 Task: Create a due date automation trigger when advanced on, on the tuesday after a card is due add fields with custom field "Resume" set to a number greater than 1 and lower or equal to 10 at 11:00 AM.
Action: Mouse moved to (1189, 374)
Screenshot: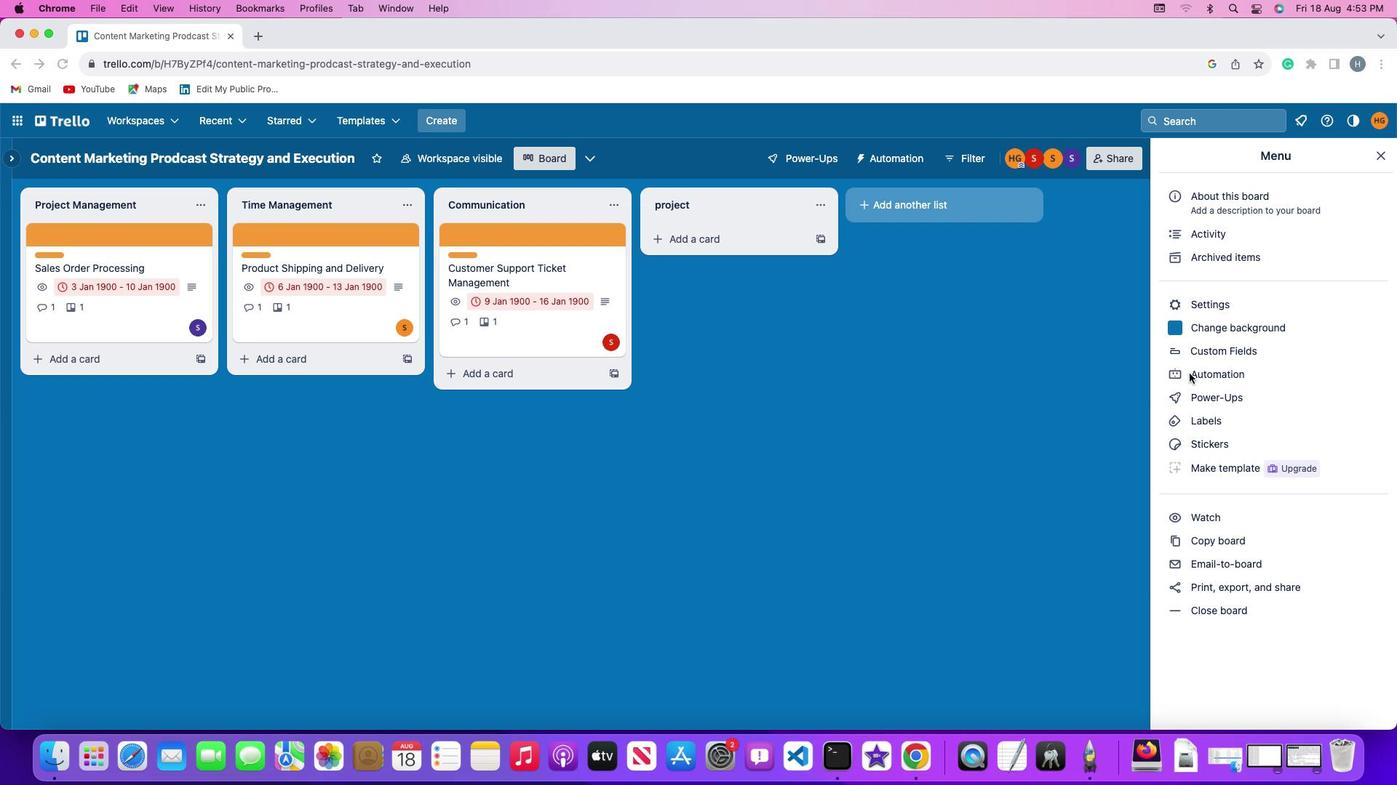 
Action: Mouse pressed left at (1189, 374)
Screenshot: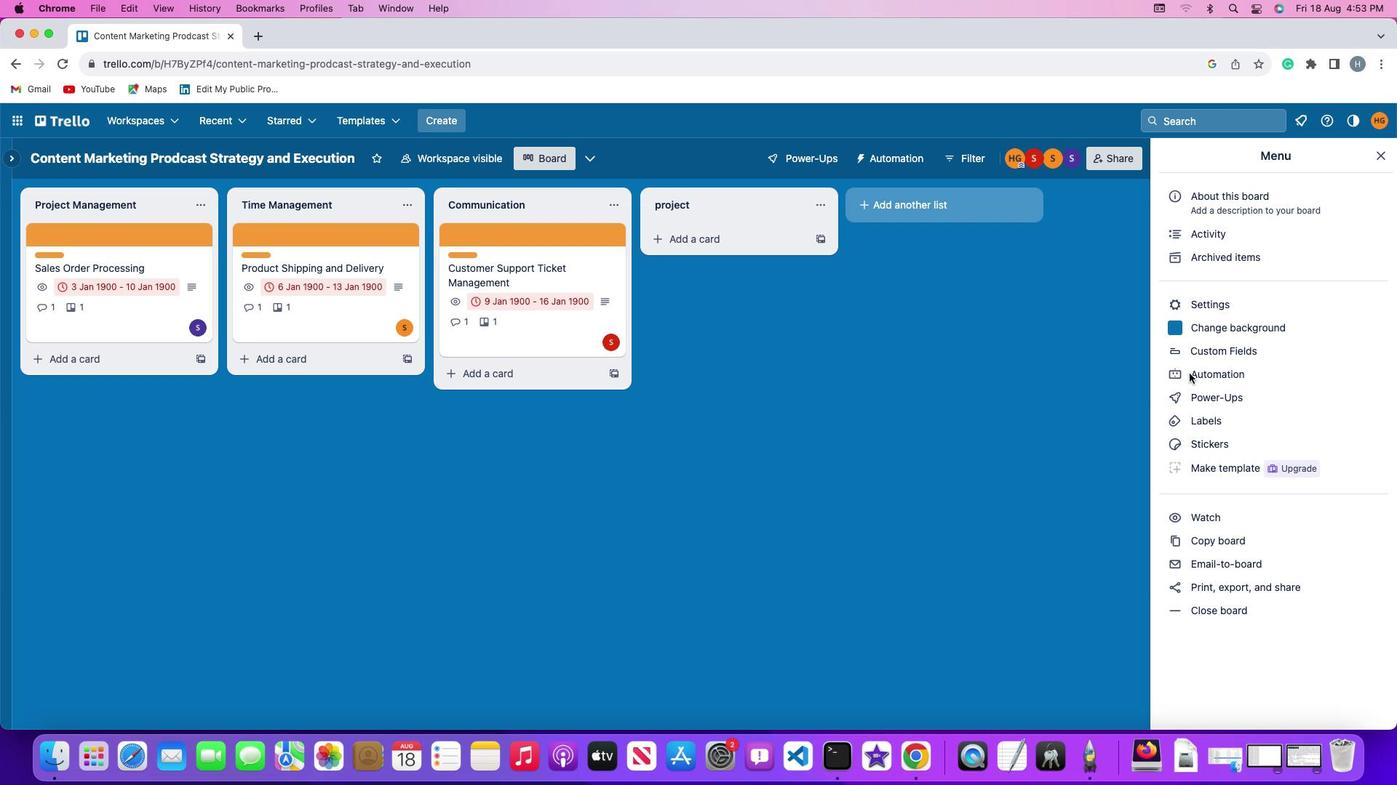 
Action: Mouse pressed left at (1189, 374)
Screenshot: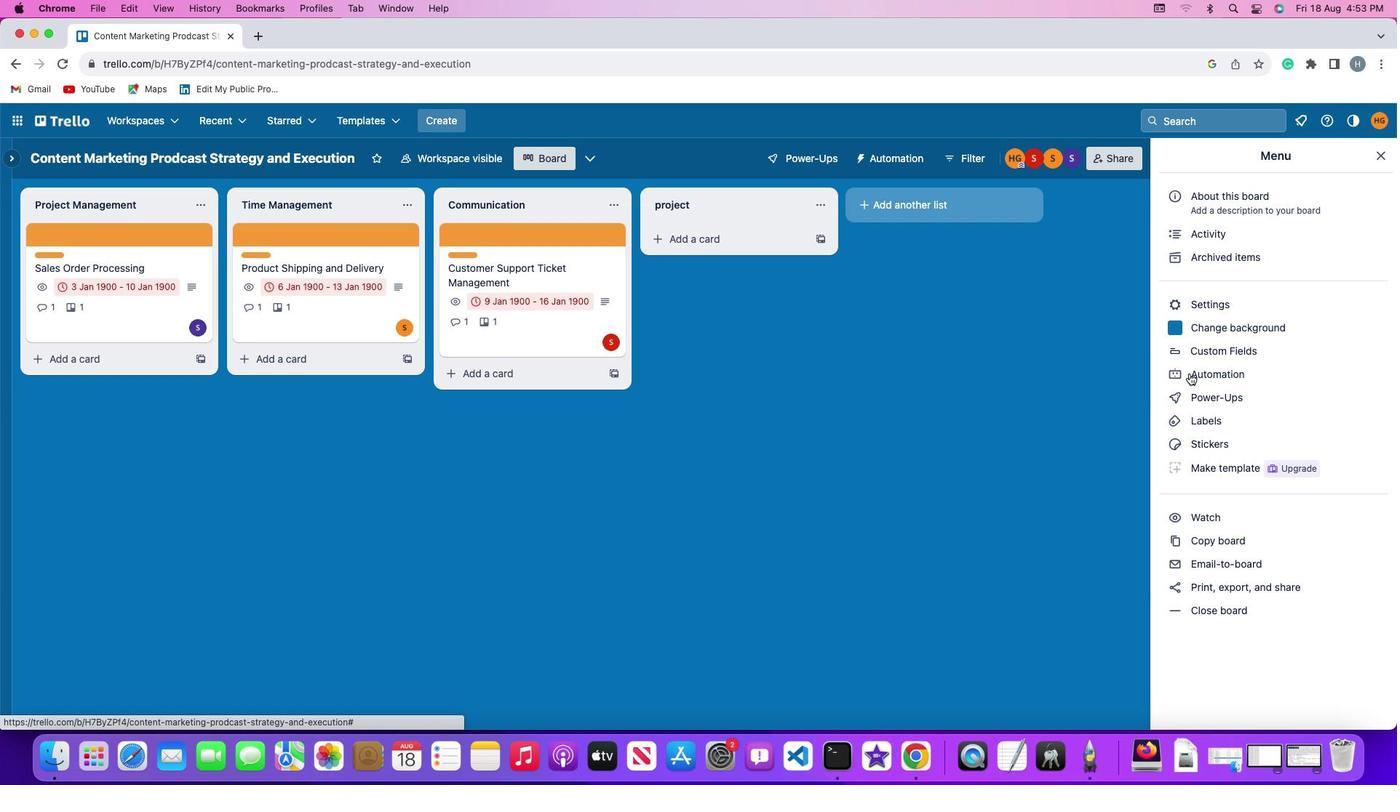 
Action: Mouse moved to (64, 337)
Screenshot: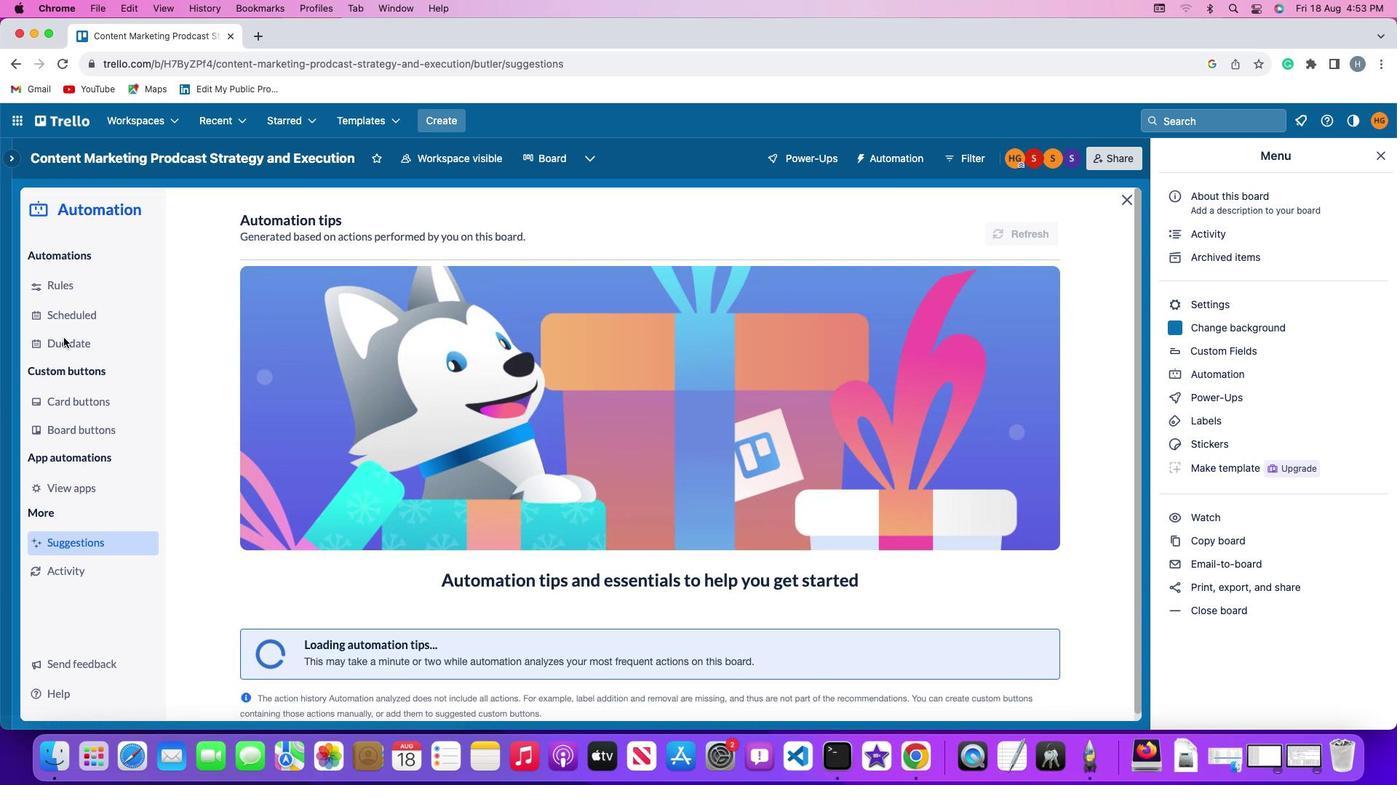 
Action: Mouse pressed left at (64, 337)
Screenshot: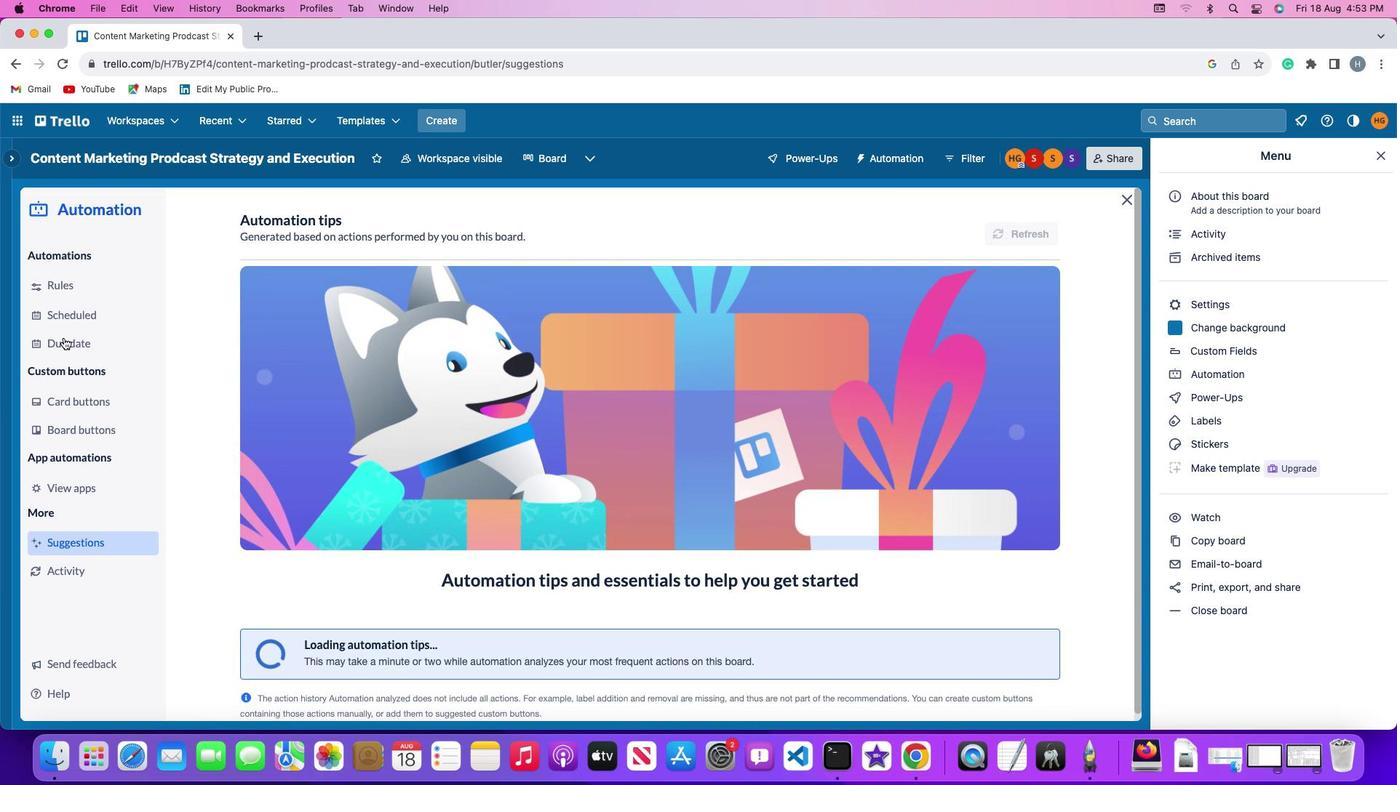 
Action: Mouse moved to (956, 224)
Screenshot: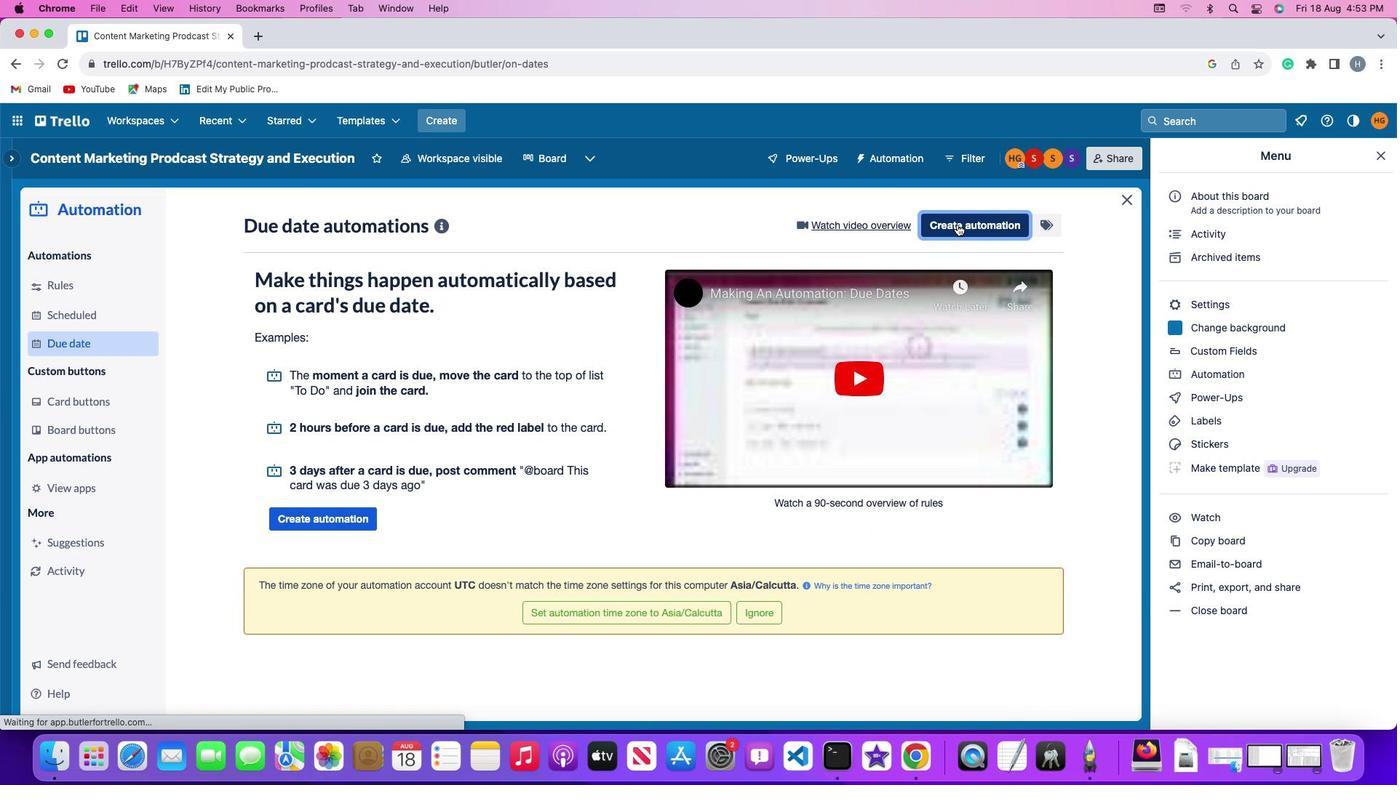 
Action: Mouse pressed left at (956, 224)
Screenshot: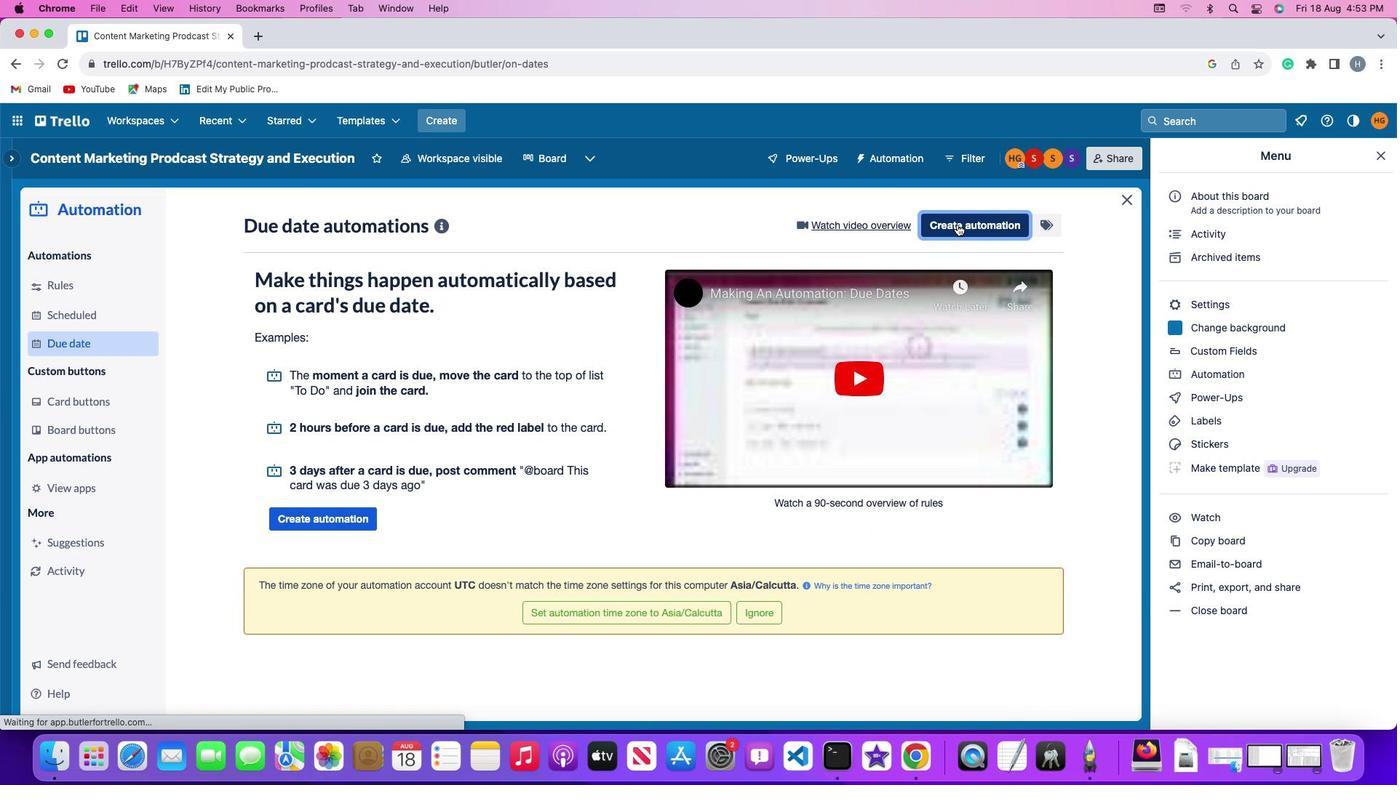 
Action: Mouse moved to (339, 359)
Screenshot: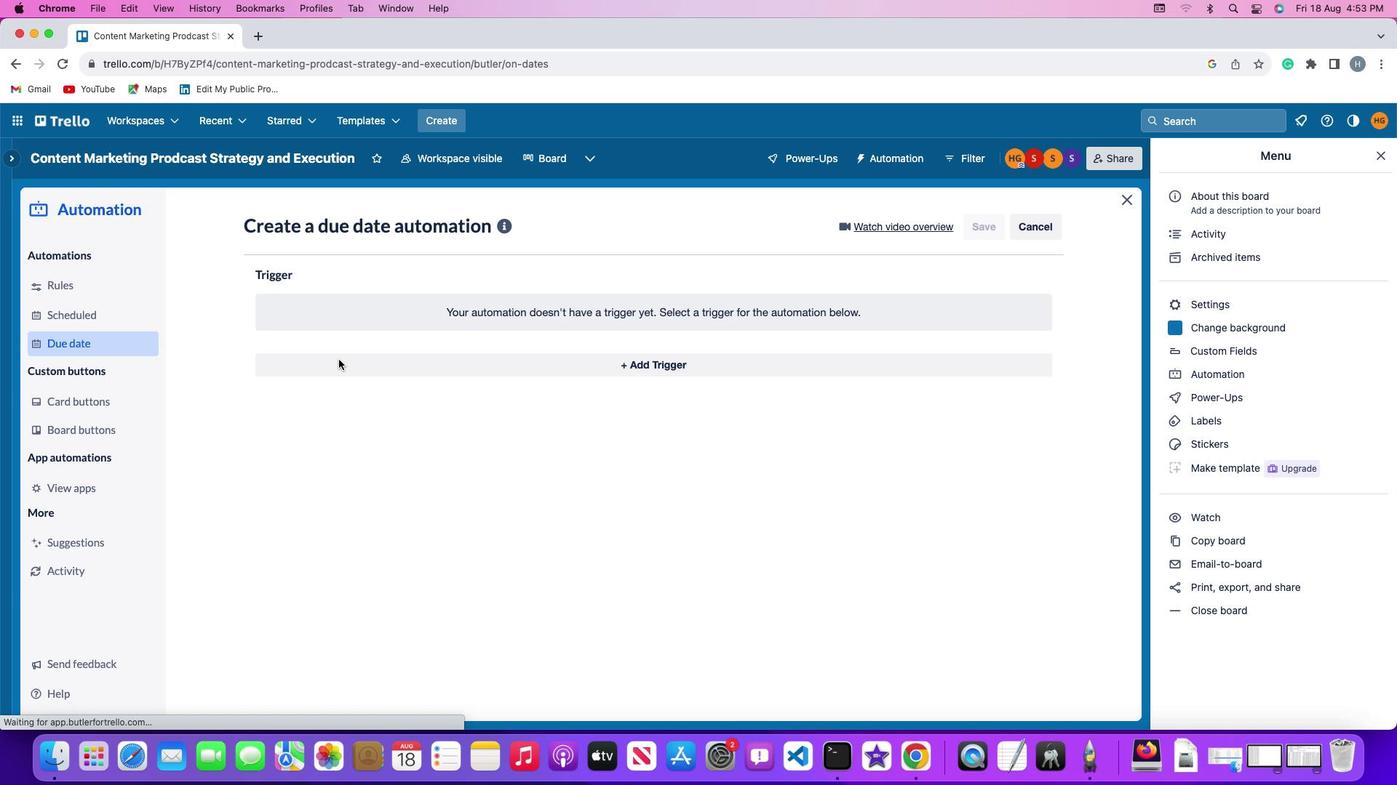 
Action: Mouse pressed left at (339, 359)
Screenshot: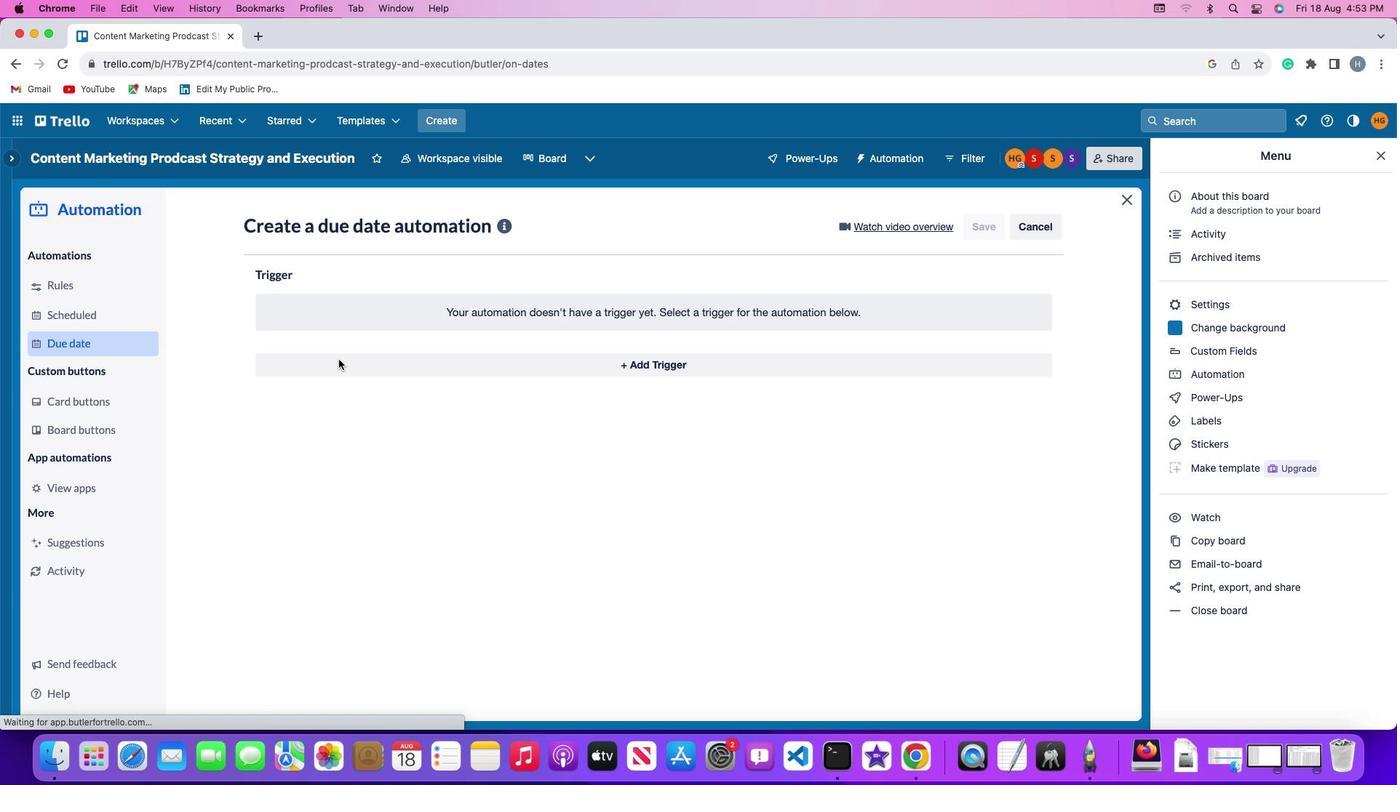 
Action: Mouse moved to (322, 627)
Screenshot: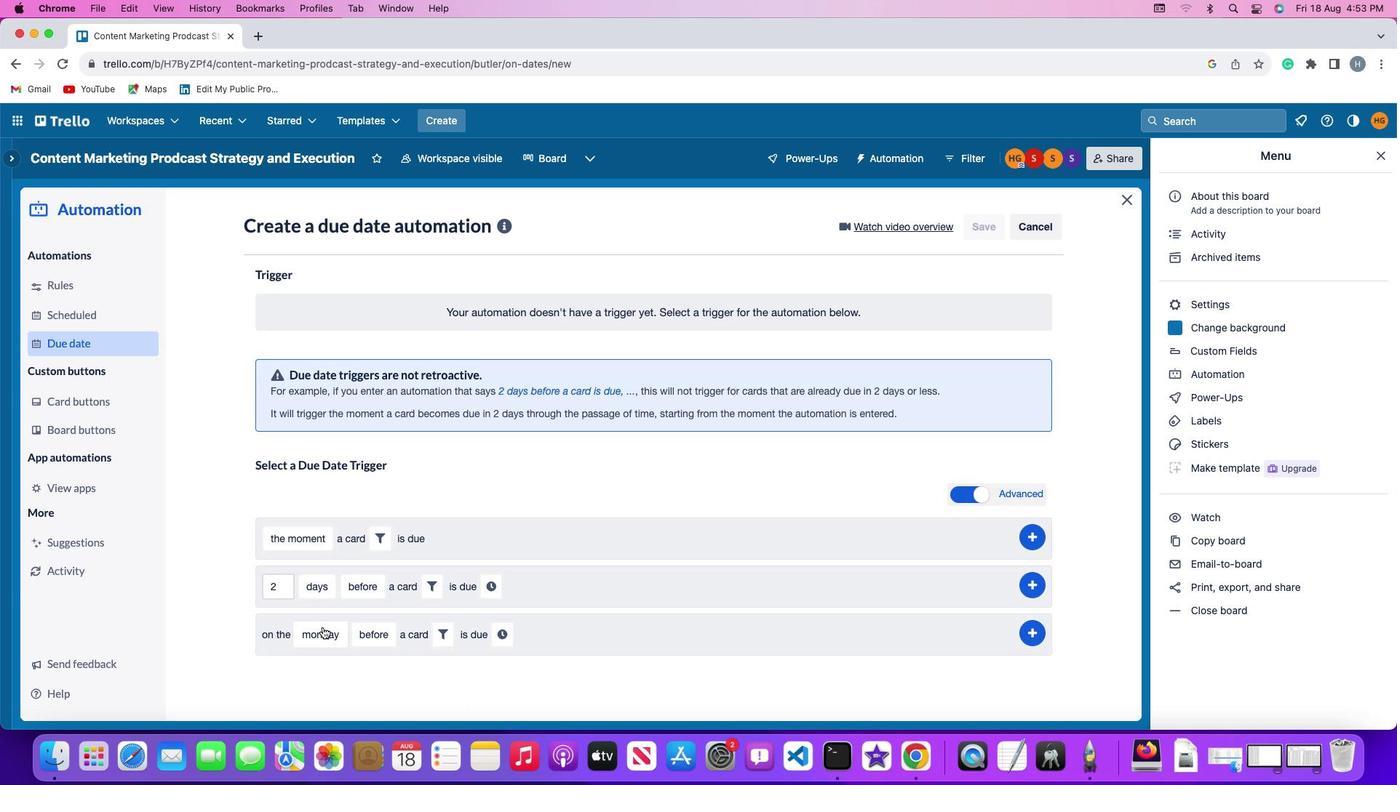 
Action: Mouse pressed left at (322, 627)
Screenshot: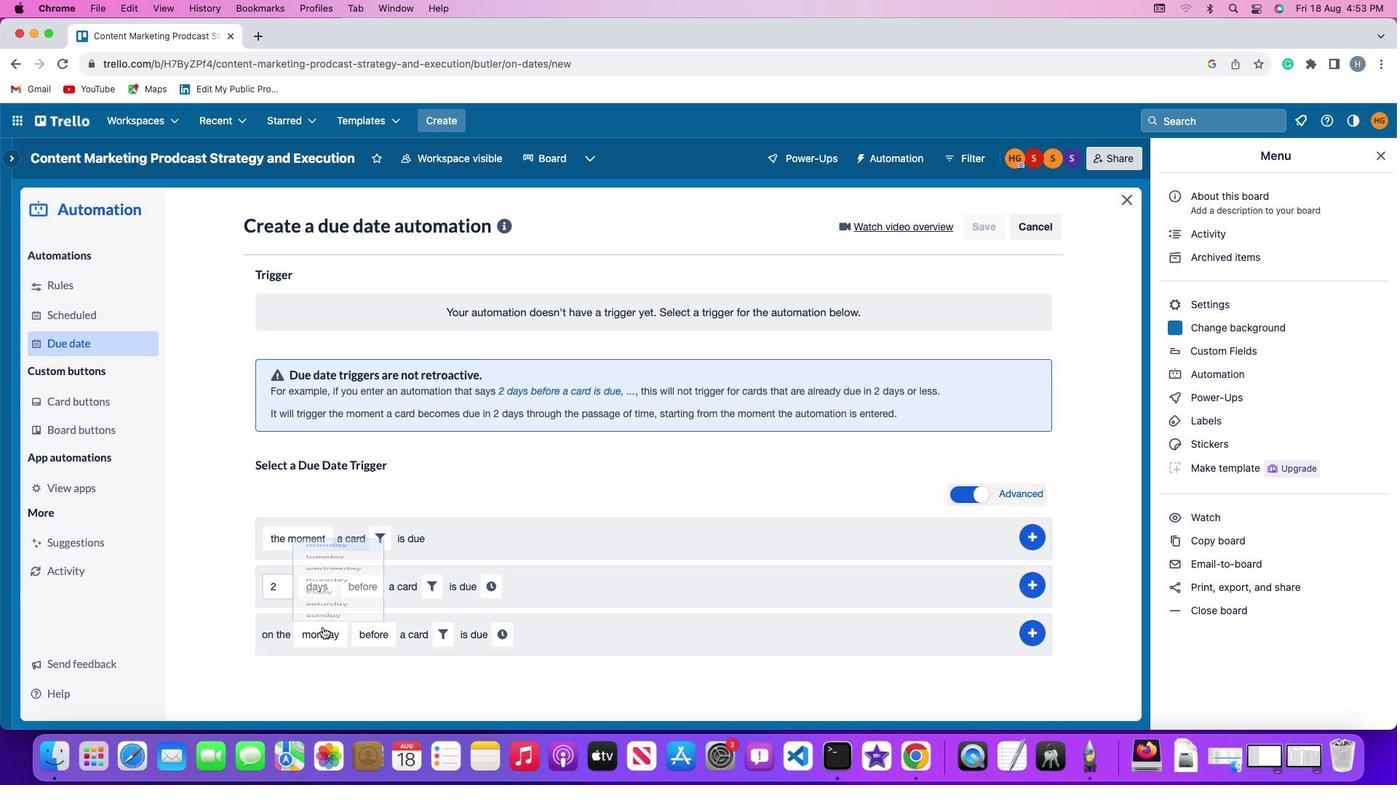 
Action: Mouse moved to (334, 464)
Screenshot: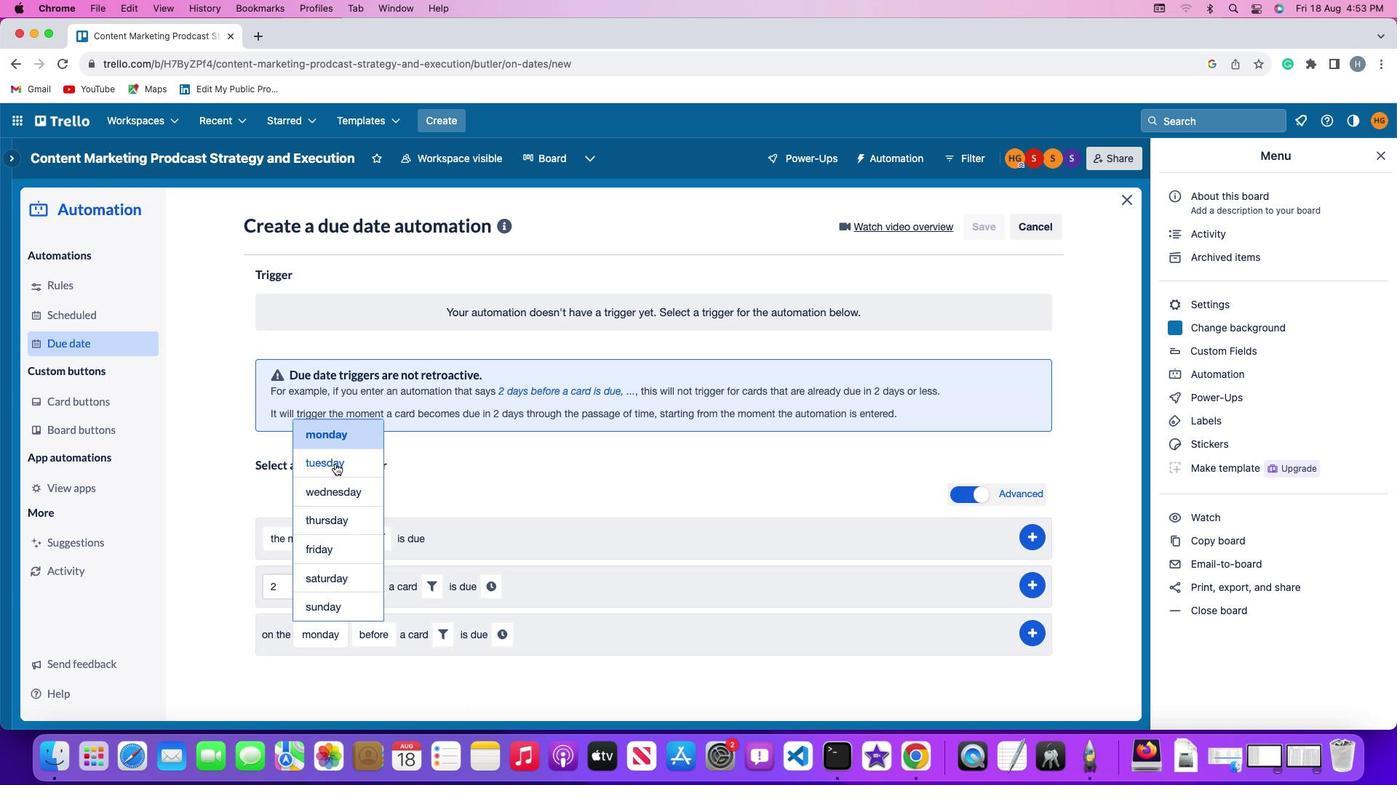 
Action: Mouse pressed left at (334, 464)
Screenshot: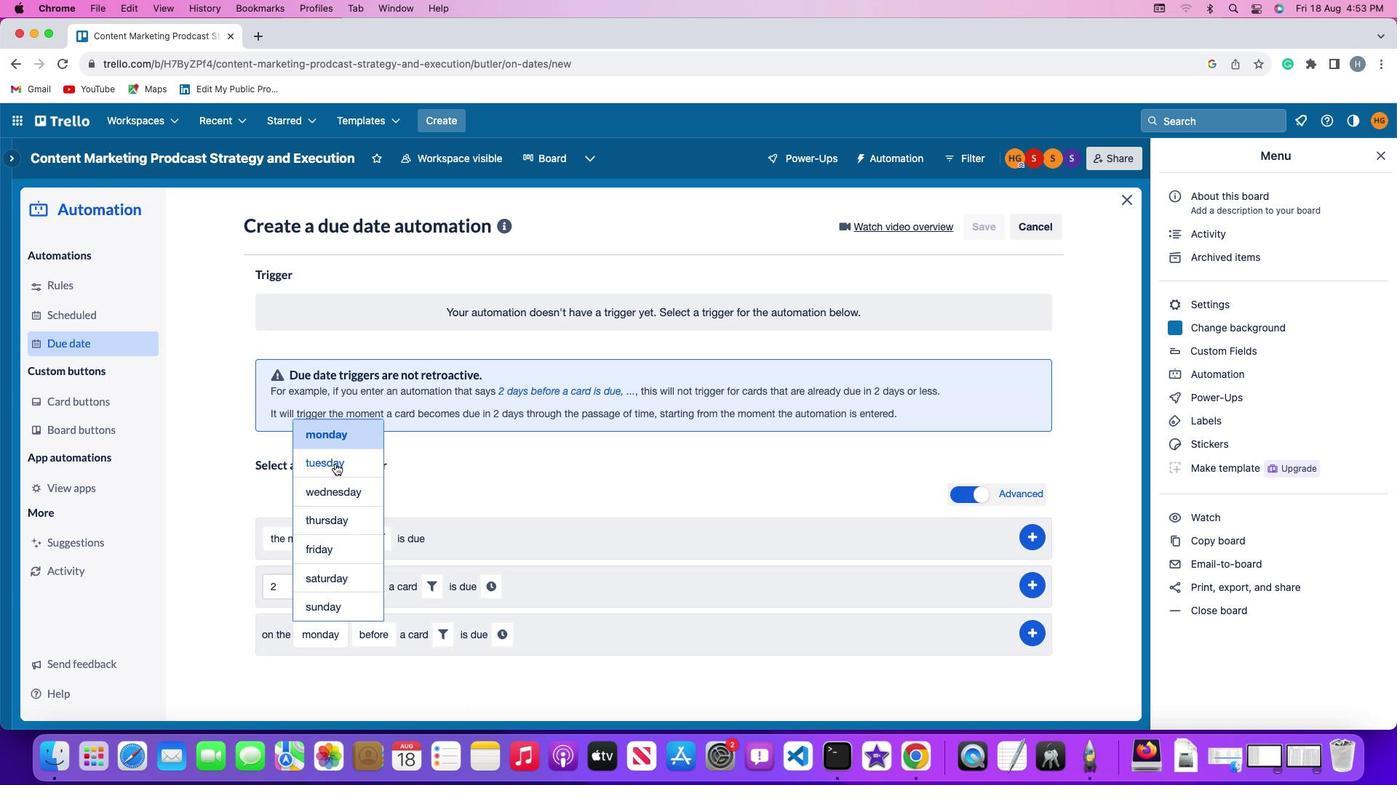 
Action: Mouse moved to (375, 625)
Screenshot: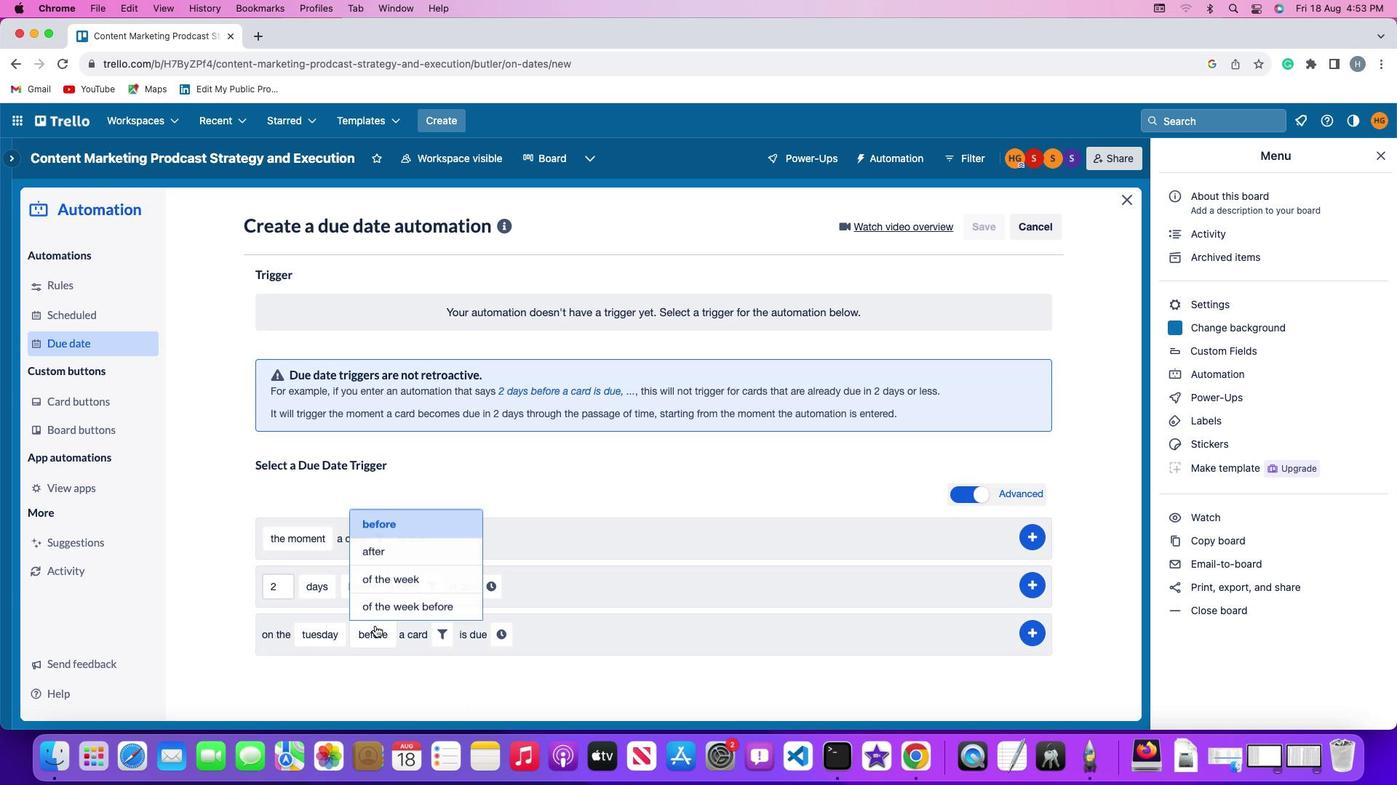 
Action: Mouse pressed left at (375, 625)
Screenshot: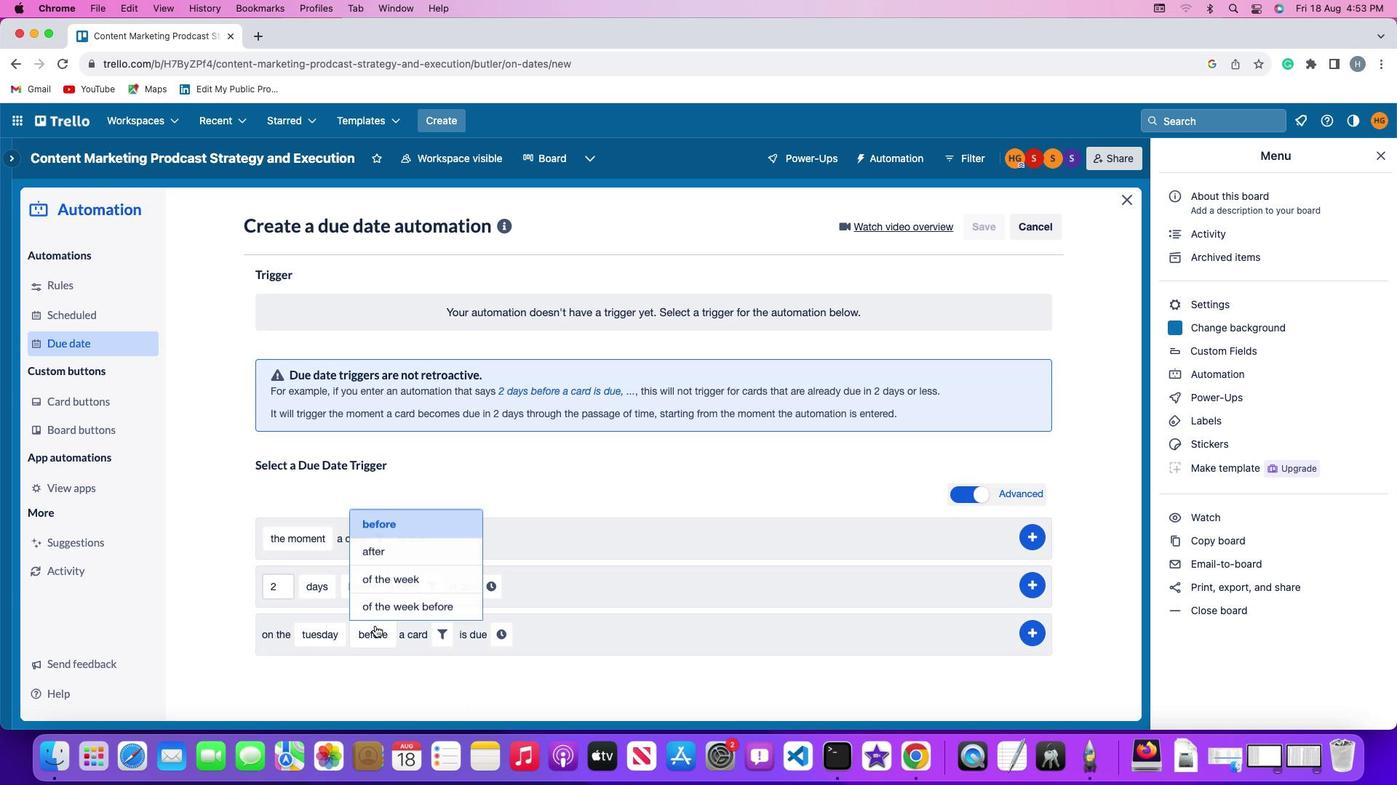 
Action: Mouse moved to (387, 547)
Screenshot: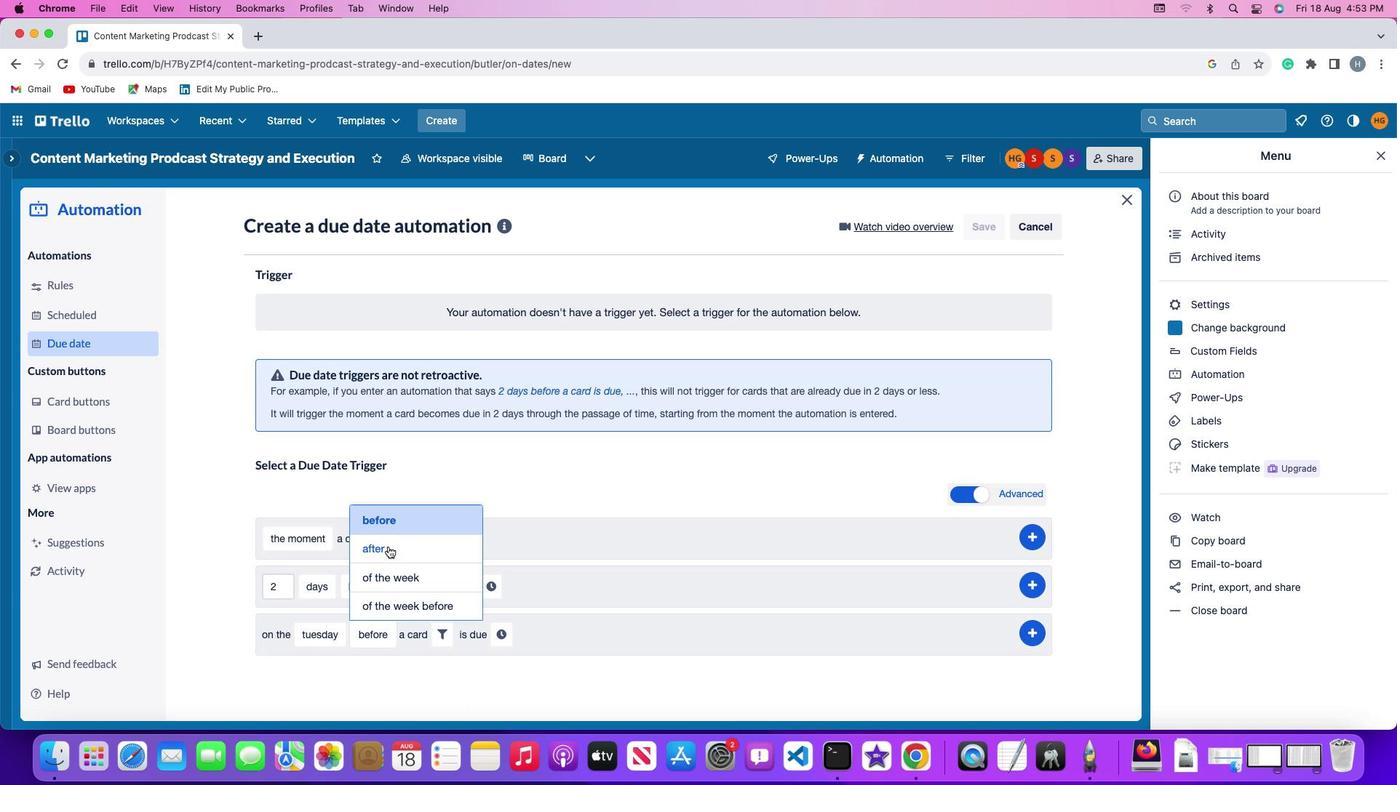 
Action: Mouse pressed left at (387, 547)
Screenshot: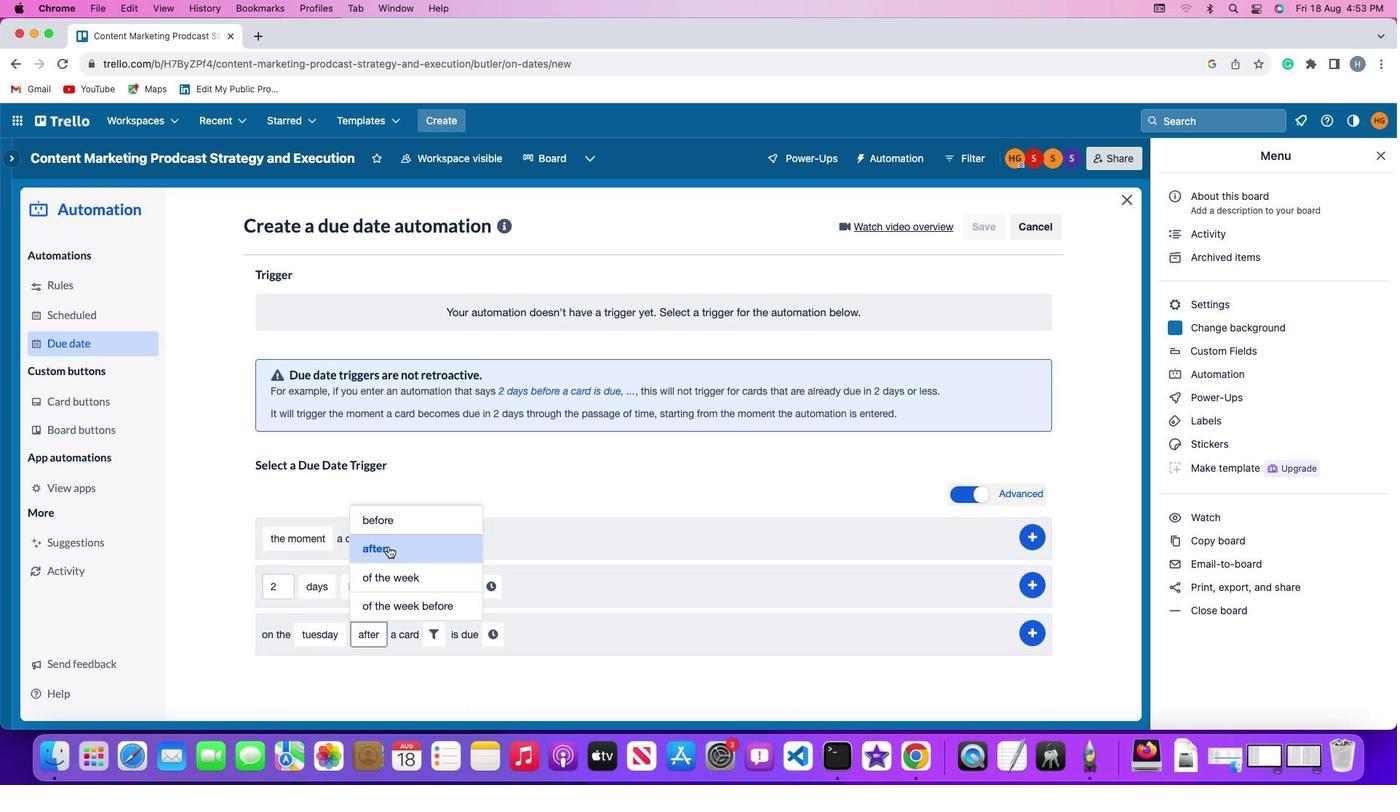 
Action: Mouse moved to (430, 628)
Screenshot: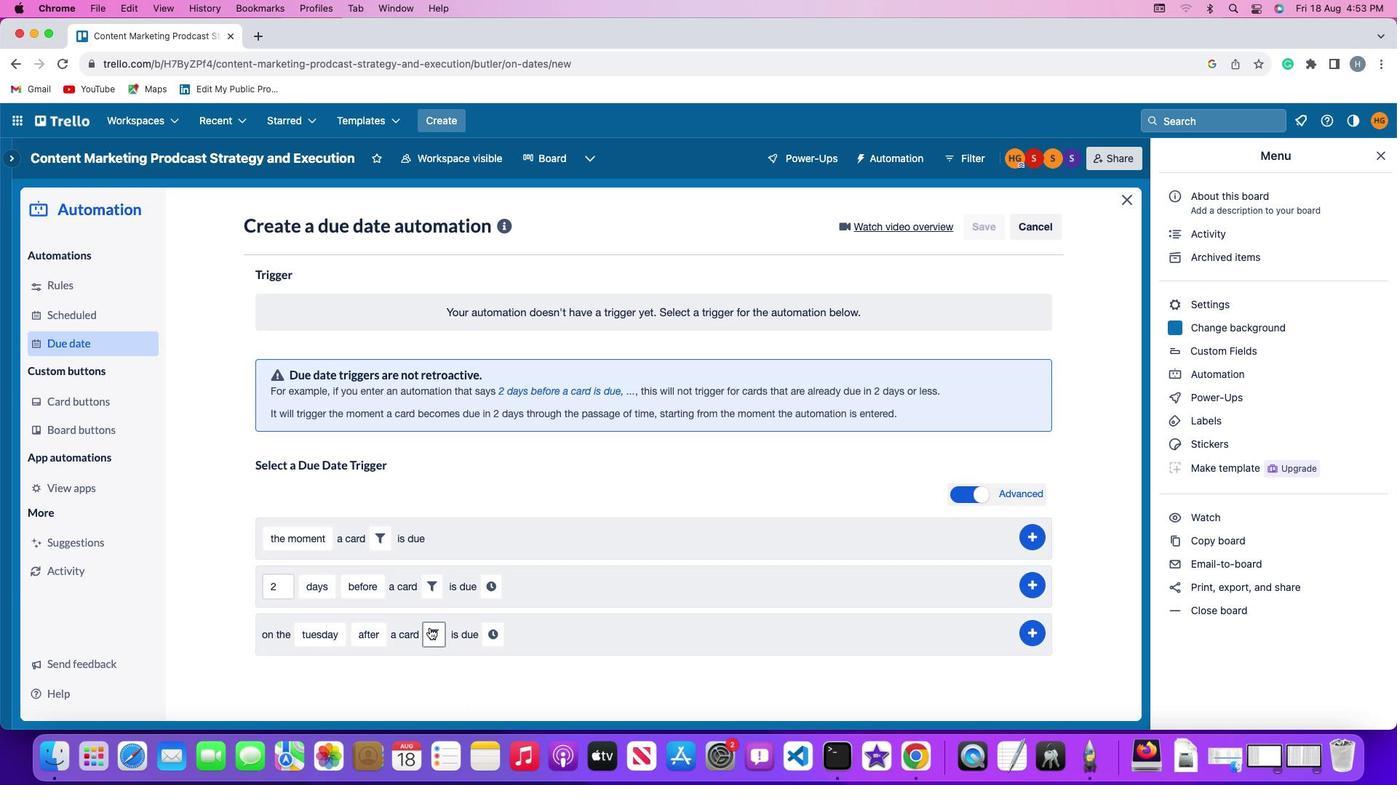
Action: Mouse pressed left at (430, 628)
Screenshot: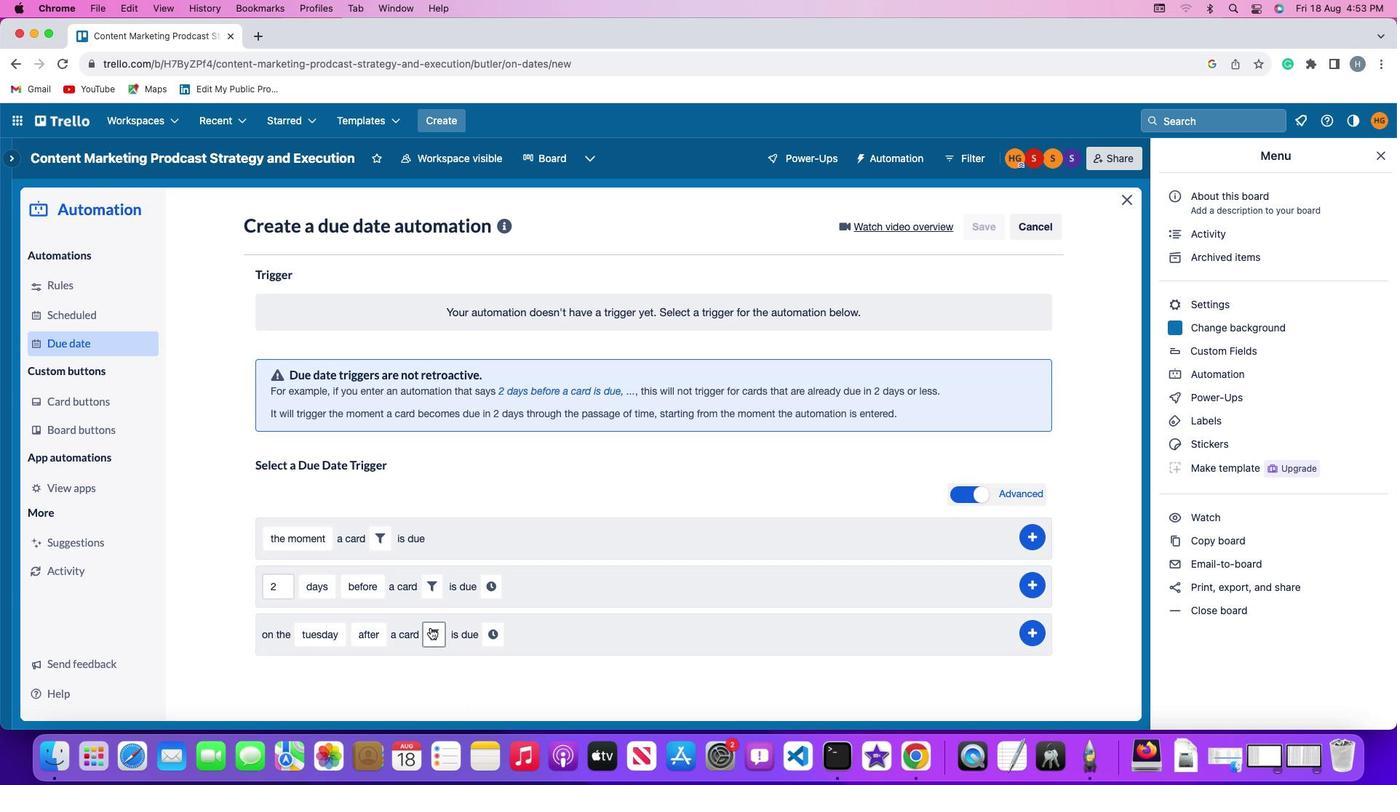 
Action: Mouse moved to (670, 684)
Screenshot: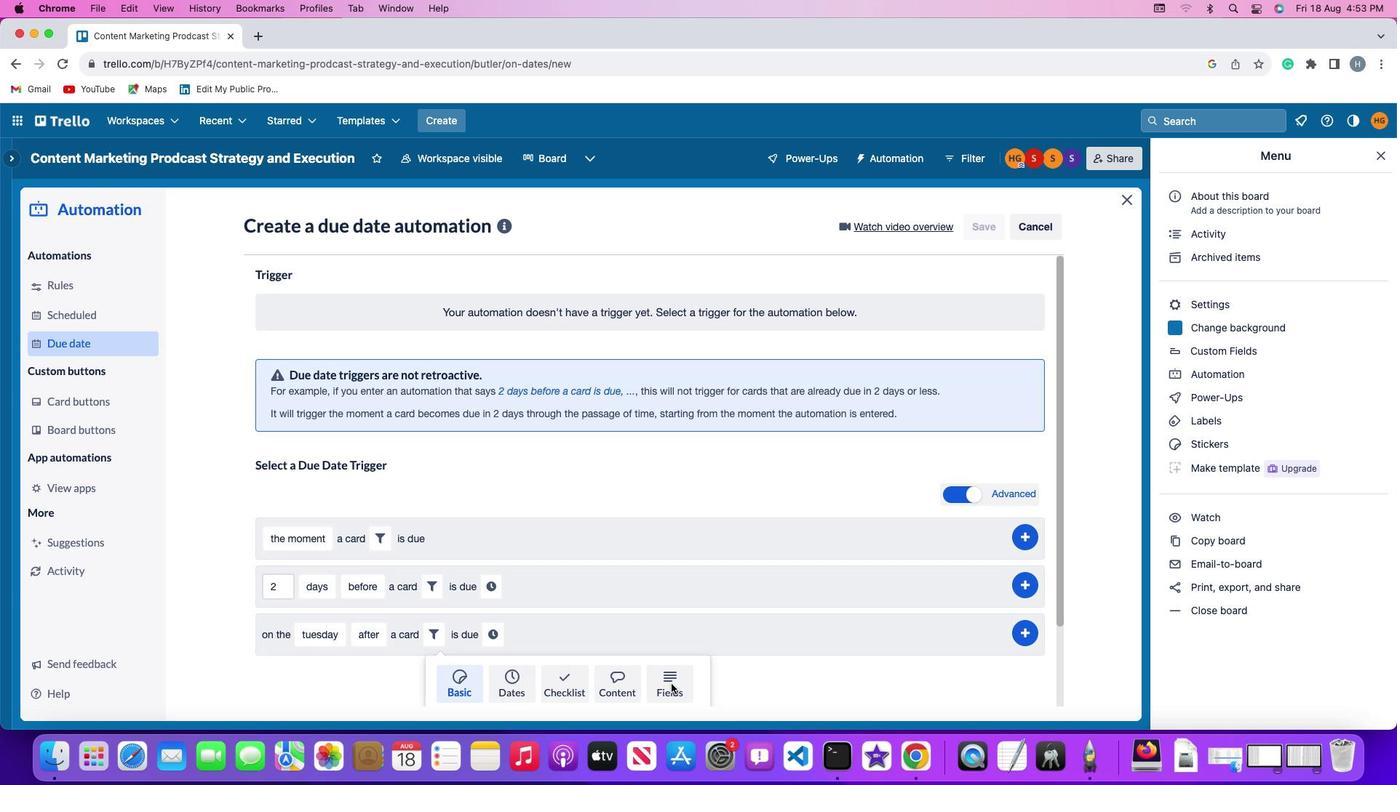 
Action: Mouse pressed left at (670, 684)
Screenshot: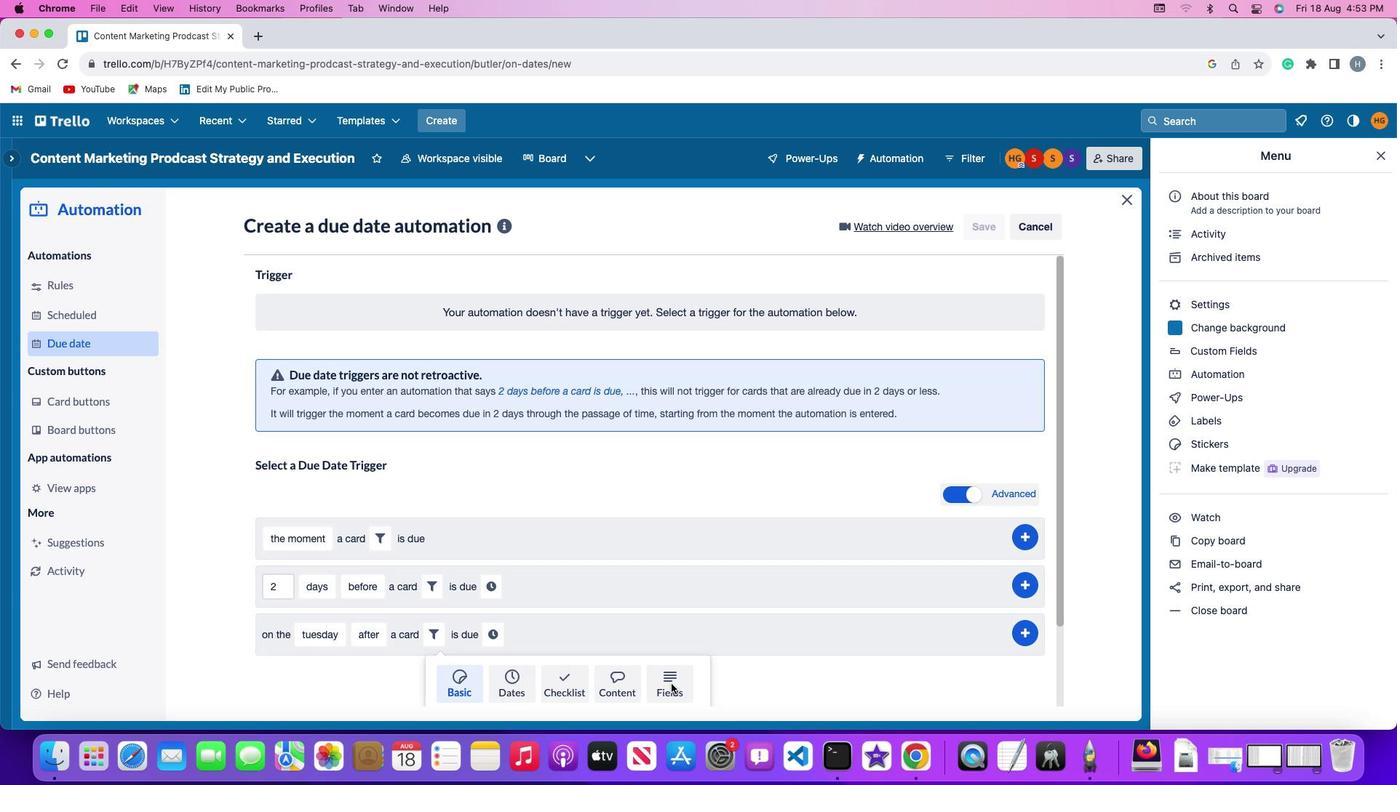 
Action: Mouse moved to (395, 671)
Screenshot: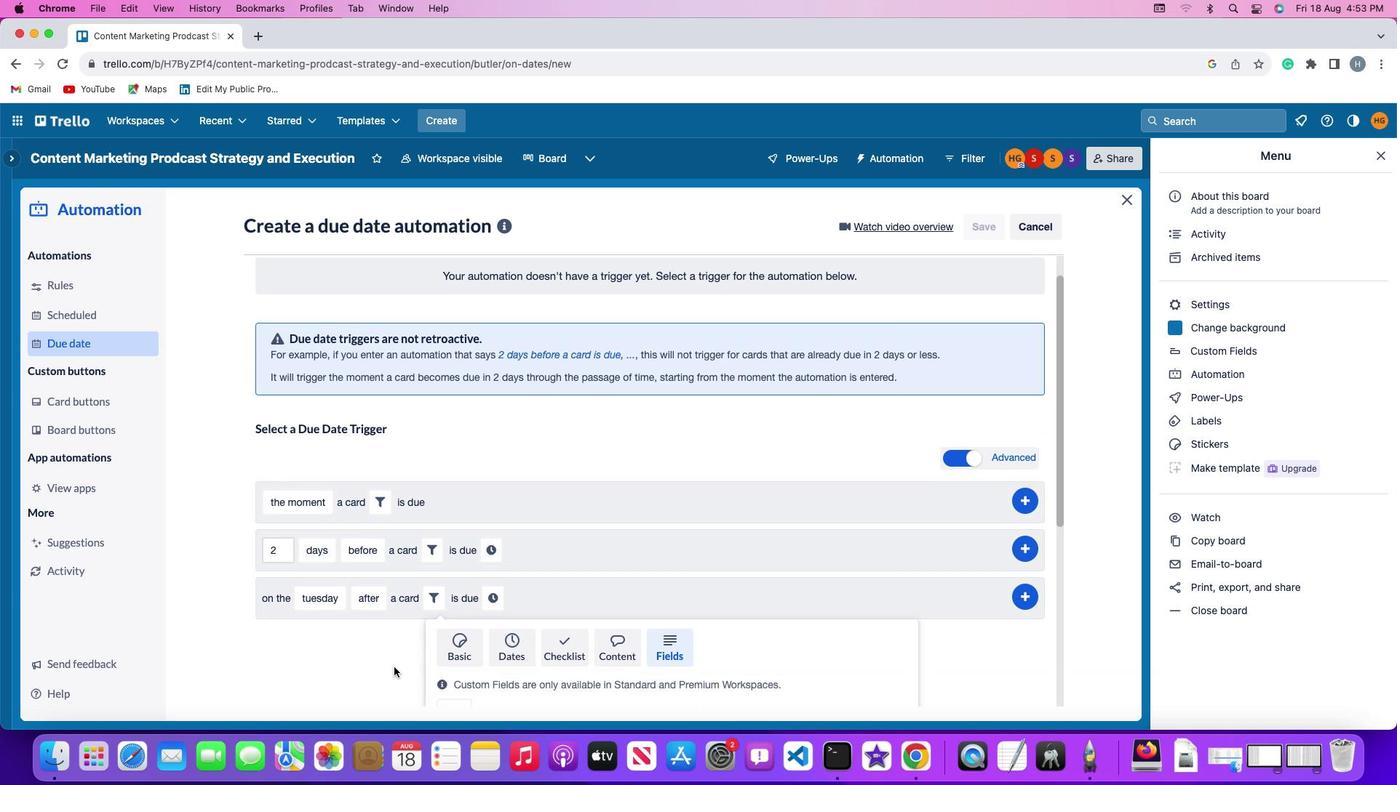 
Action: Mouse scrolled (395, 671) with delta (0, 0)
Screenshot: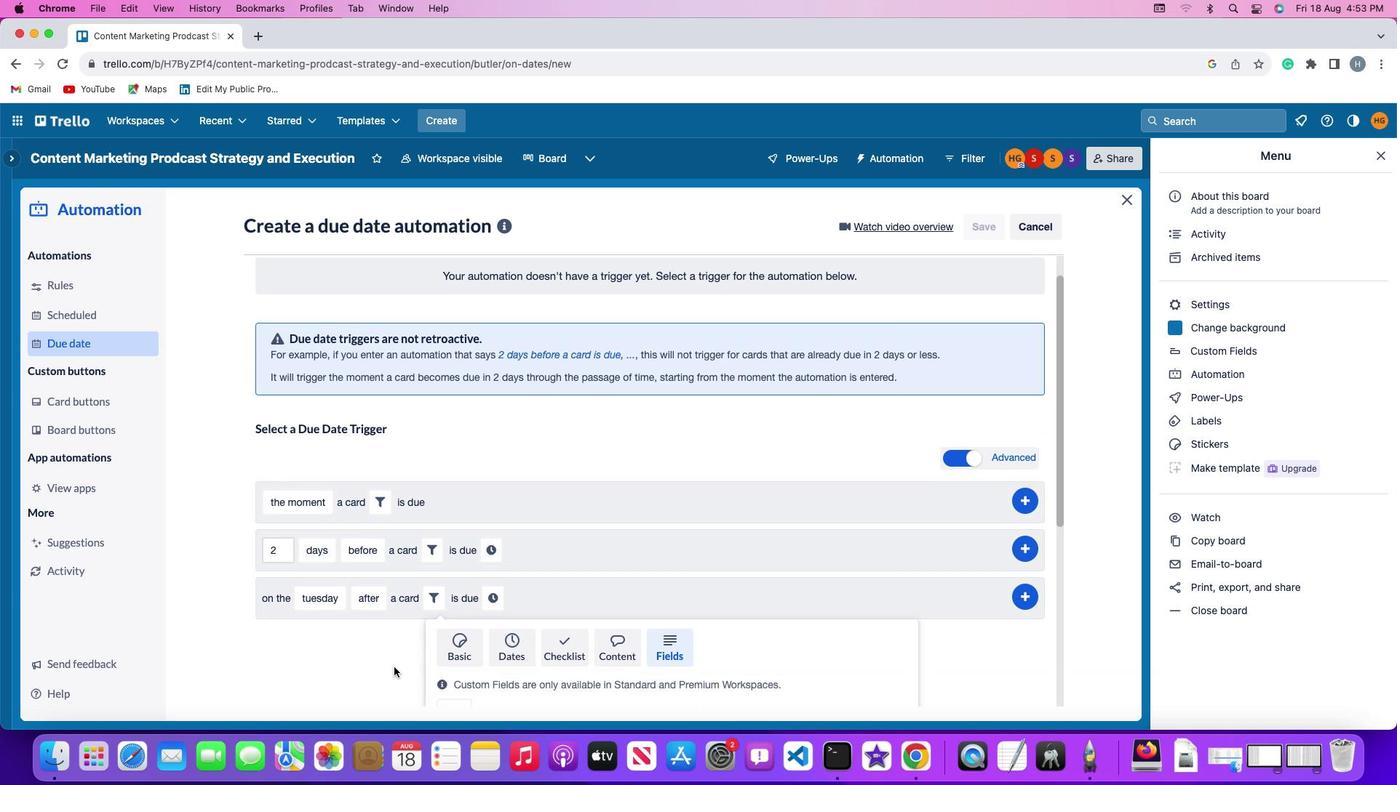 
Action: Mouse moved to (393, 667)
Screenshot: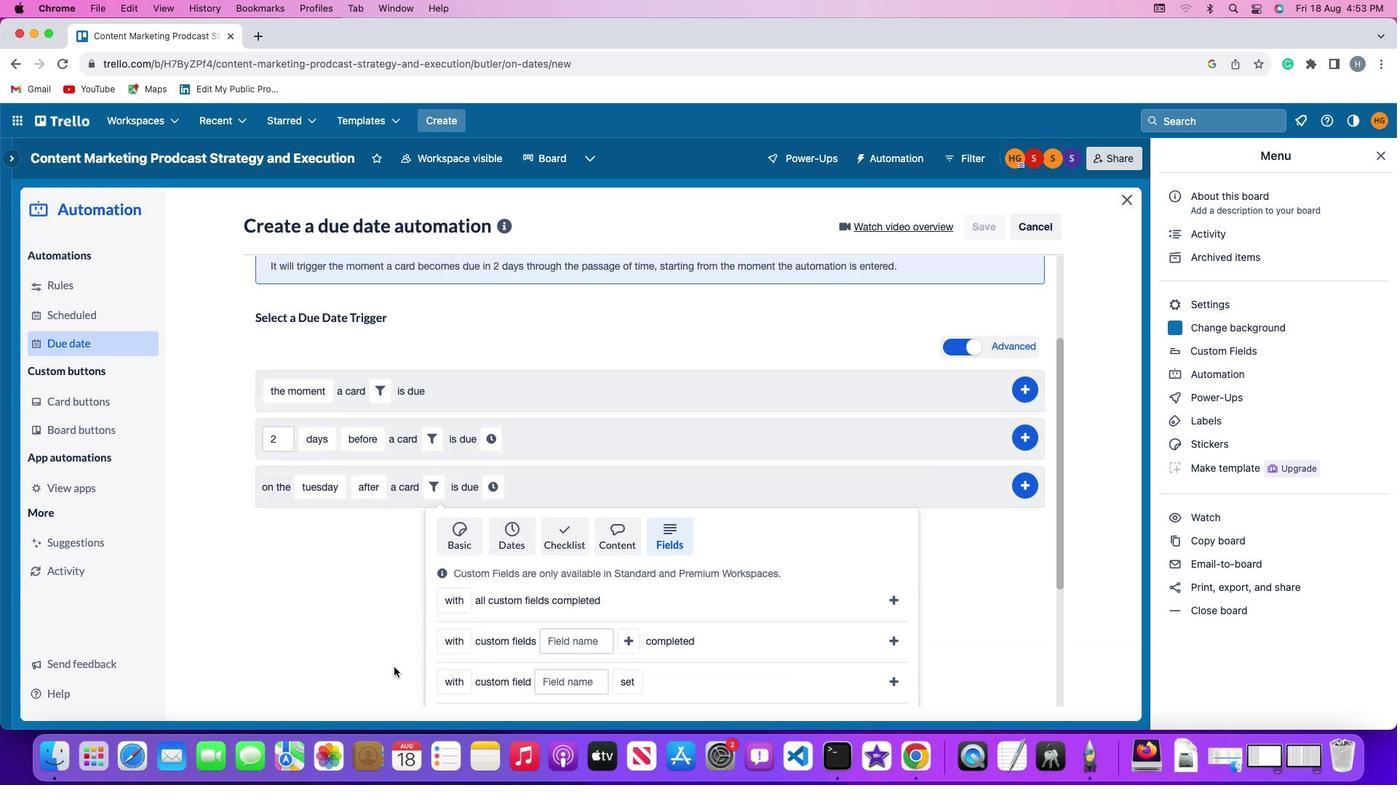 
Action: Mouse scrolled (393, 667) with delta (0, 0)
Screenshot: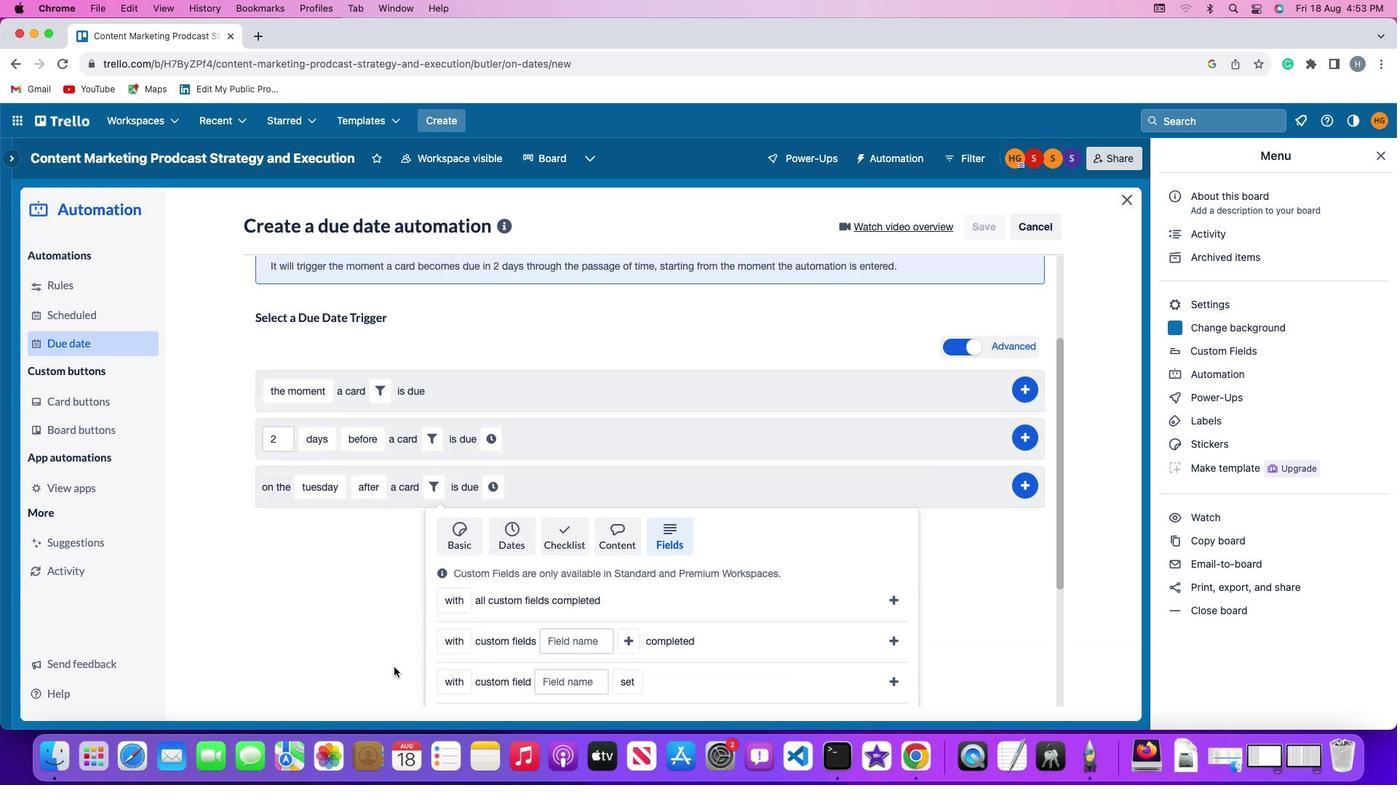 
Action: Mouse scrolled (393, 667) with delta (0, -2)
Screenshot: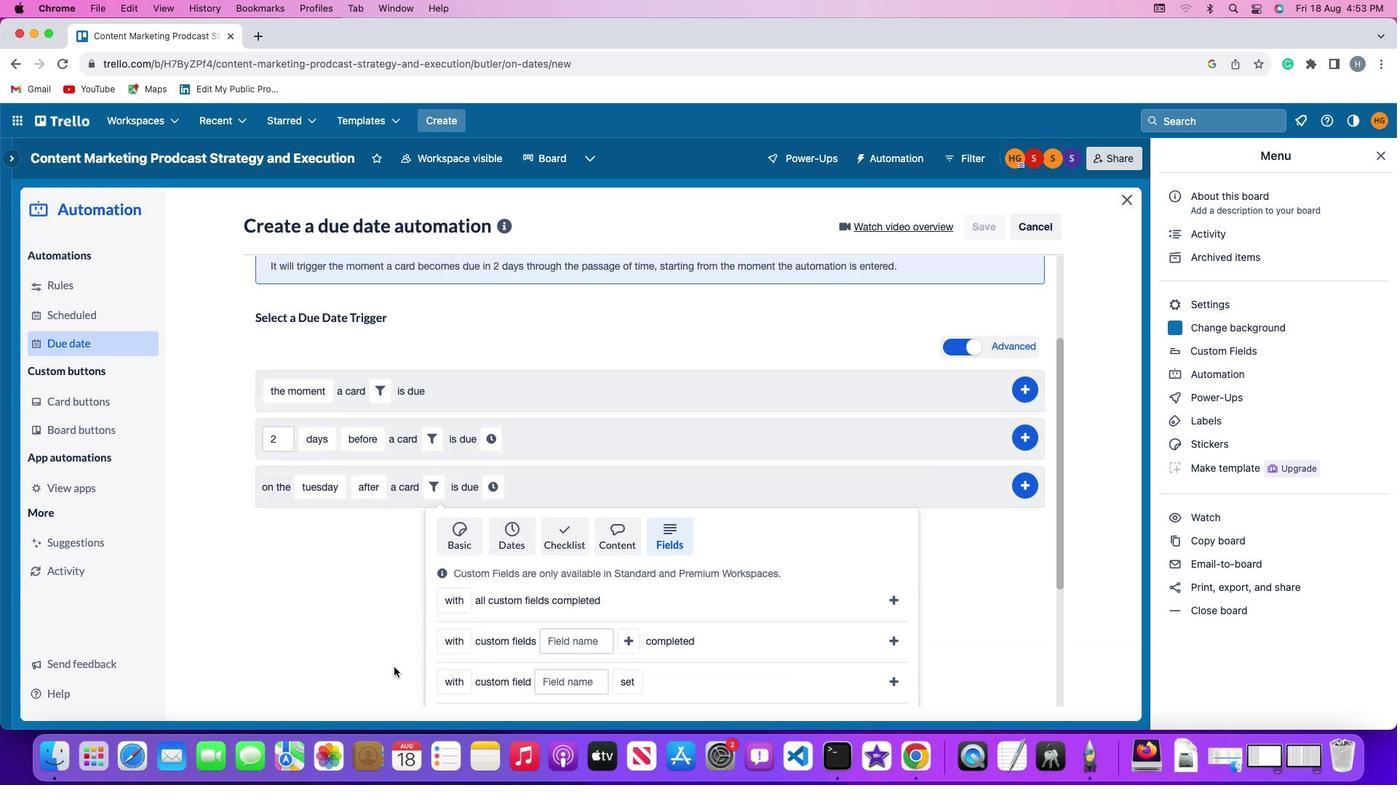 
Action: Mouse scrolled (393, 667) with delta (0, -3)
Screenshot: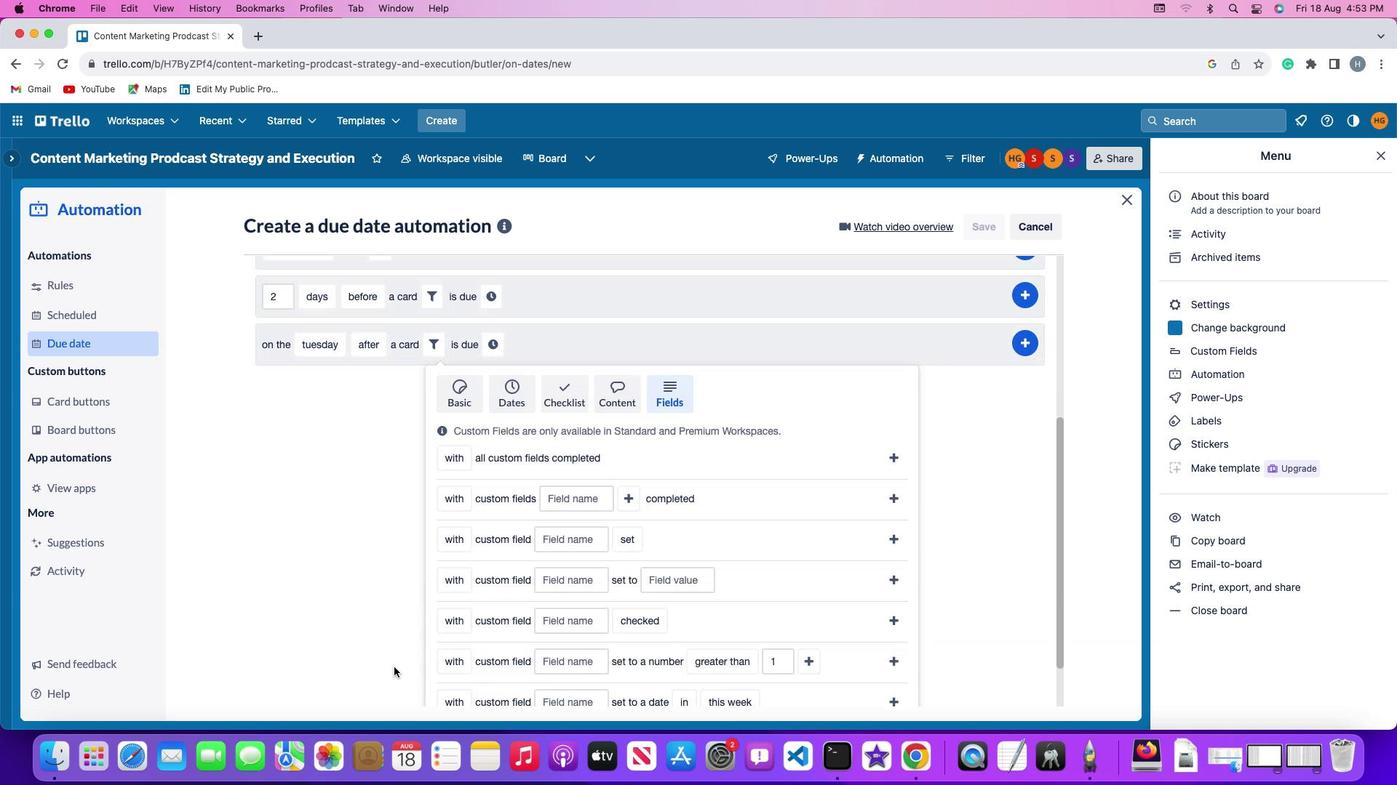 
Action: Mouse scrolled (393, 667) with delta (0, -4)
Screenshot: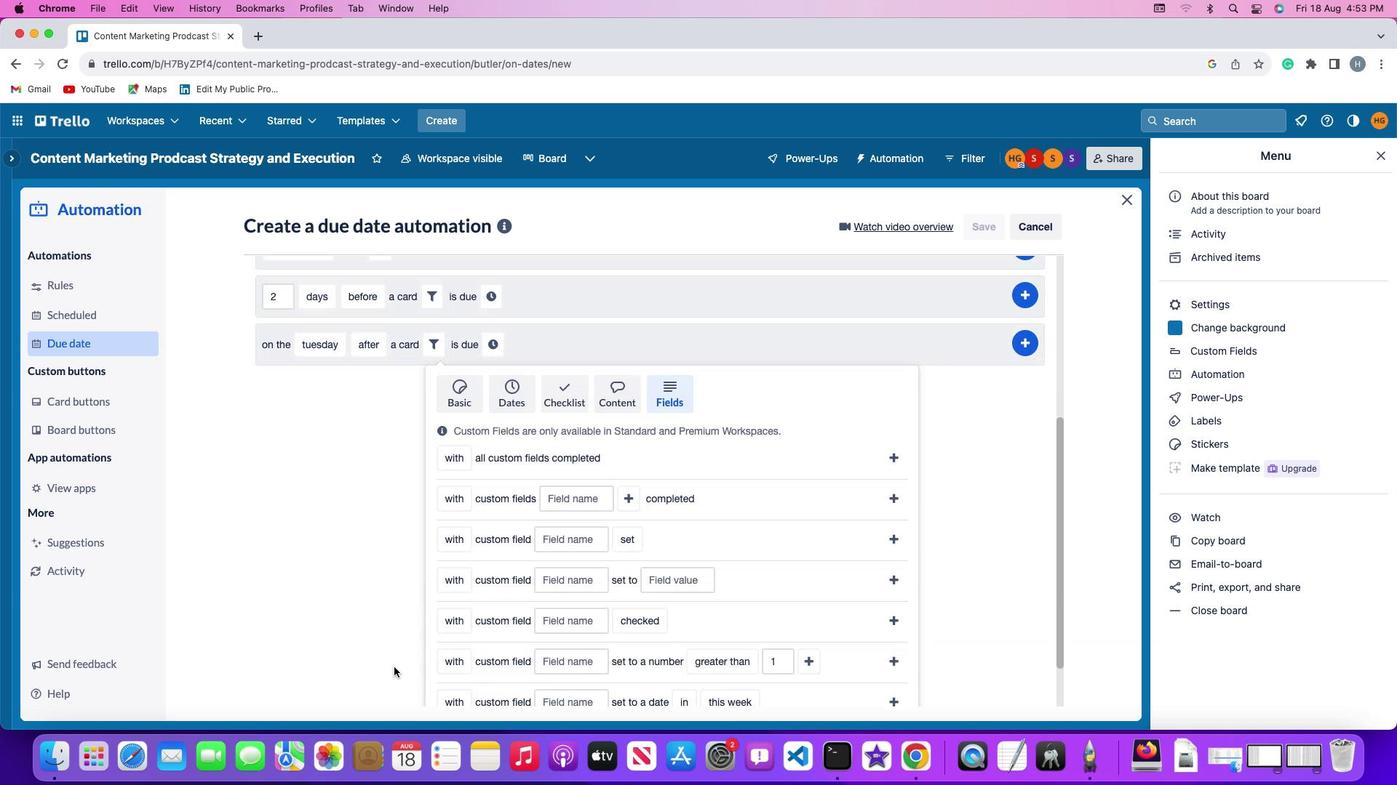 
Action: Mouse scrolled (393, 667) with delta (0, 0)
Screenshot: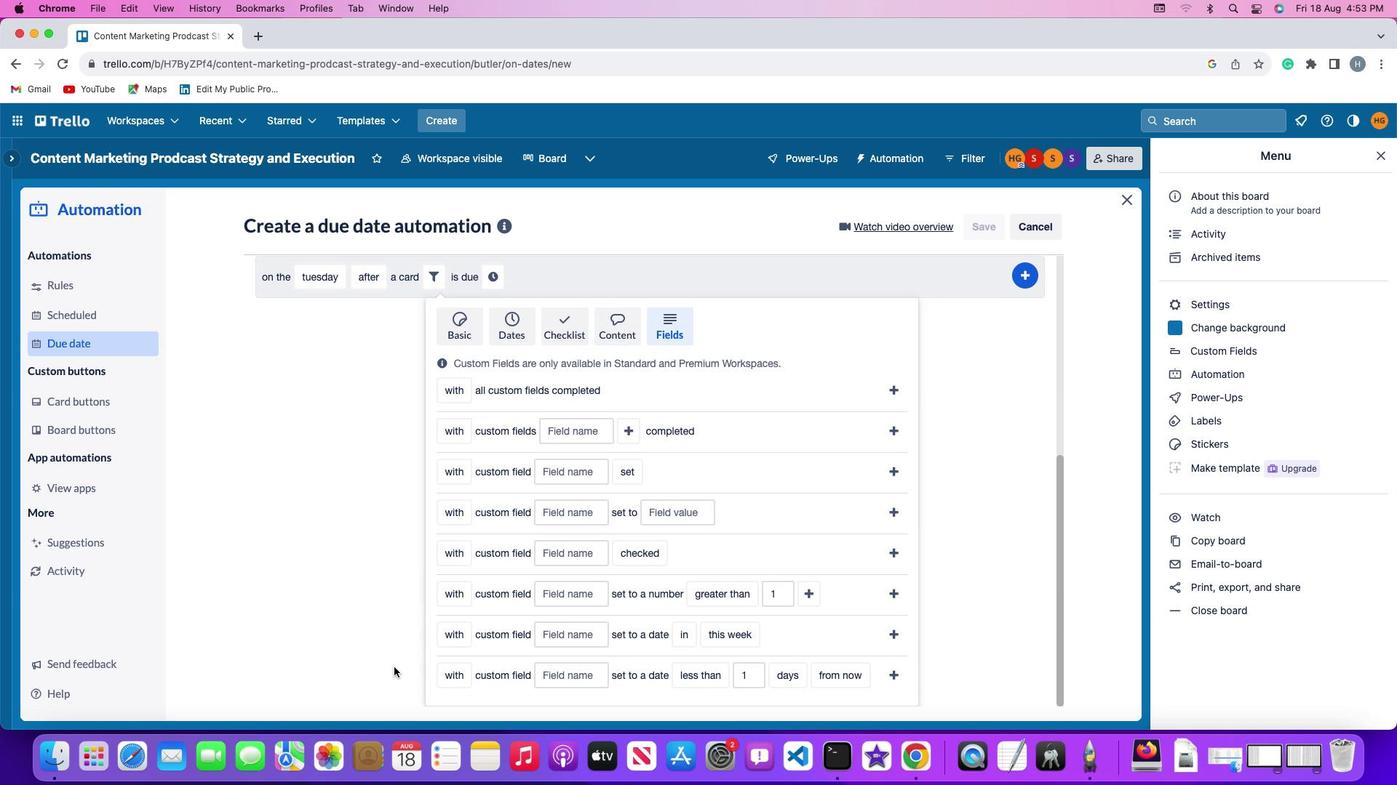 
Action: Mouse scrolled (393, 667) with delta (0, 0)
Screenshot: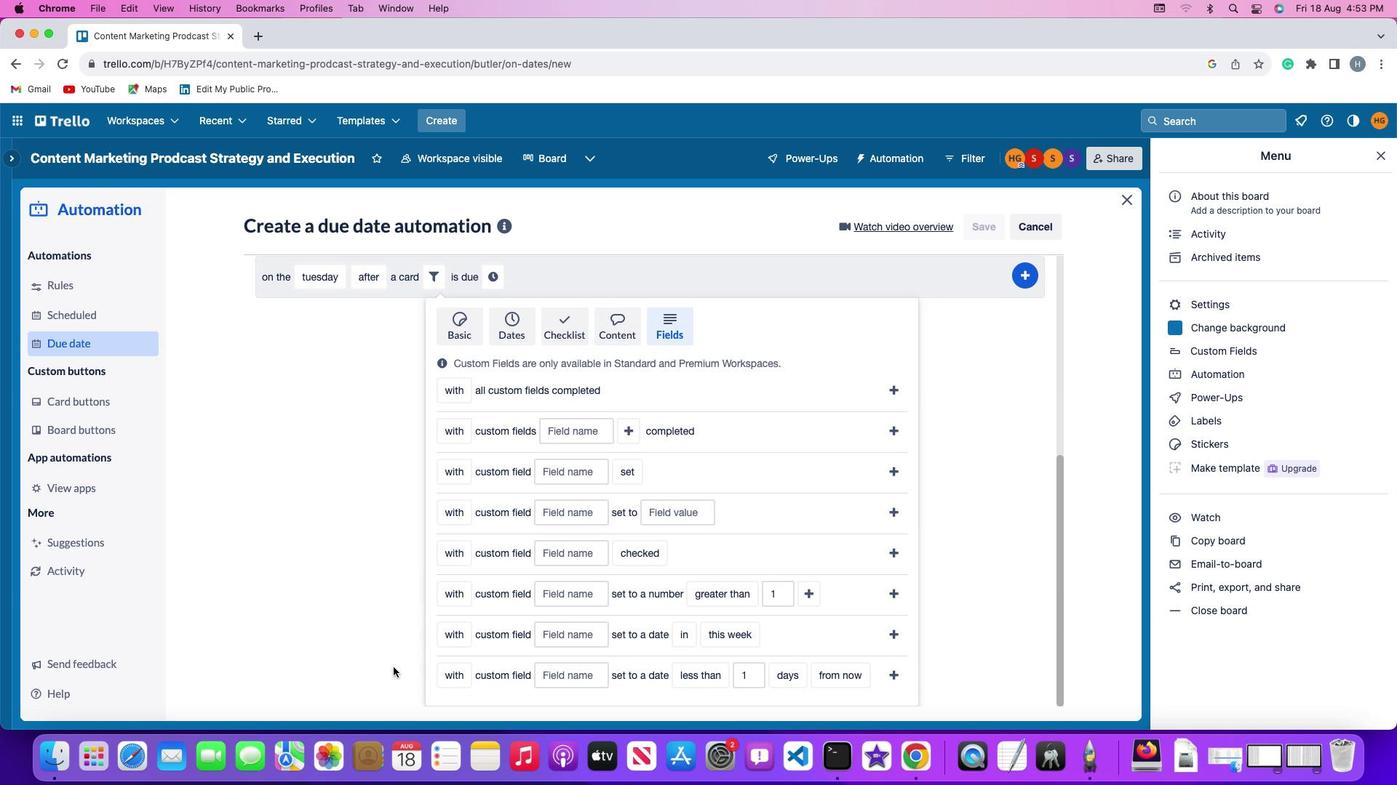 
Action: Mouse scrolled (393, 667) with delta (0, -2)
Screenshot: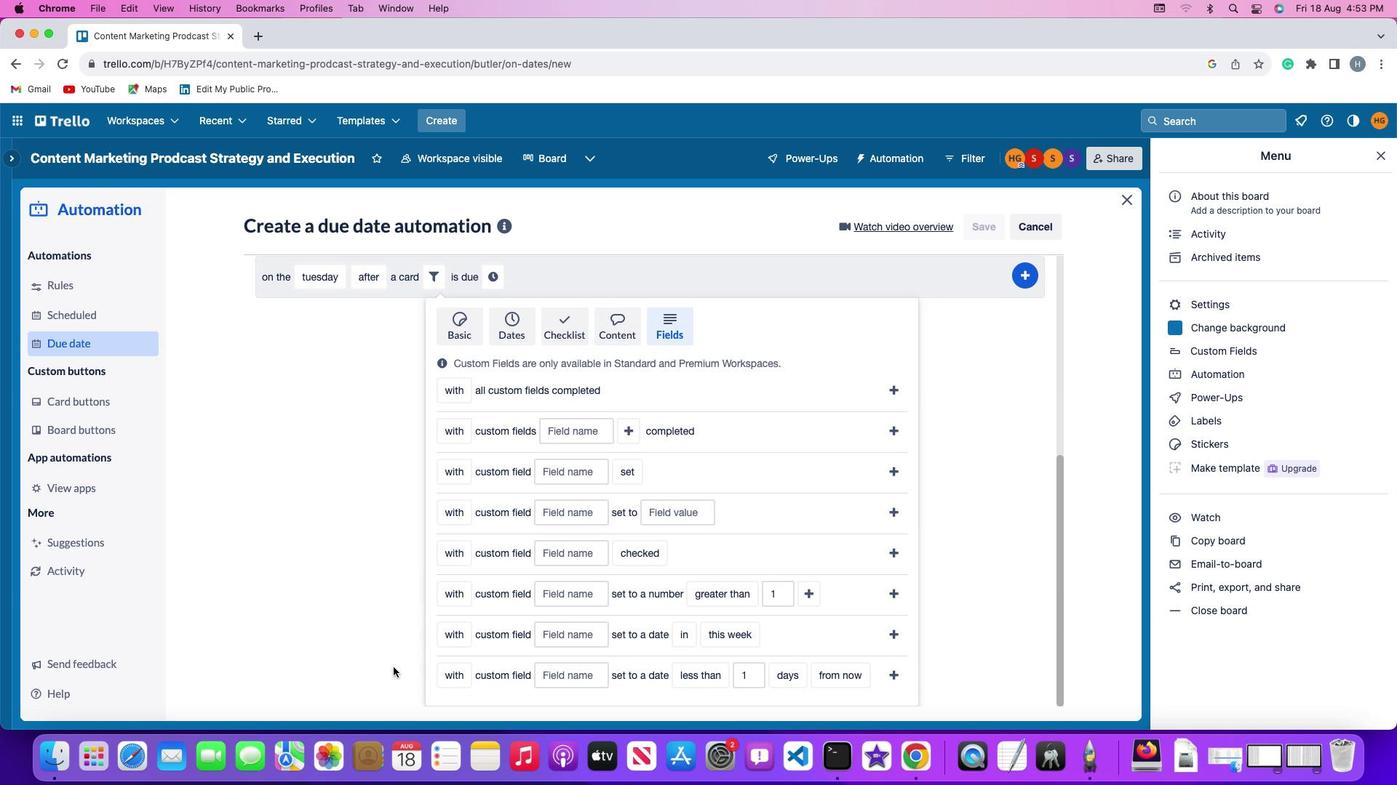 
Action: Mouse moved to (448, 593)
Screenshot: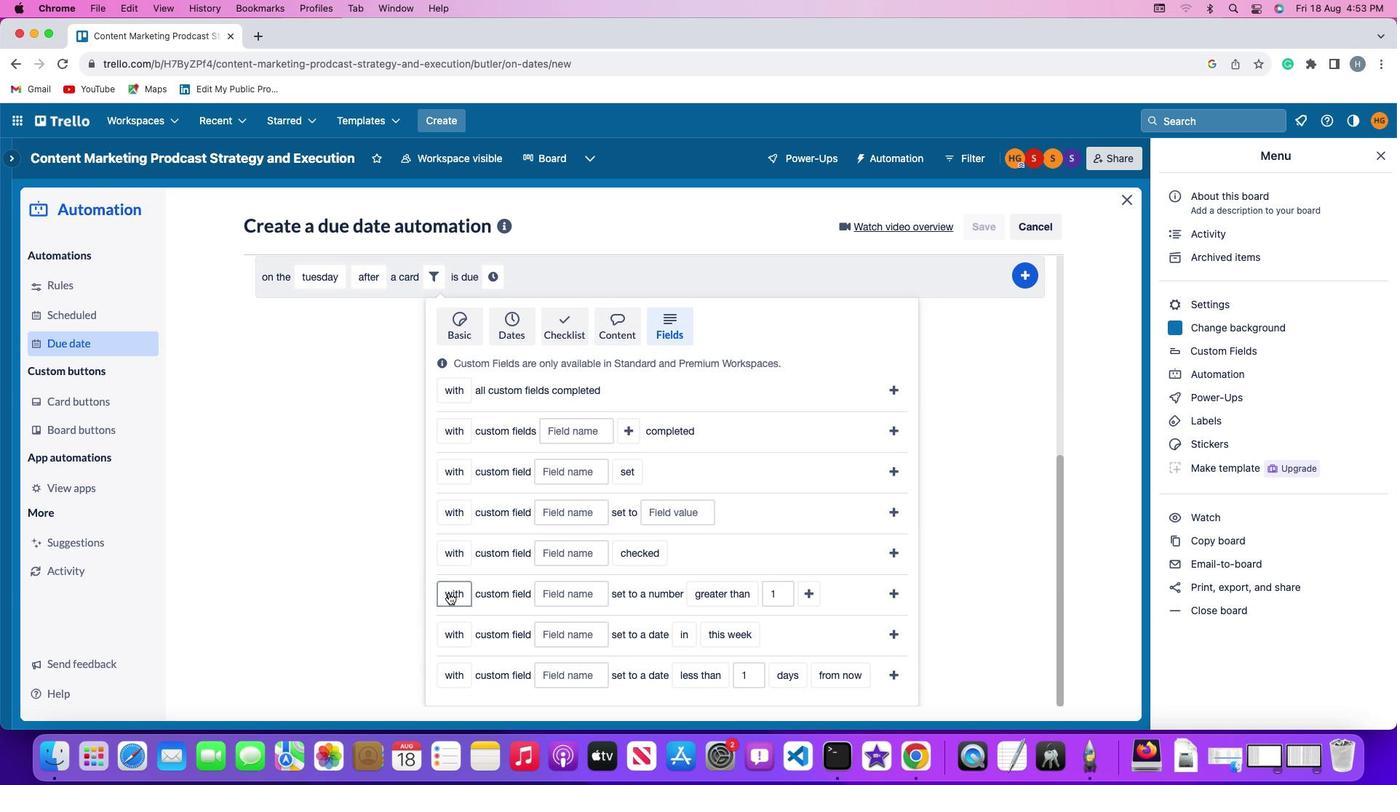 
Action: Mouse pressed left at (448, 593)
Screenshot: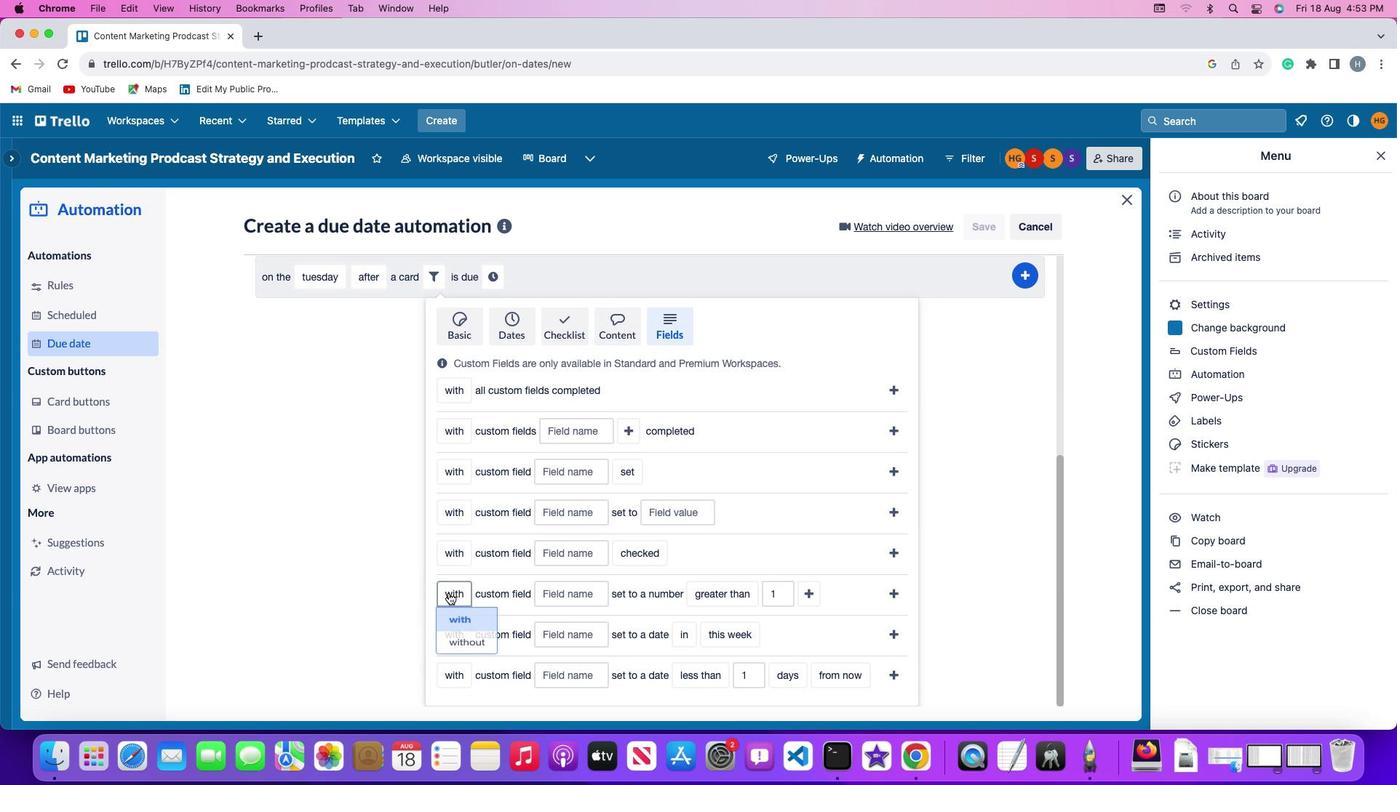 
Action: Mouse moved to (462, 632)
Screenshot: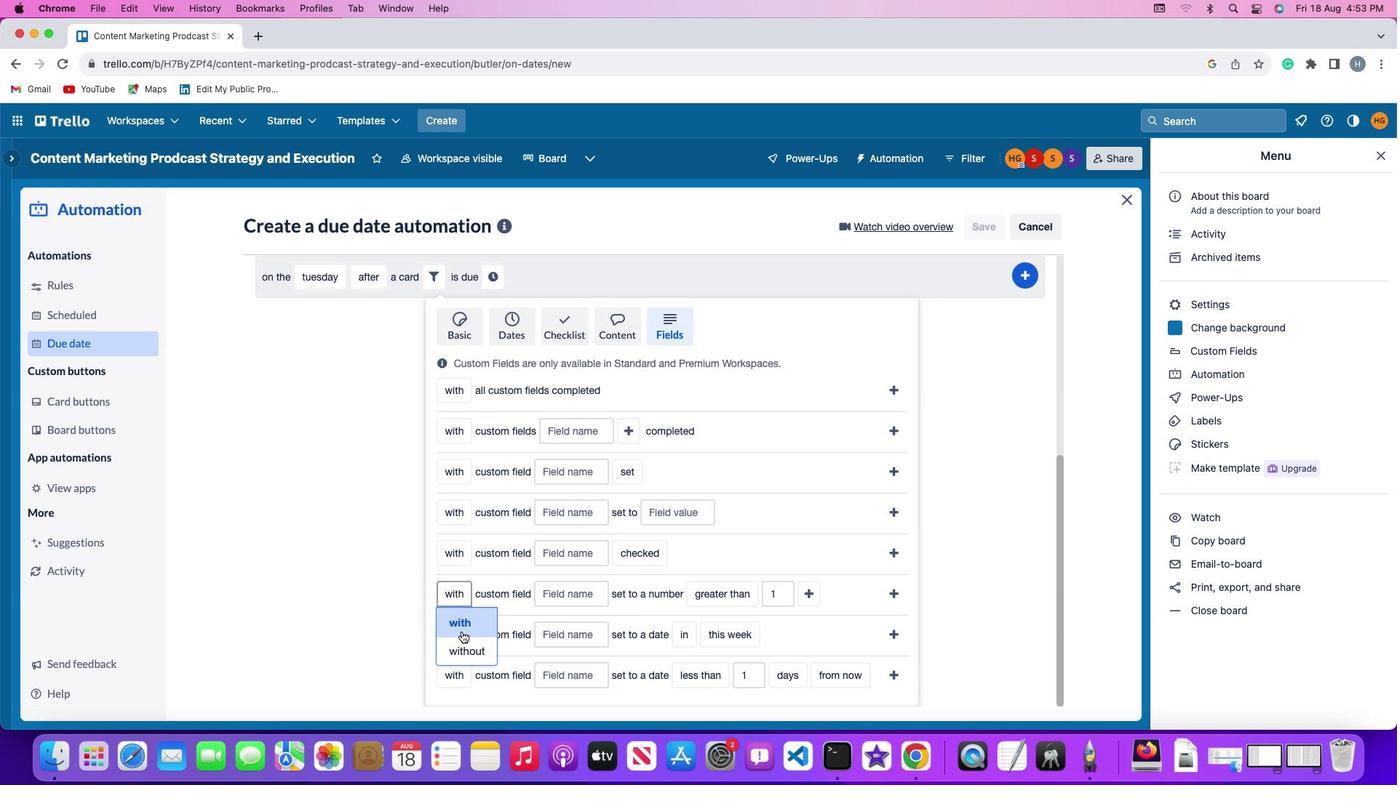 
Action: Mouse pressed left at (462, 632)
Screenshot: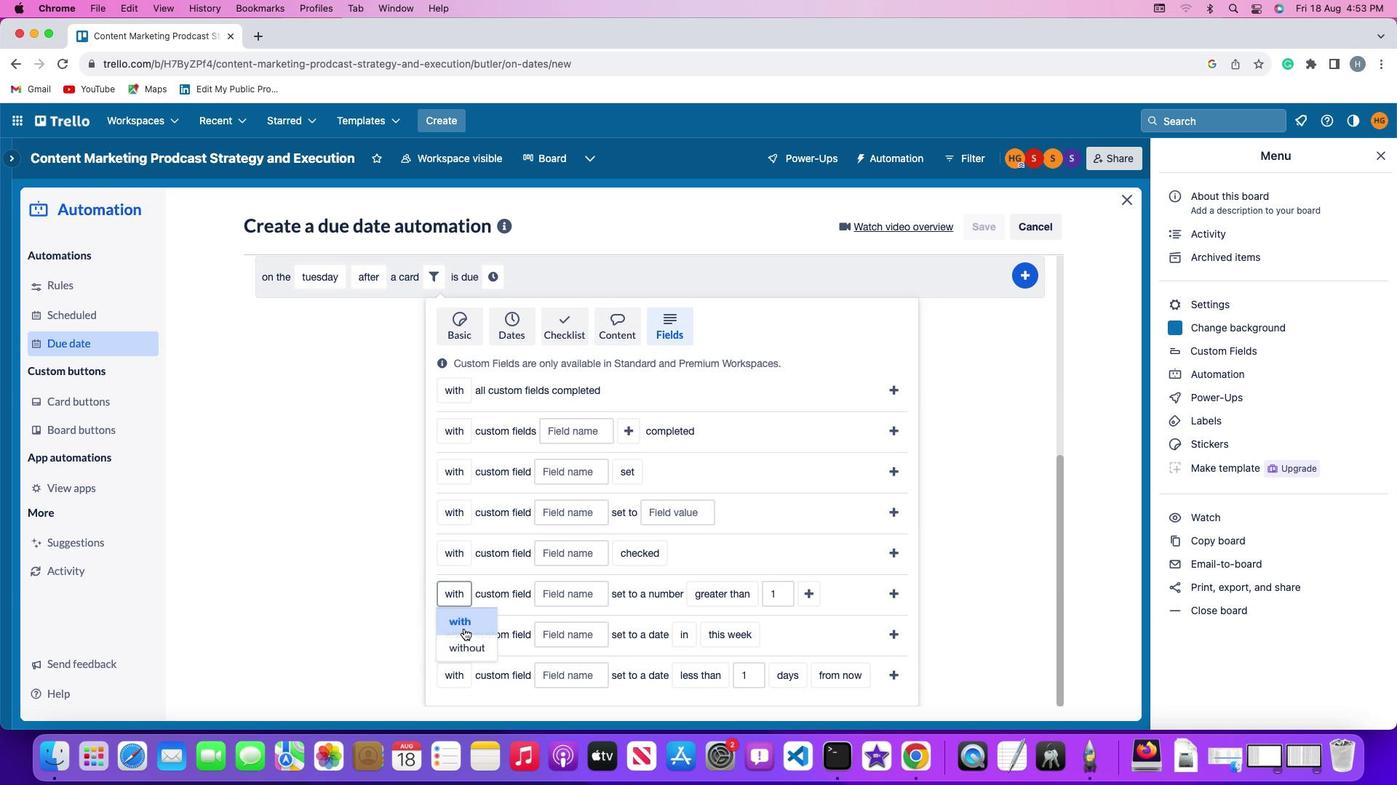 
Action: Mouse moved to (577, 595)
Screenshot: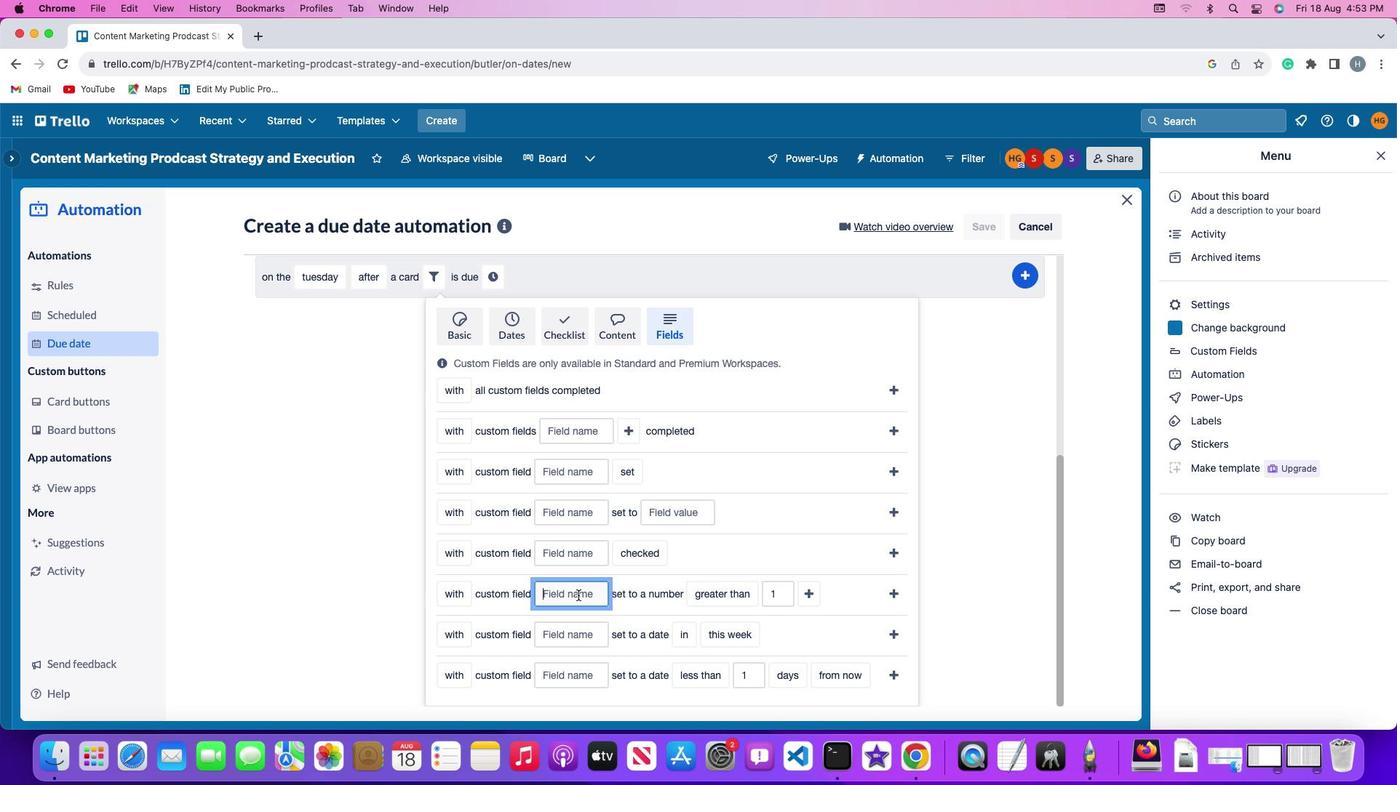 
Action: Mouse pressed left at (577, 595)
Screenshot: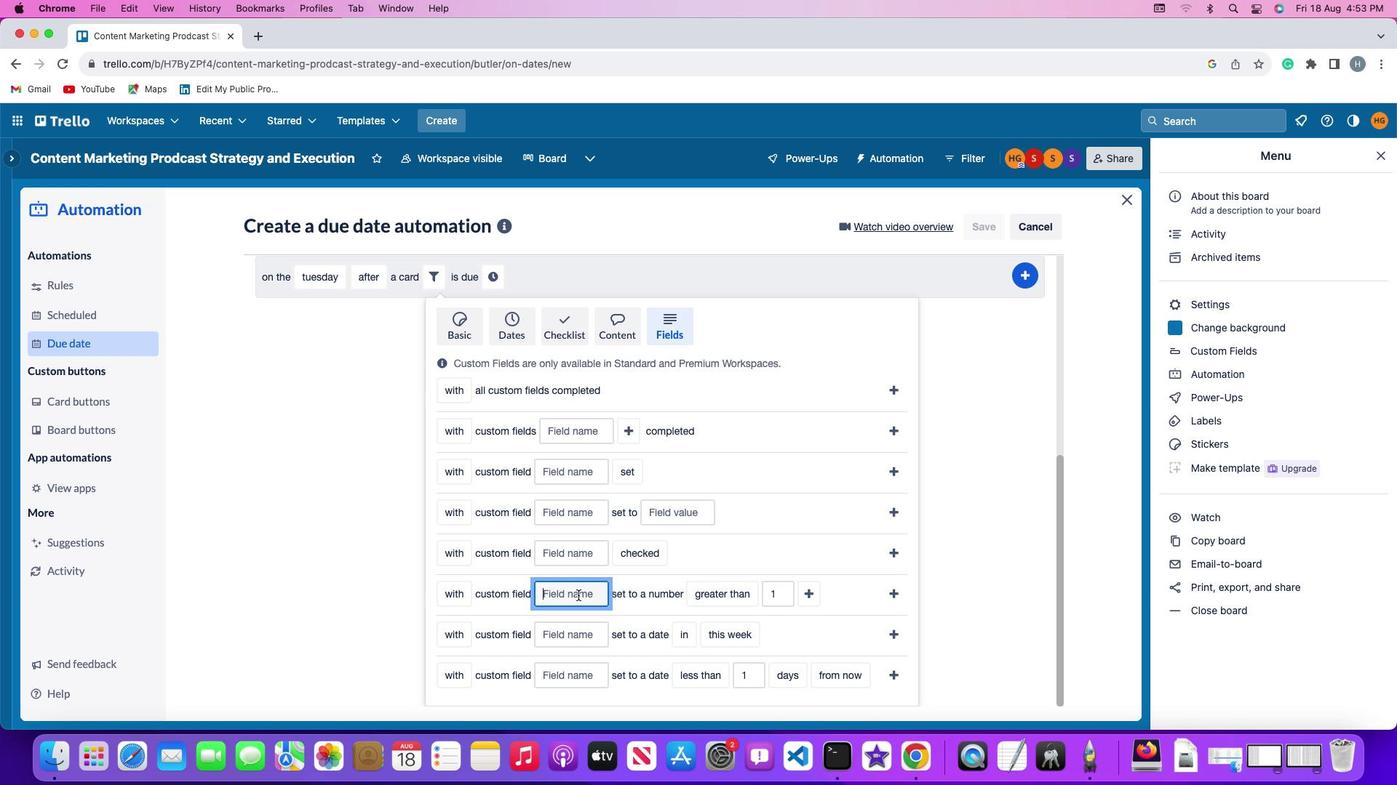 
Action: Key pressed Key.shift'R''e''s''u''m'
Screenshot: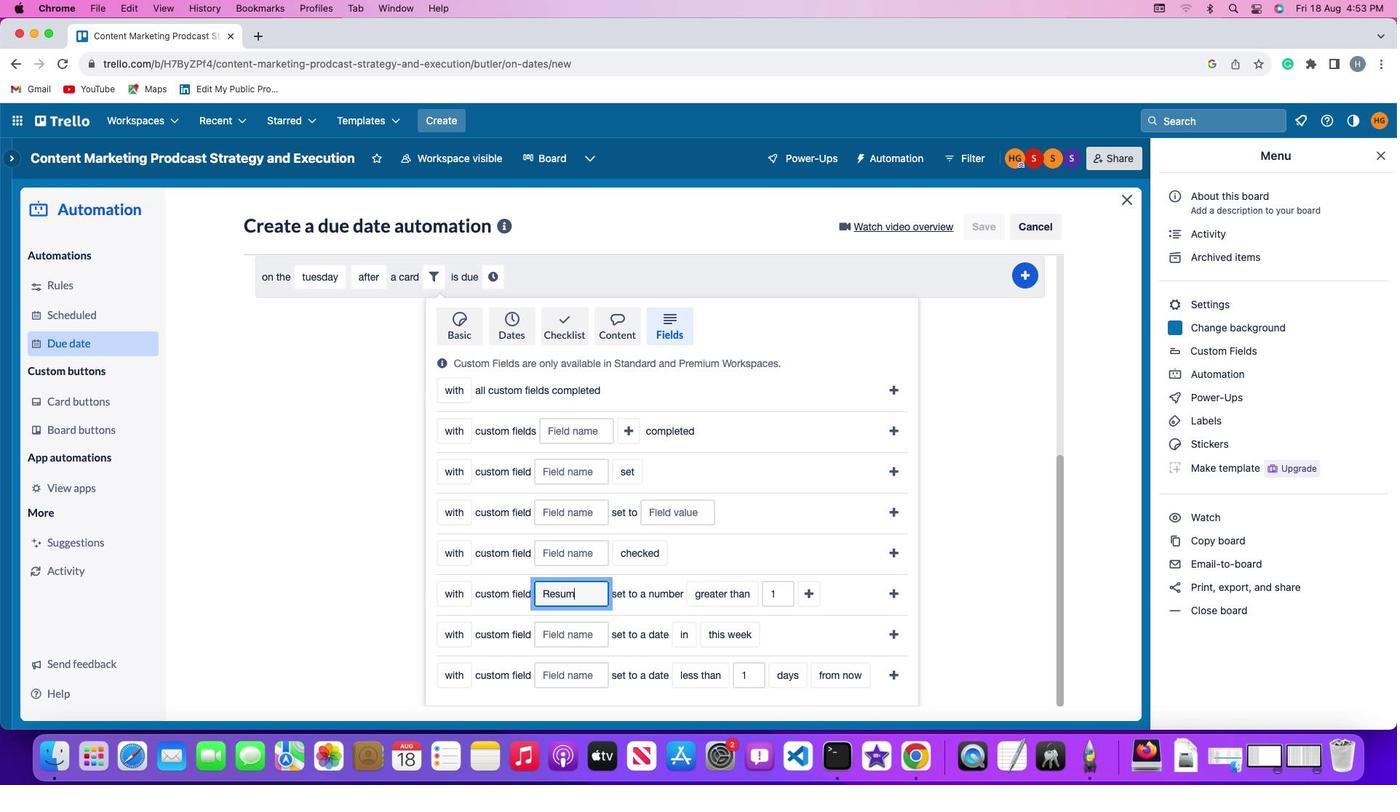
Action: Mouse moved to (577, 594)
Screenshot: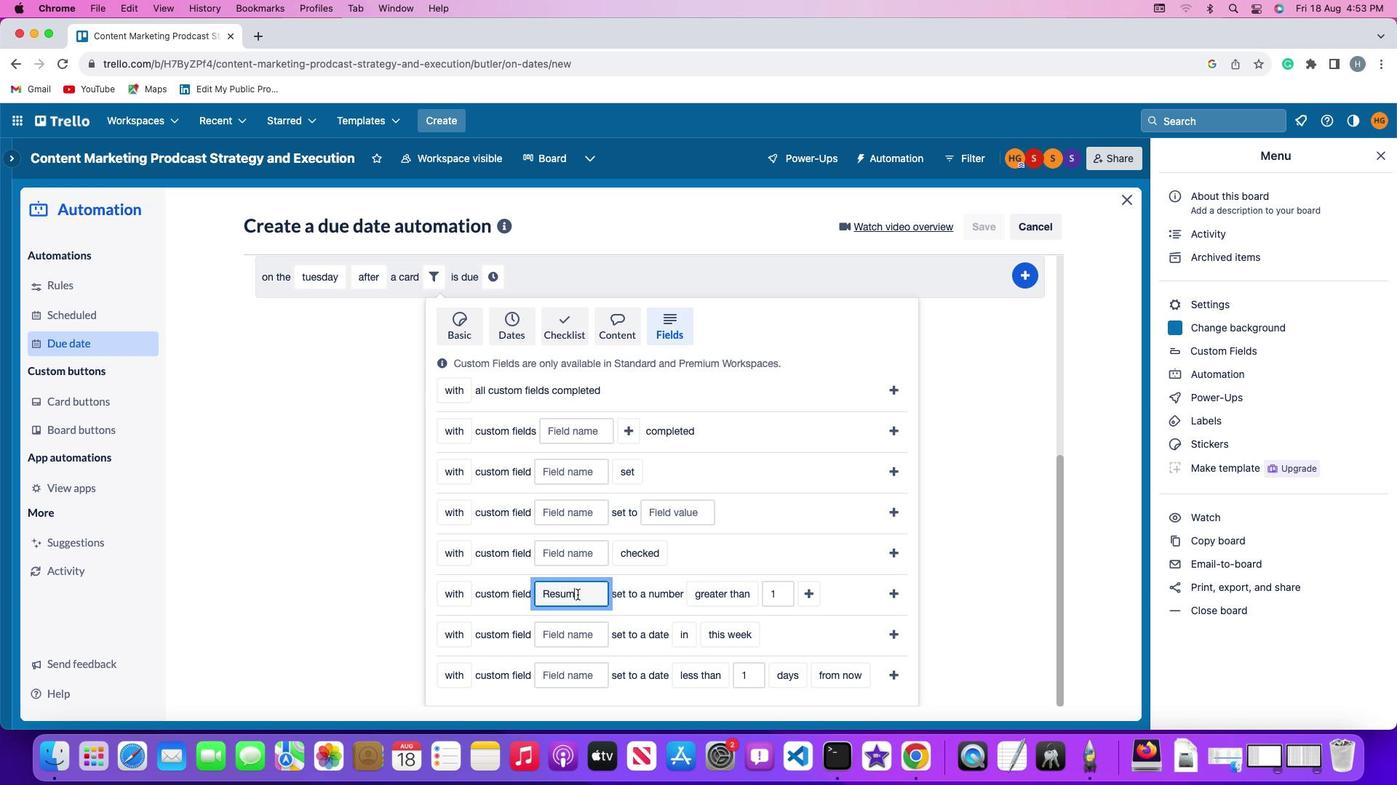 
Action: Key pressed 'e'
Screenshot: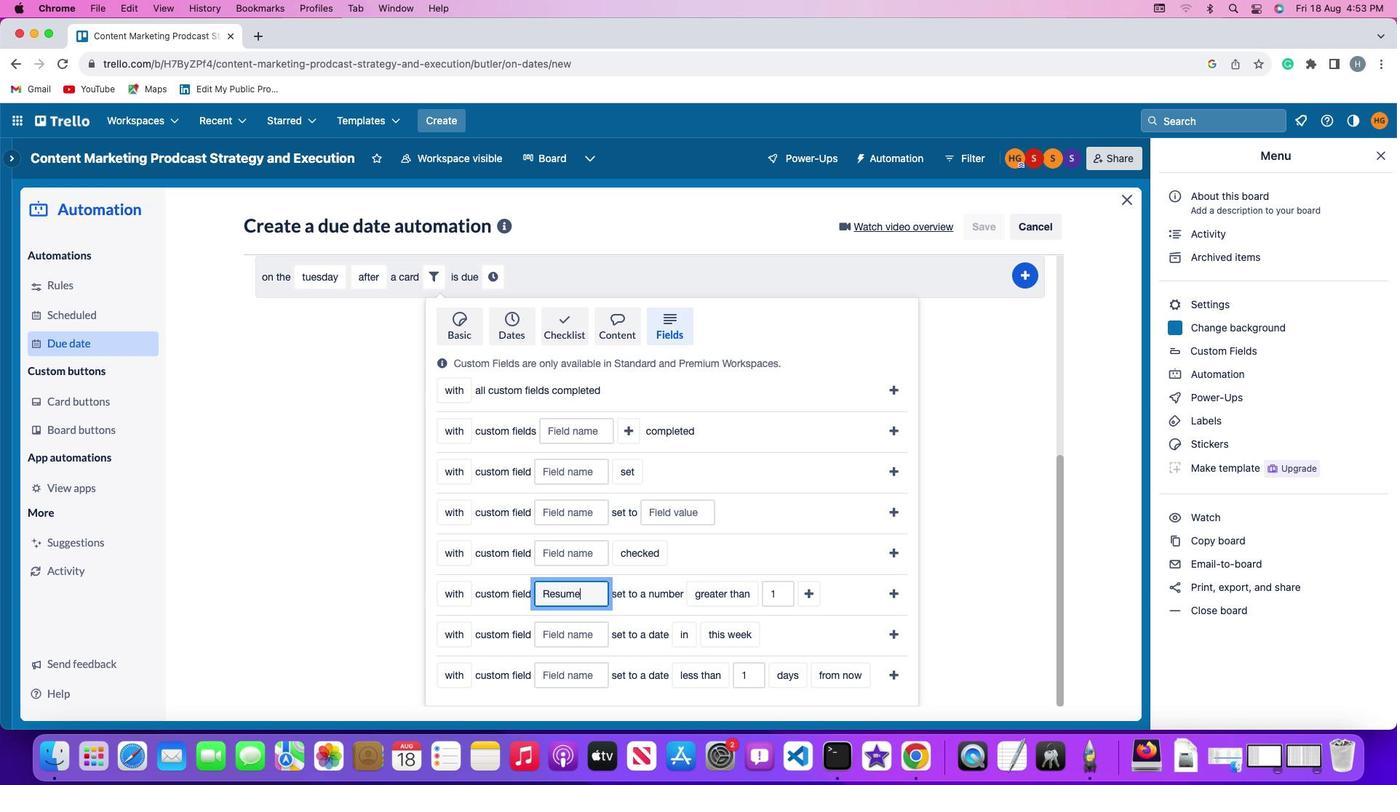 
Action: Mouse moved to (700, 586)
Screenshot: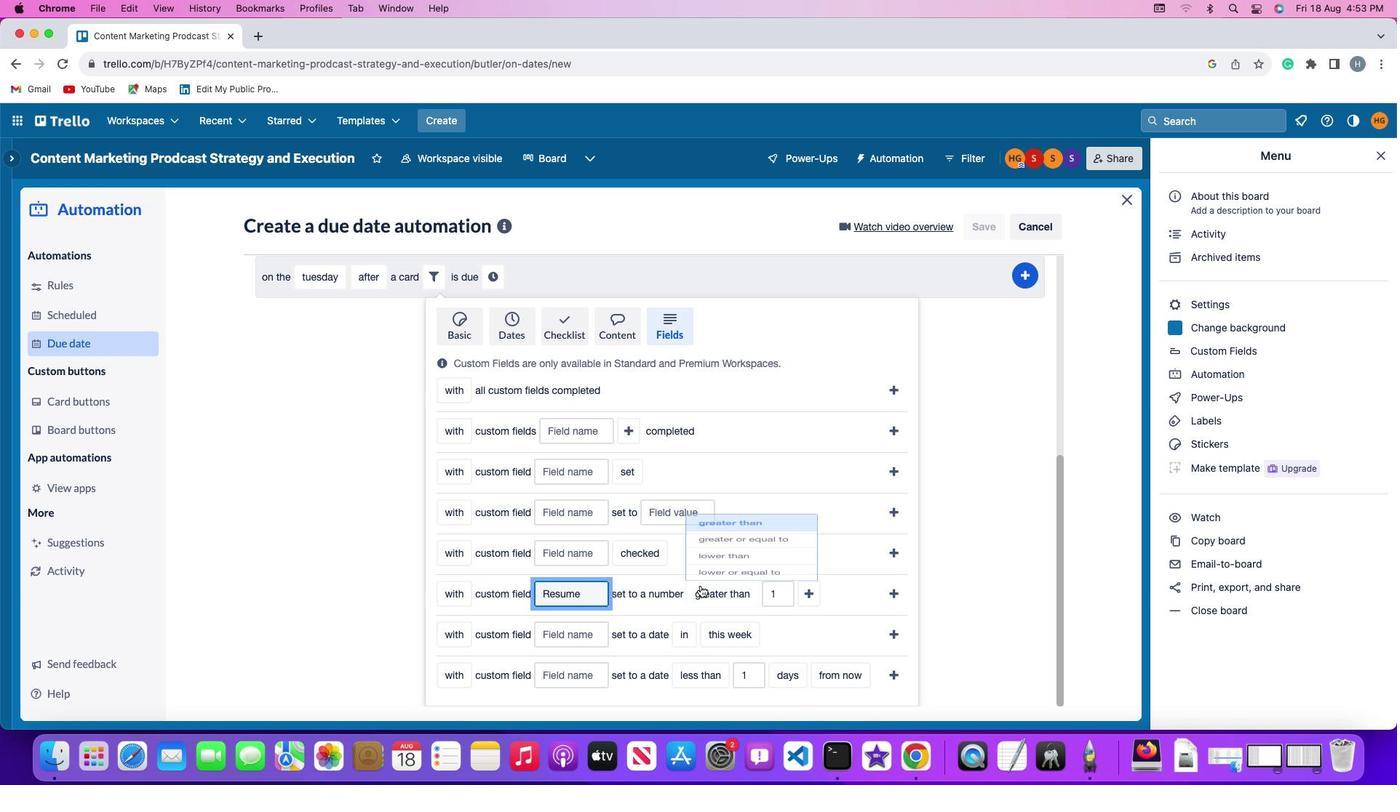 
Action: Mouse pressed left at (700, 586)
Screenshot: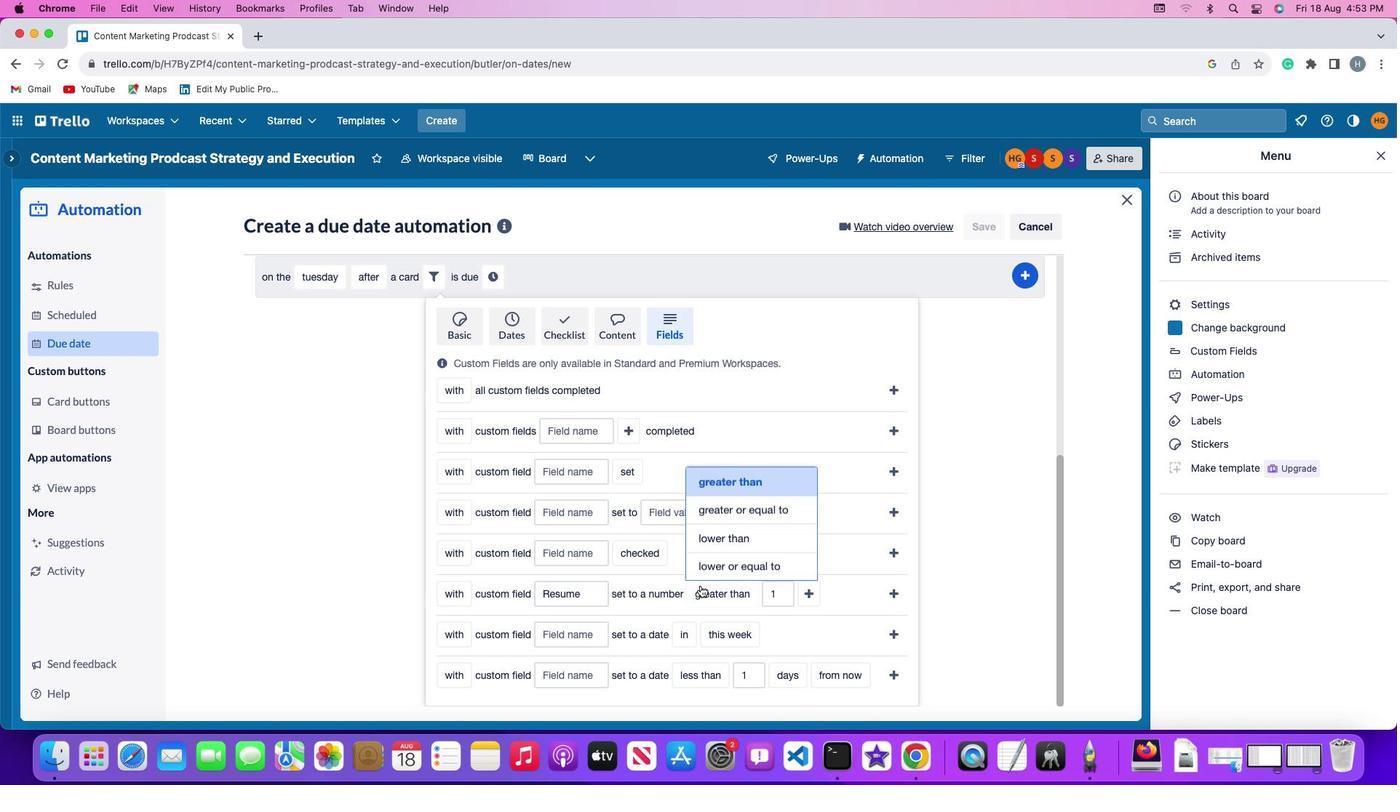 
Action: Mouse moved to (739, 487)
Screenshot: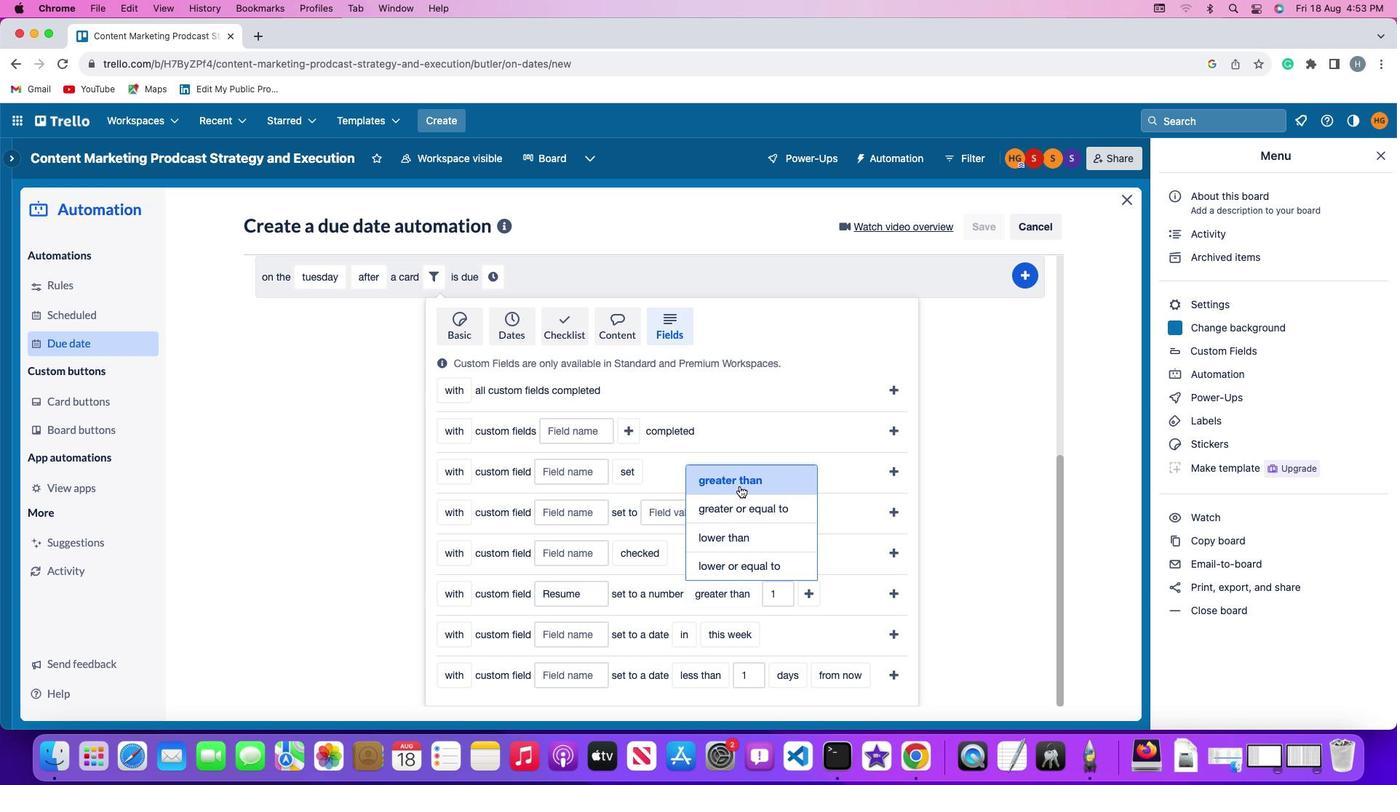 
Action: Mouse pressed left at (739, 487)
Screenshot: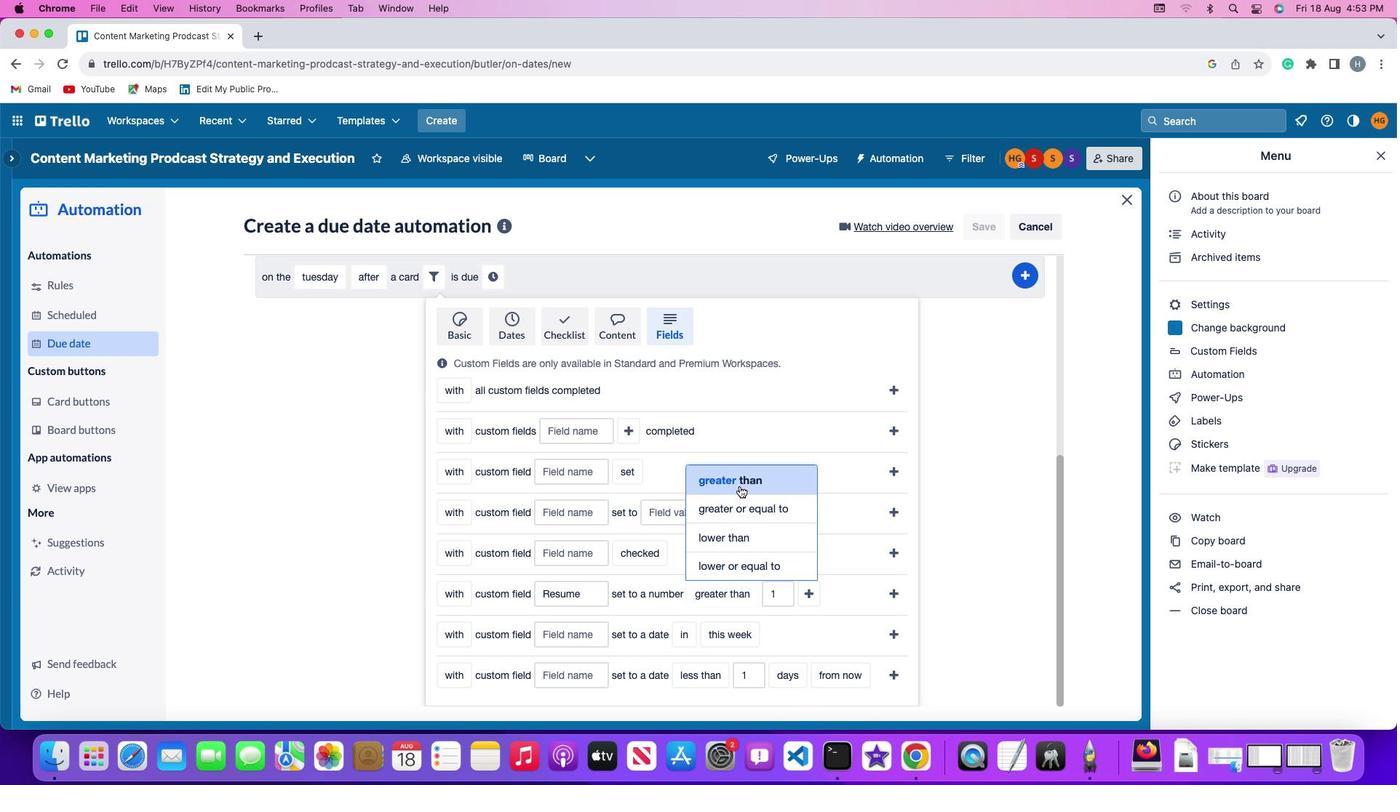 
Action: Mouse moved to (786, 590)
Screenshot: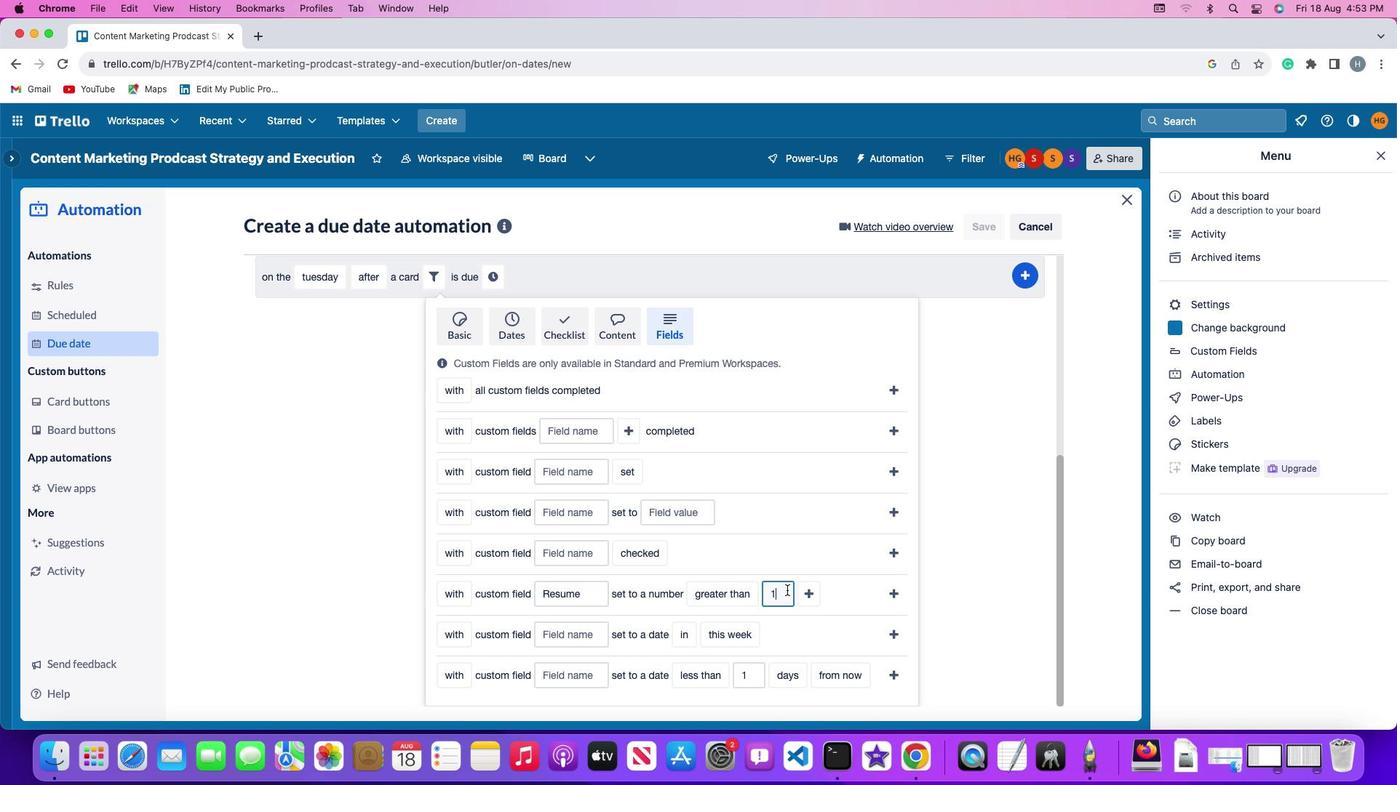 
Action: Mouse pressed left at (786, 590)
Screenshot: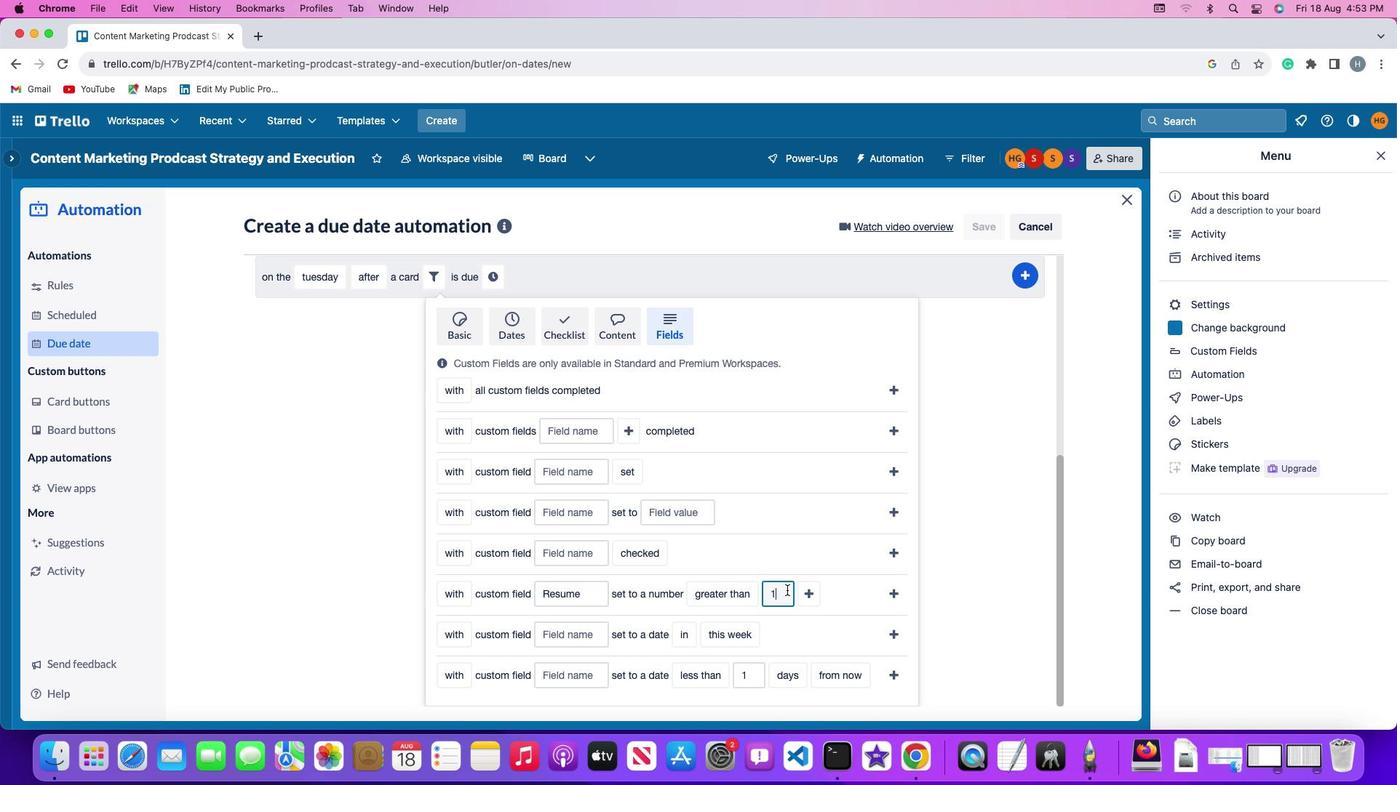 
Action: Mouse moved to (786, 592)
Screenshot: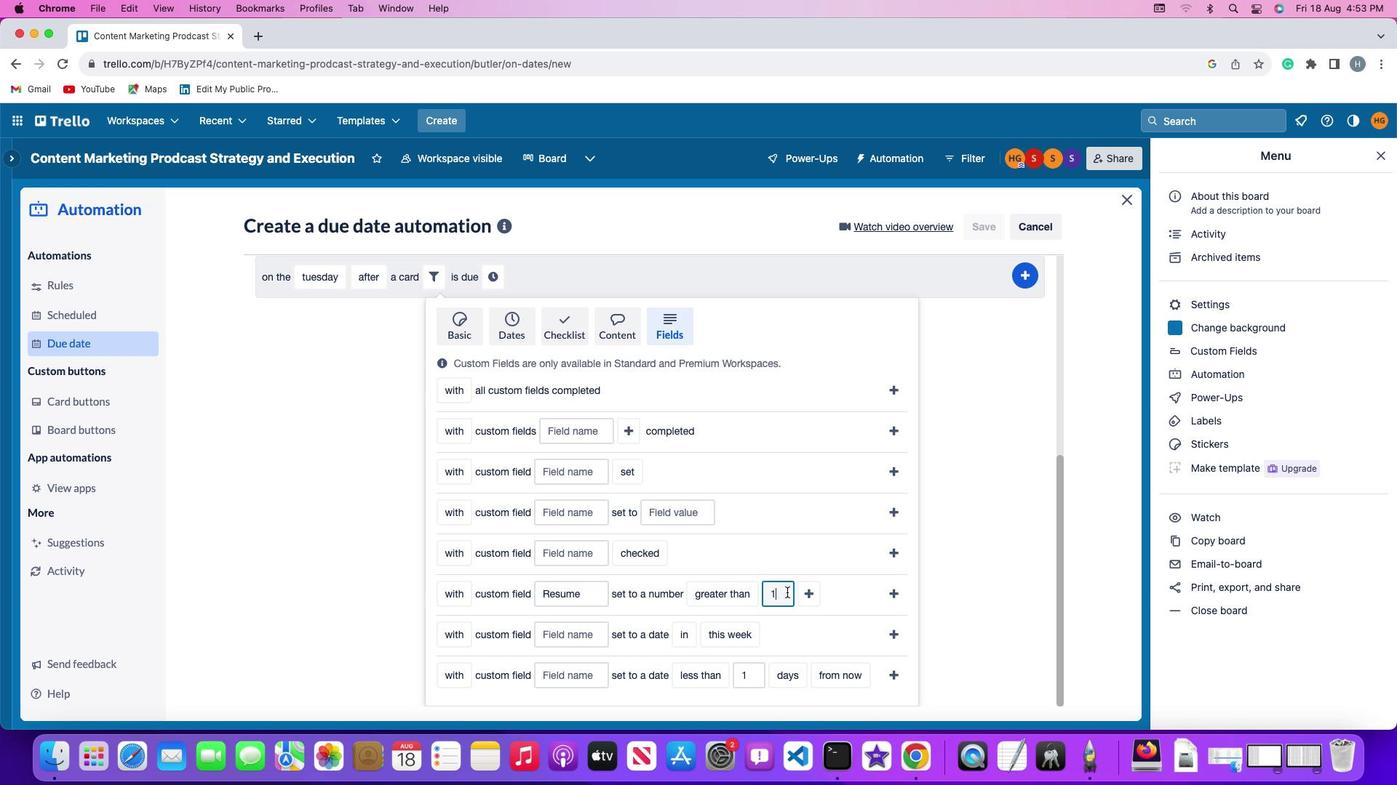 
Action: Key pressed Key.backspace'1'
Screenshot: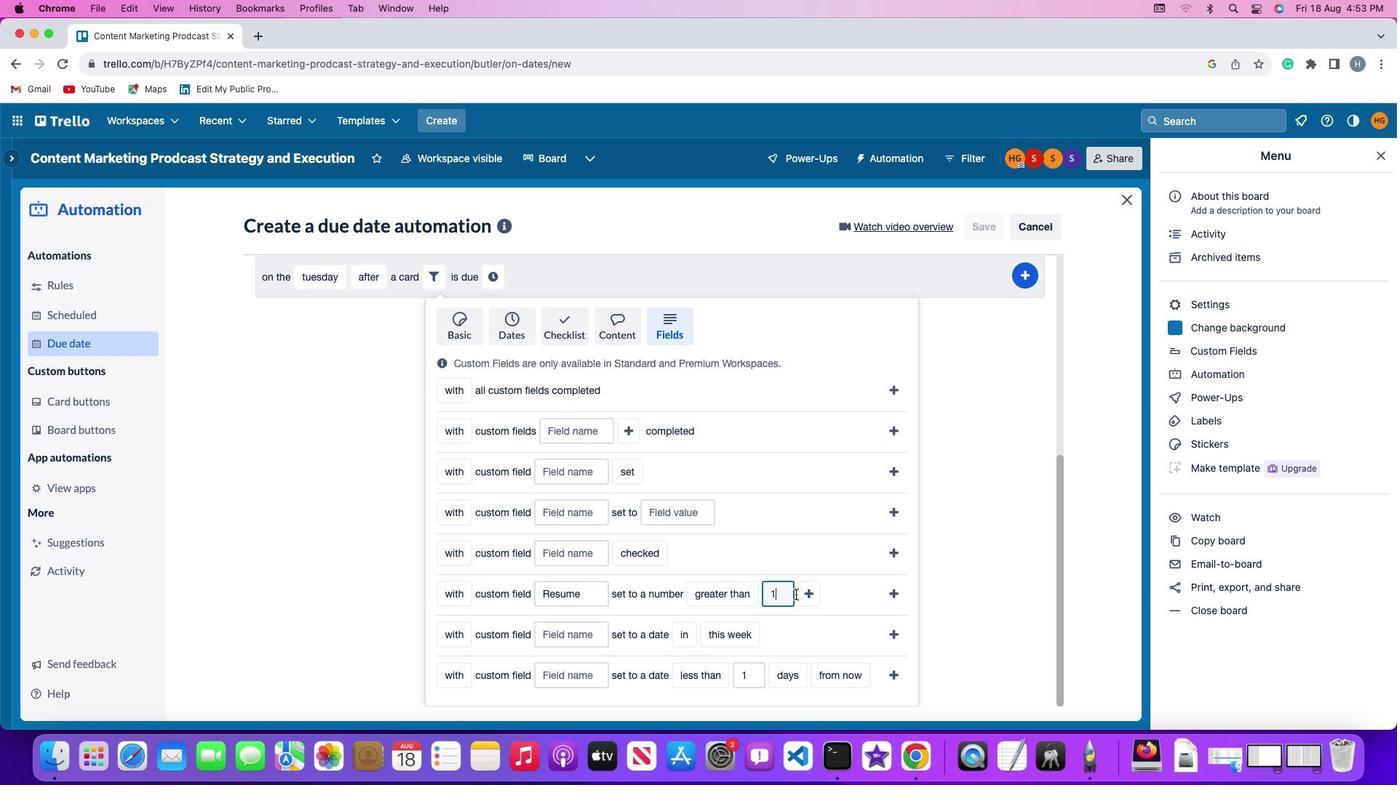 
Action: Mouse moved to (822, 595)
Screenshot: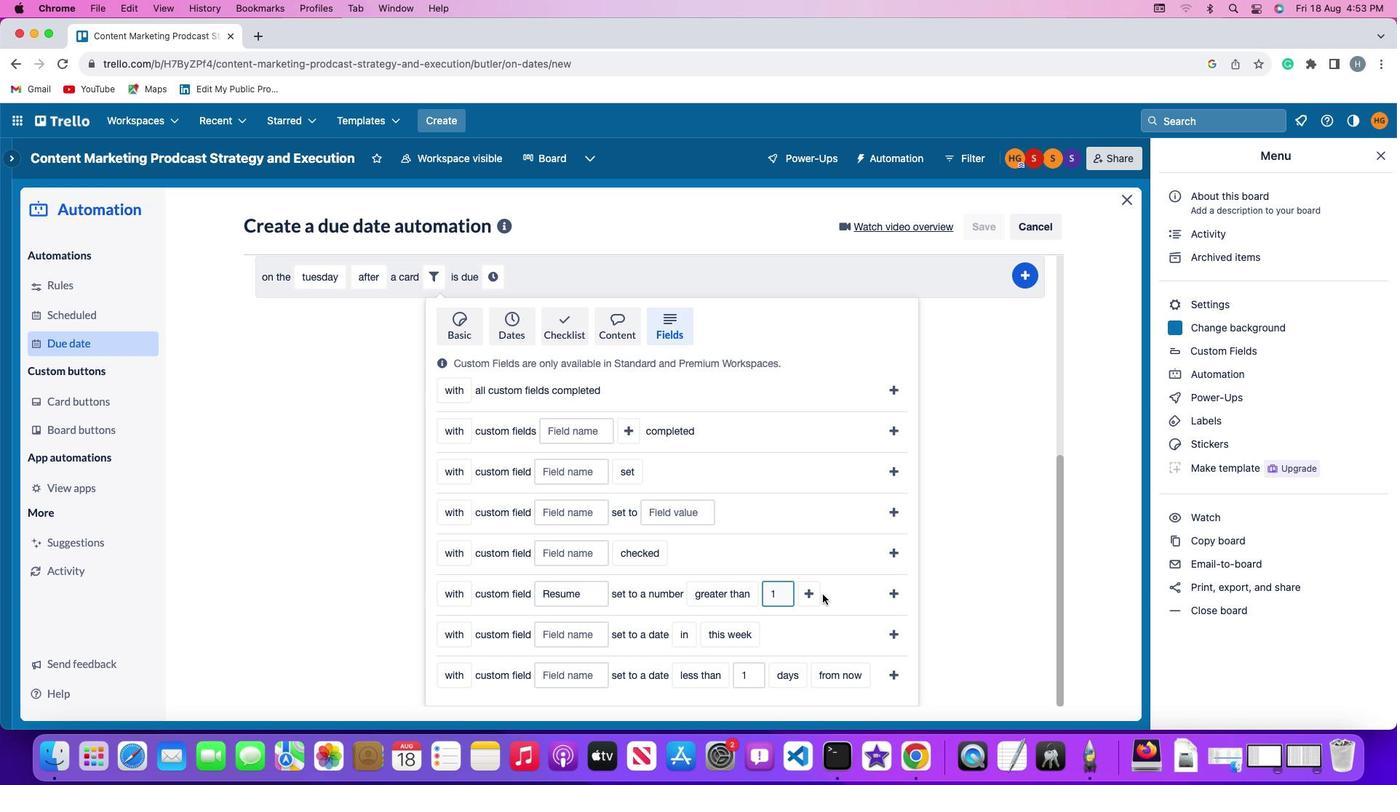 
Action: Mouse pressed left at (822, 595)
Screenshot: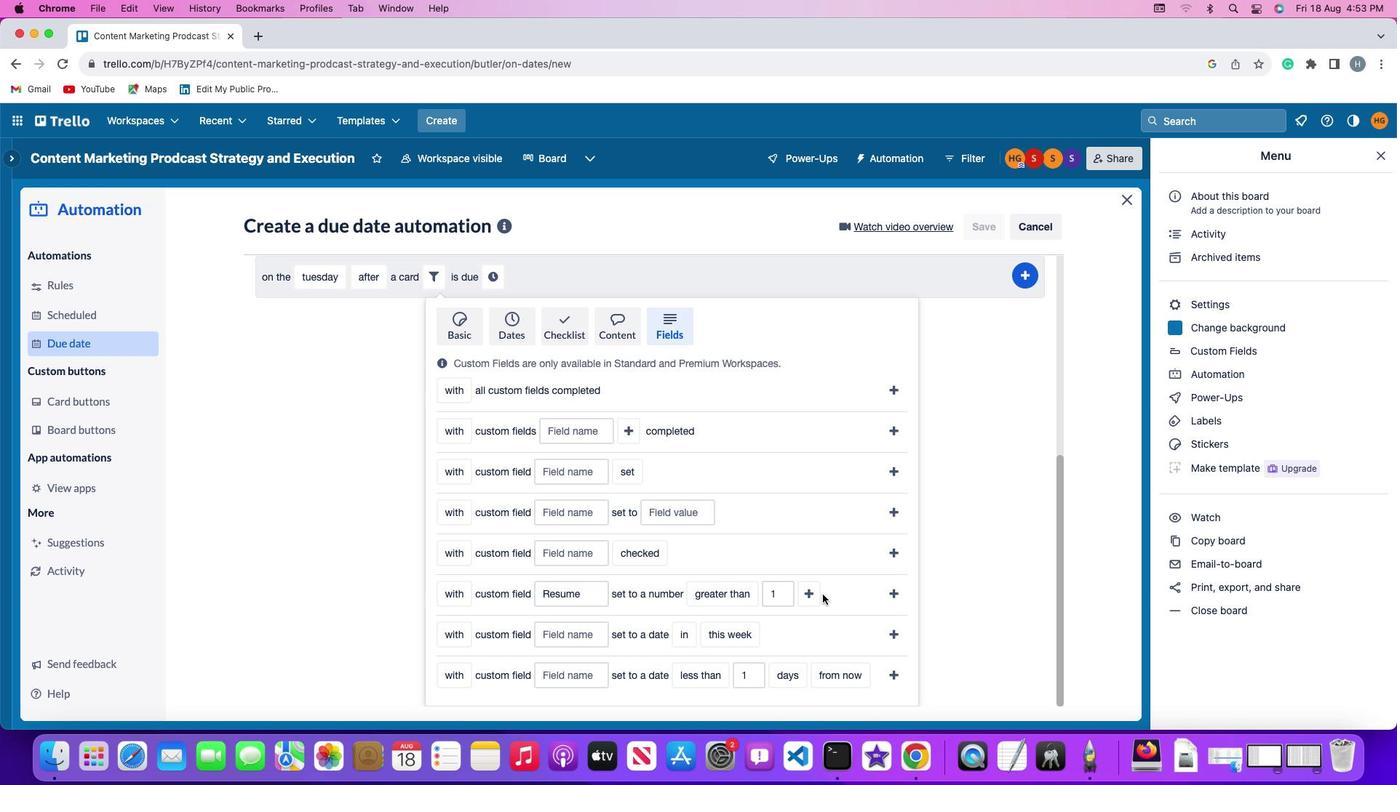 
Action: Mouse moved to (817, 594)
Screenshot: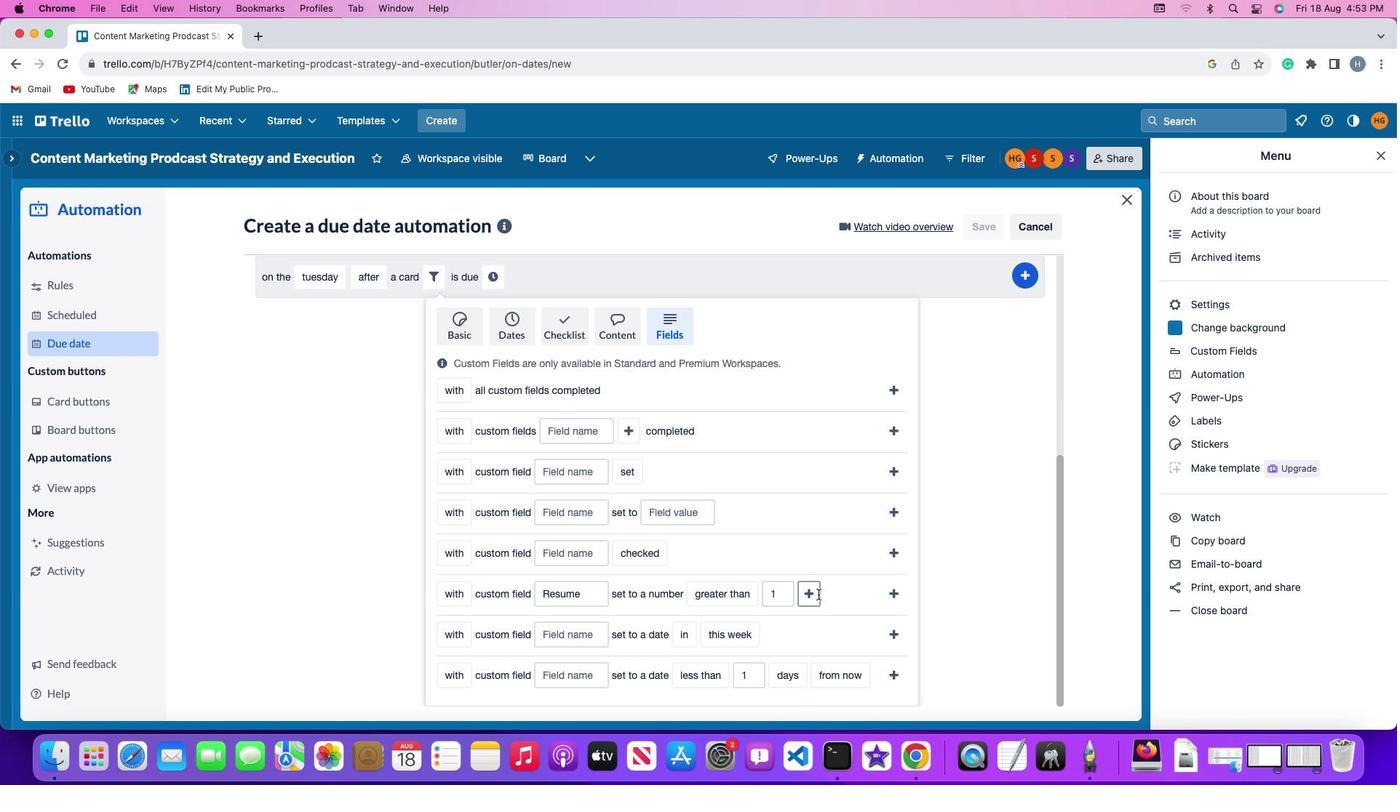 
Action: Mouse pressed left at (817, 594)
Screenshot: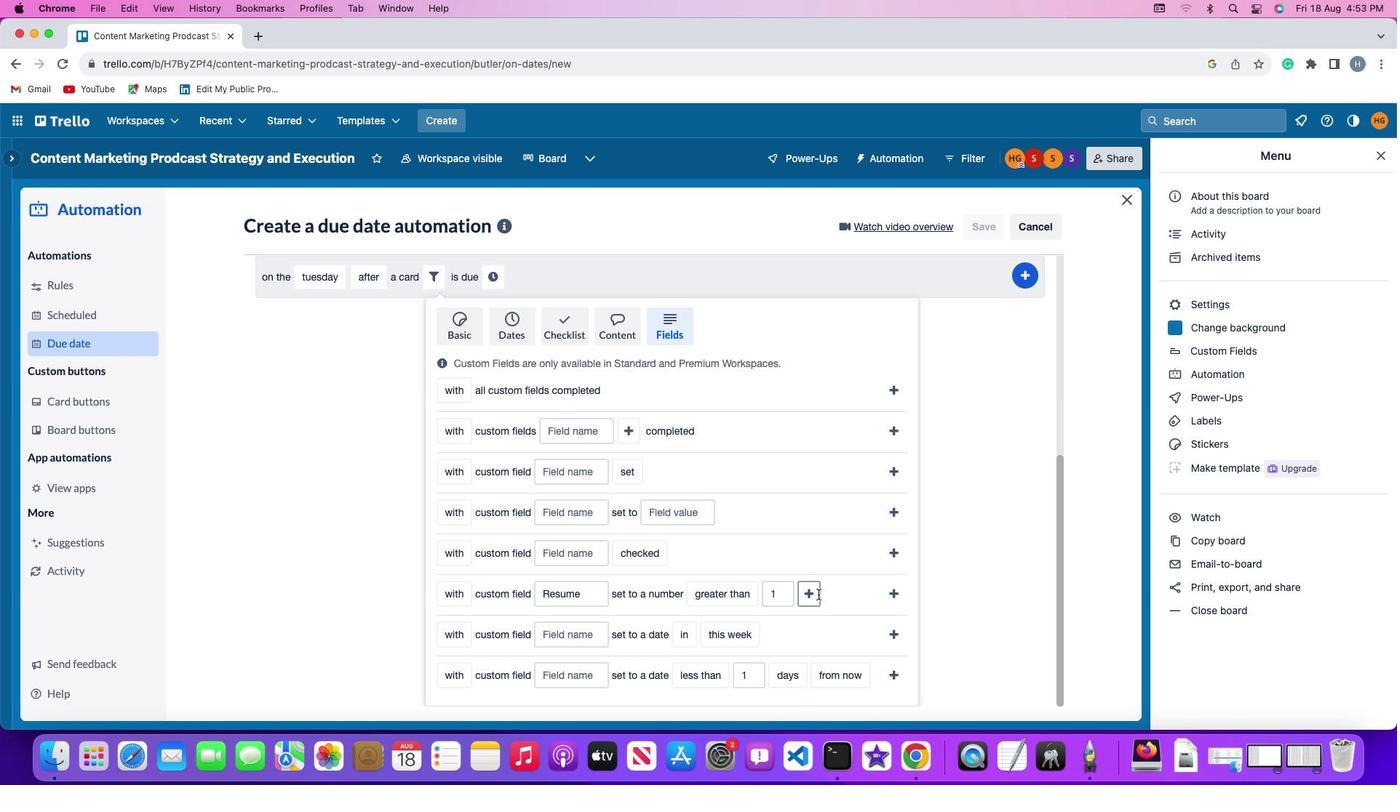 
Action: Mouse moved to (839, 594)
Screenshot: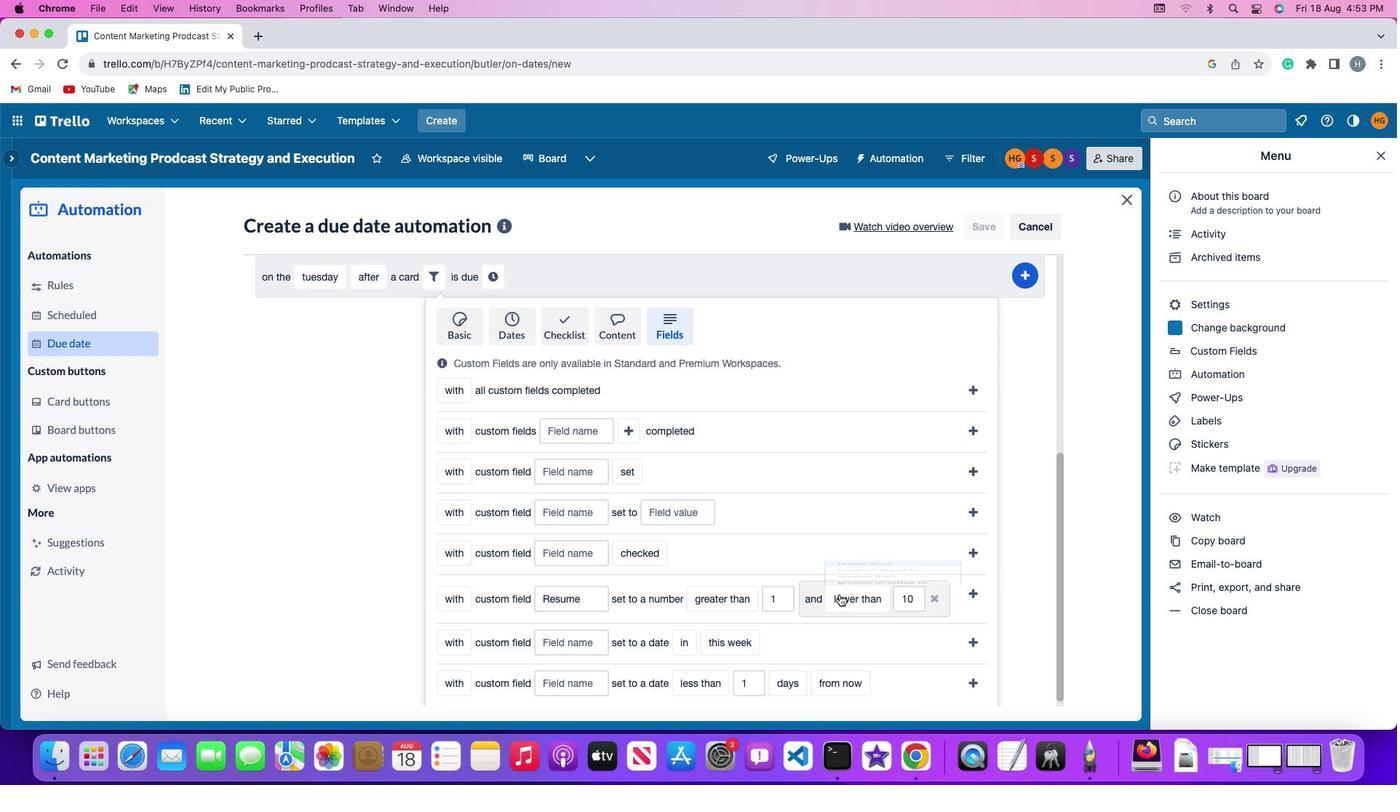 
Action: Mouse pressed left at (839, 594)
Screenshot: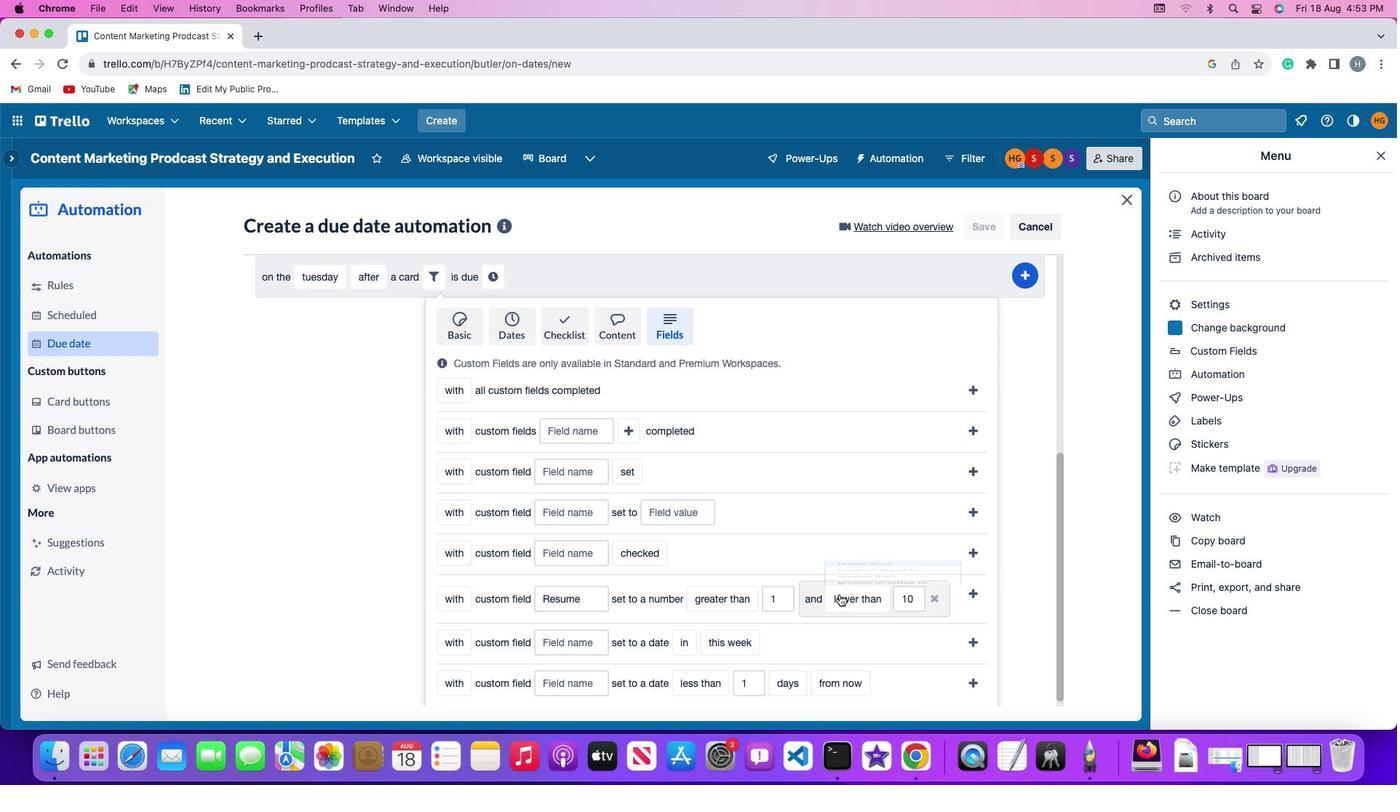 
Action: Mouse moved to (879, 511)
Screenshot: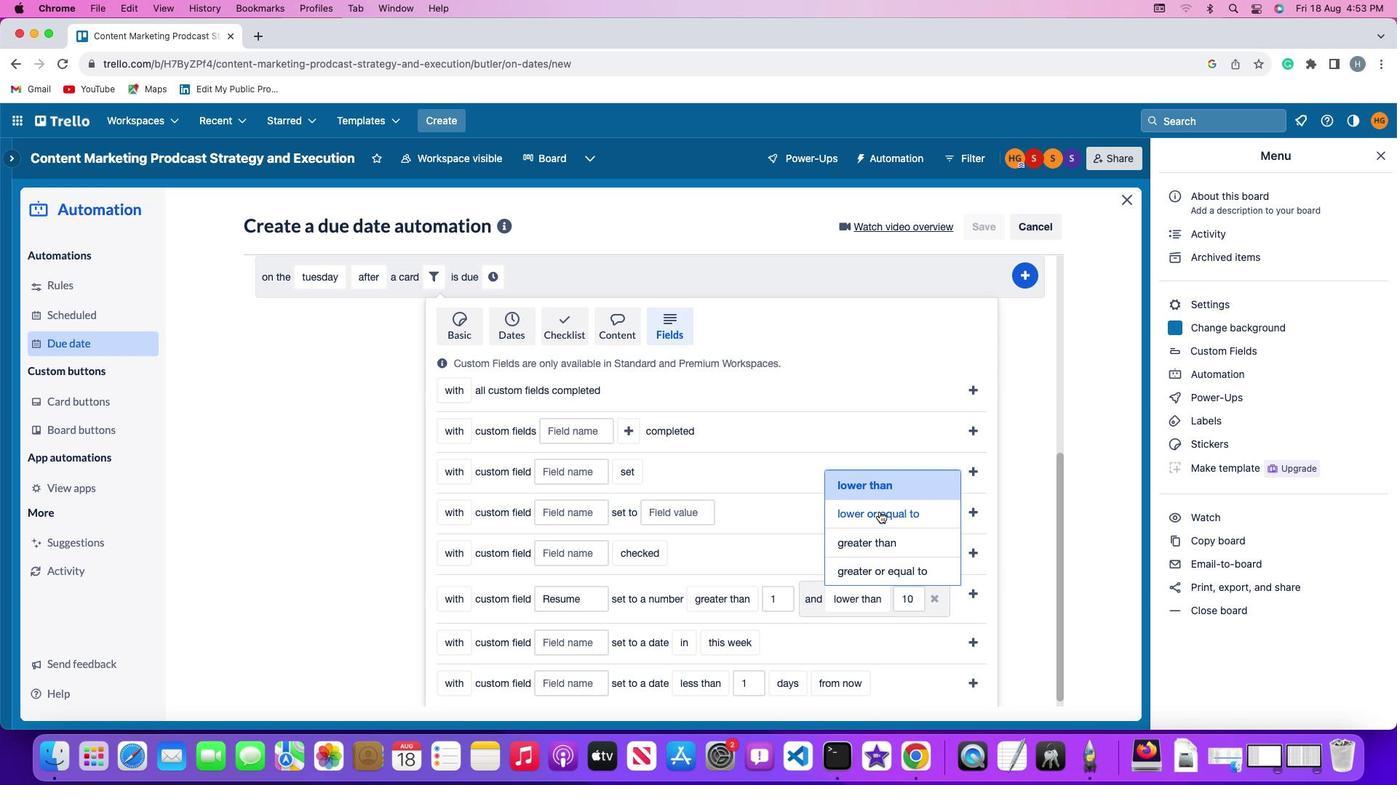 
Action: Mouse pressed left at (879, 511)
Screenshot: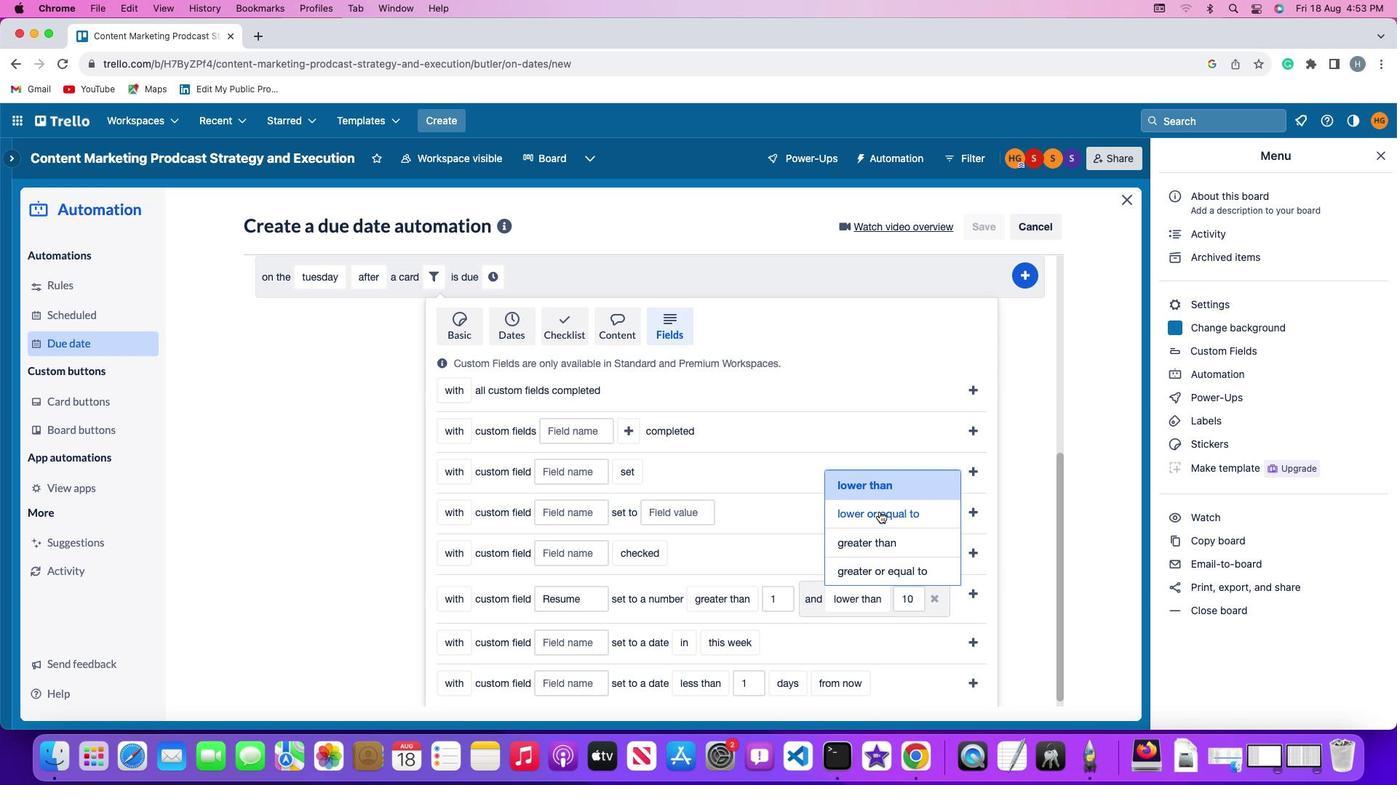 
Action: Mouse moved to (946, 597)
Screenshot: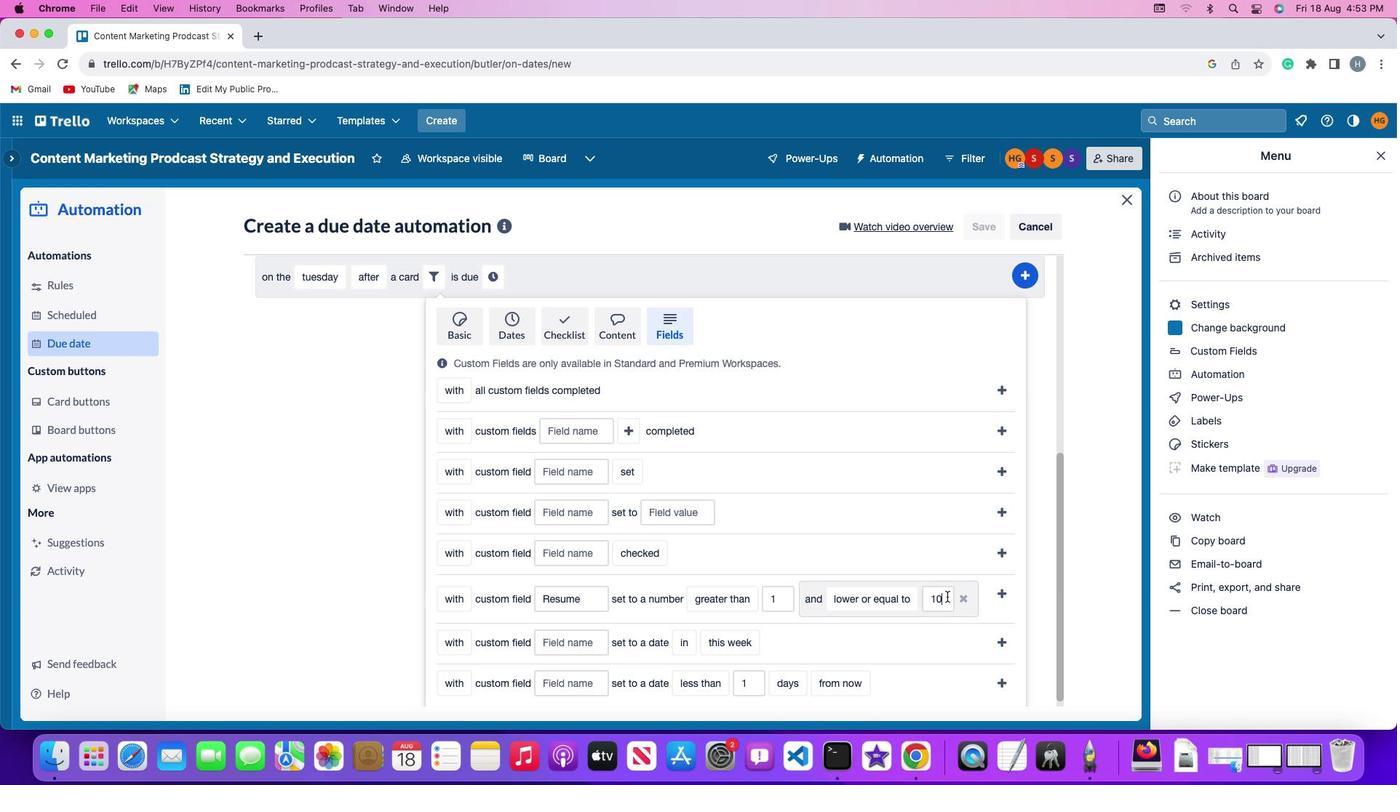 
Action: Mouse pressed left at (946, 597)
Screenshot: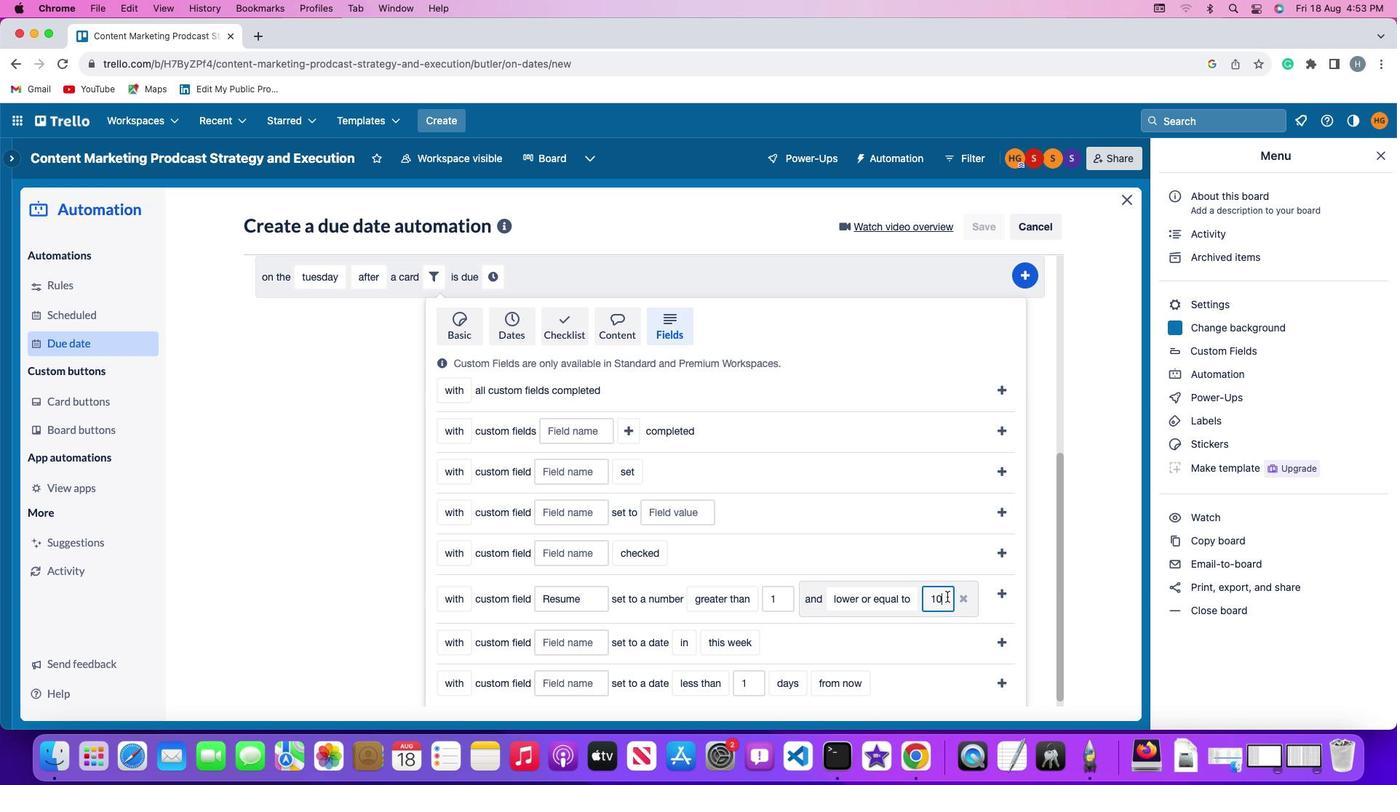 
Action: Mouse moved to (946, 597)
Screenshot: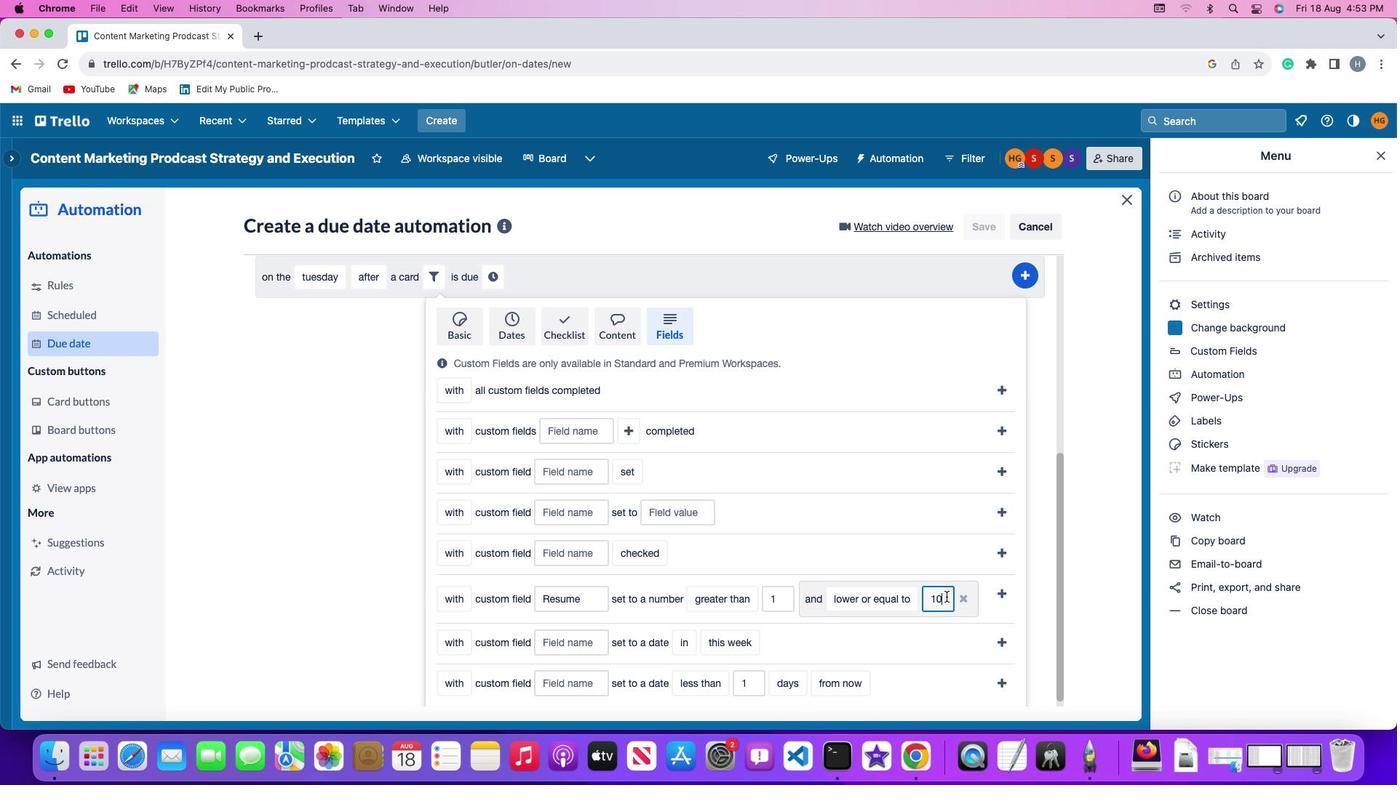 
Action: Key pressed Key.backspaceKey.backspace'1''0'
Screenshot: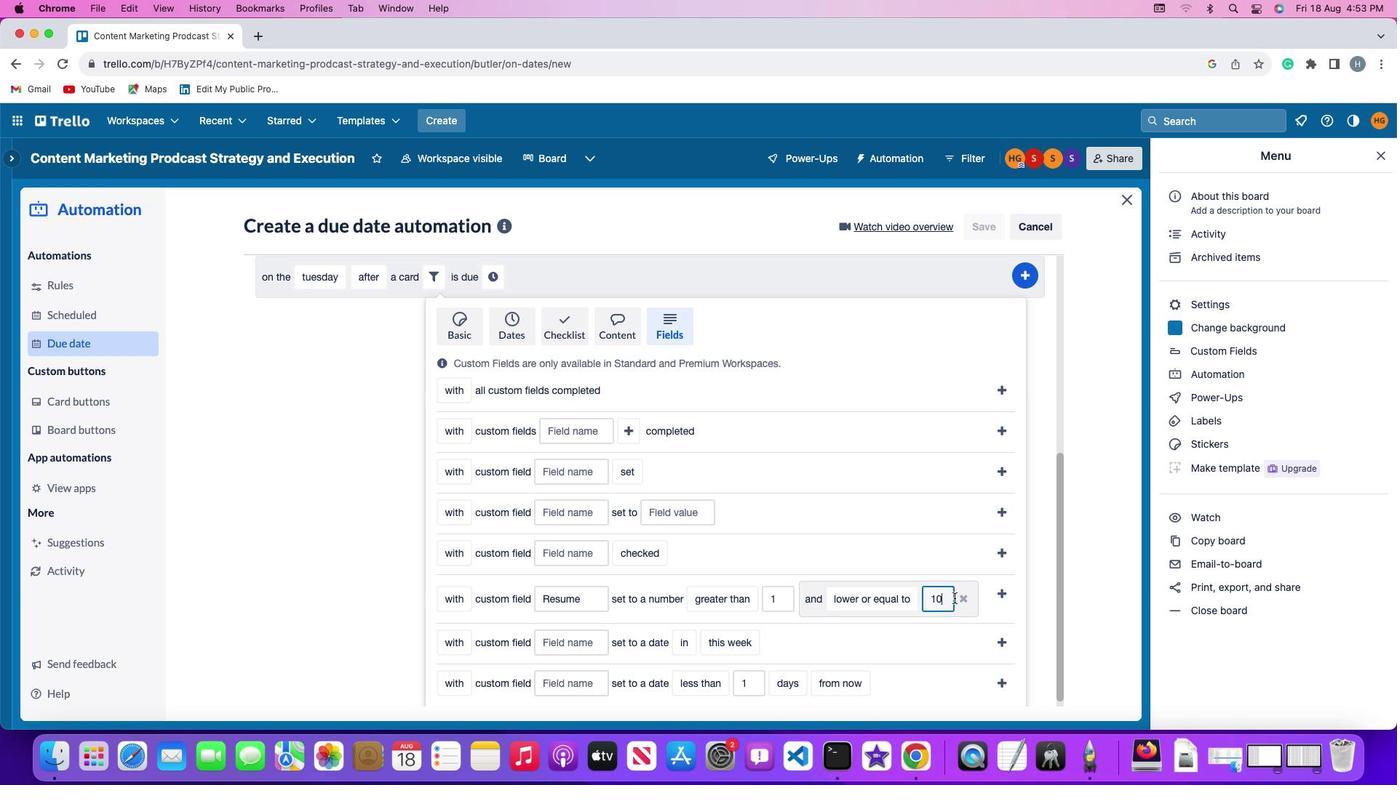 
Action: Mouse moved to (1003, 593)
Screenshot: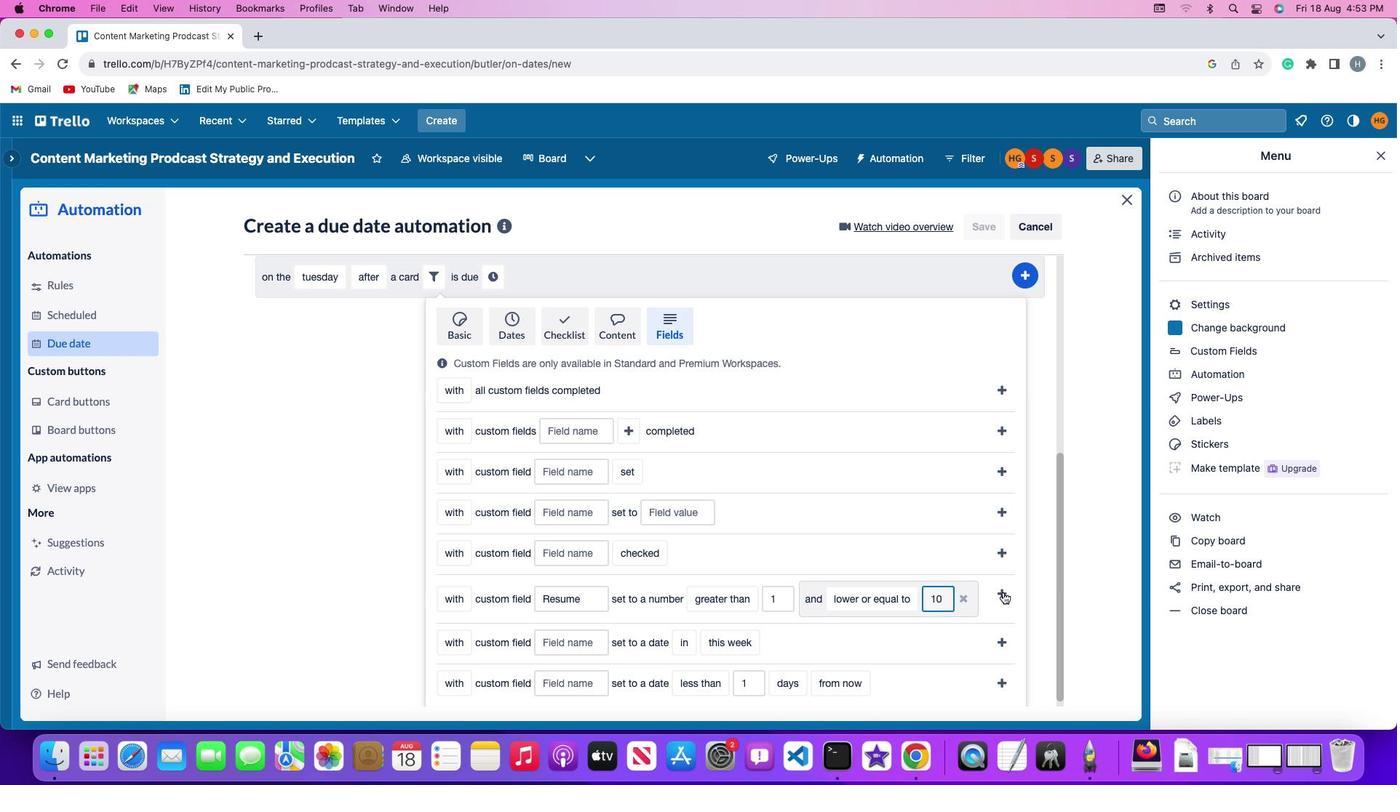 
Action: Mouse pressed left at (1003, 593)
Screenshot: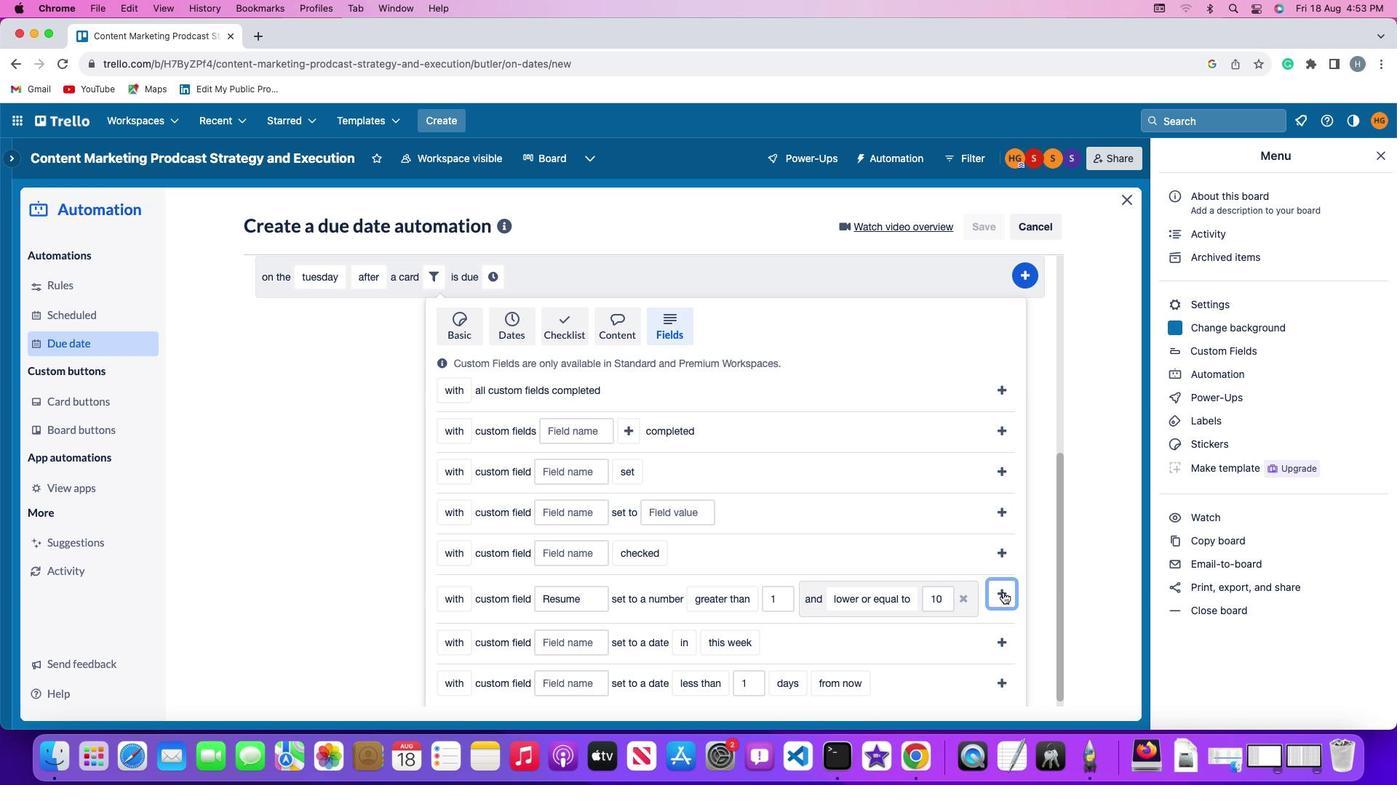 
Action: Mouse moved to (907, 638)
Screenshot: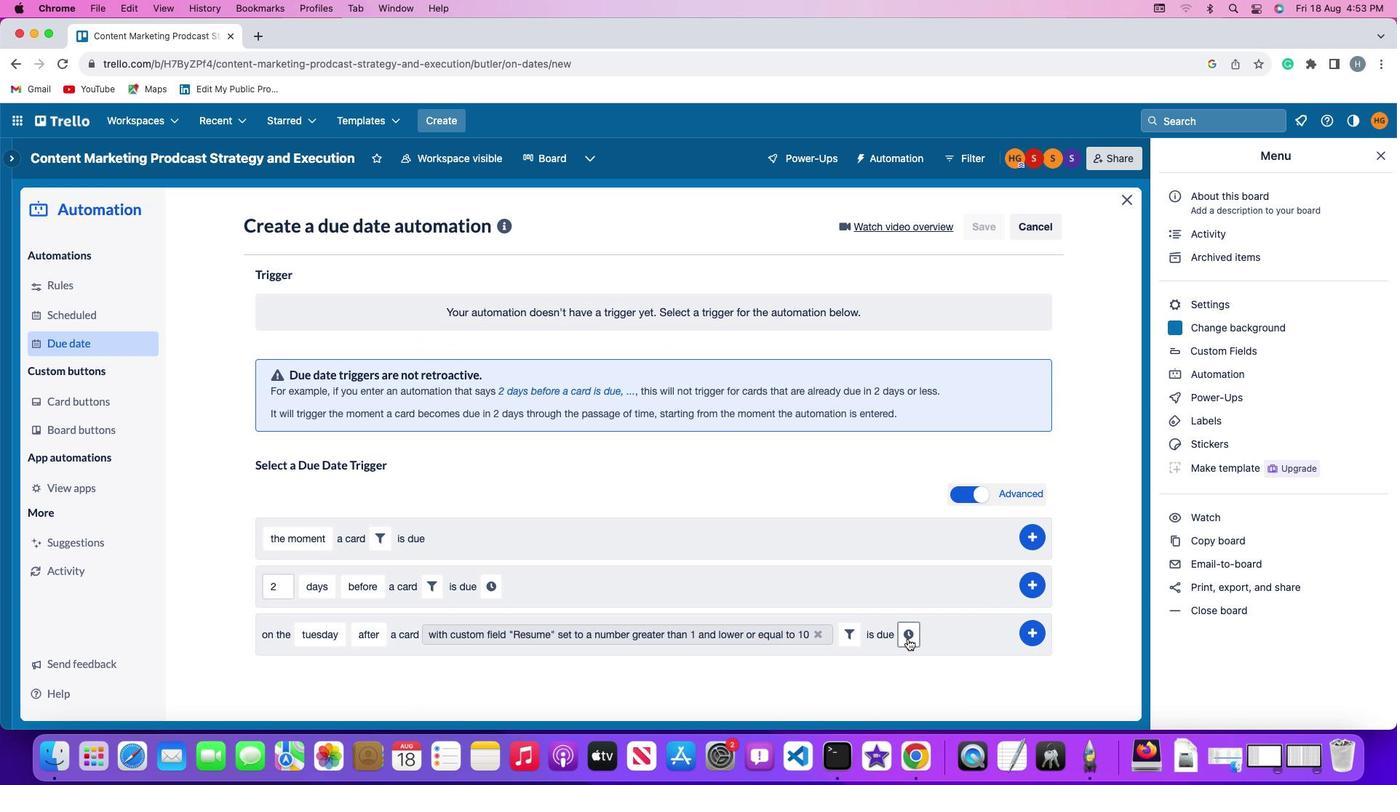 
Action: Mouse pressed left at (907, 638)
Screenshot: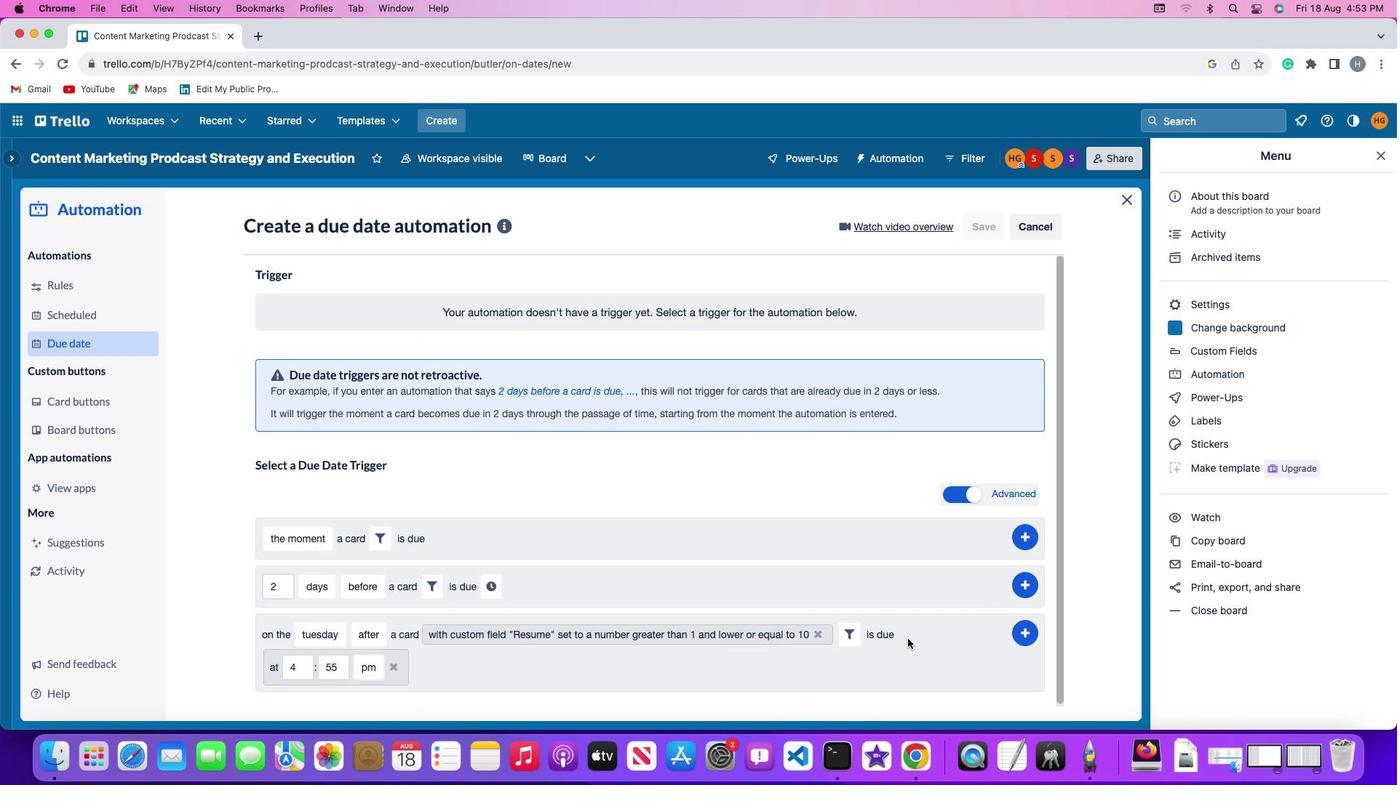 
Action: Mouse moved to (308, 671)
Screenshot: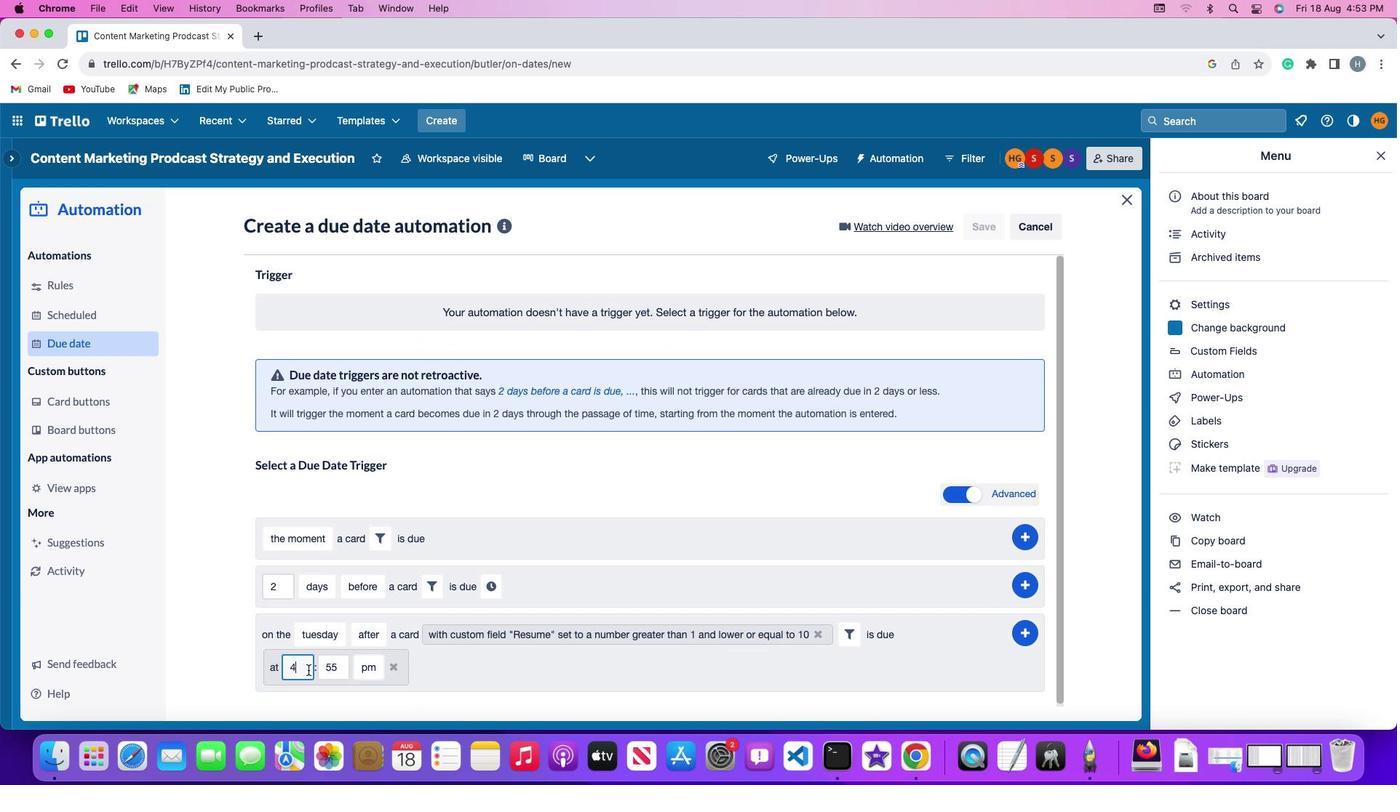 
Action: Mouse pressed left at (308, 671)
Screenshot: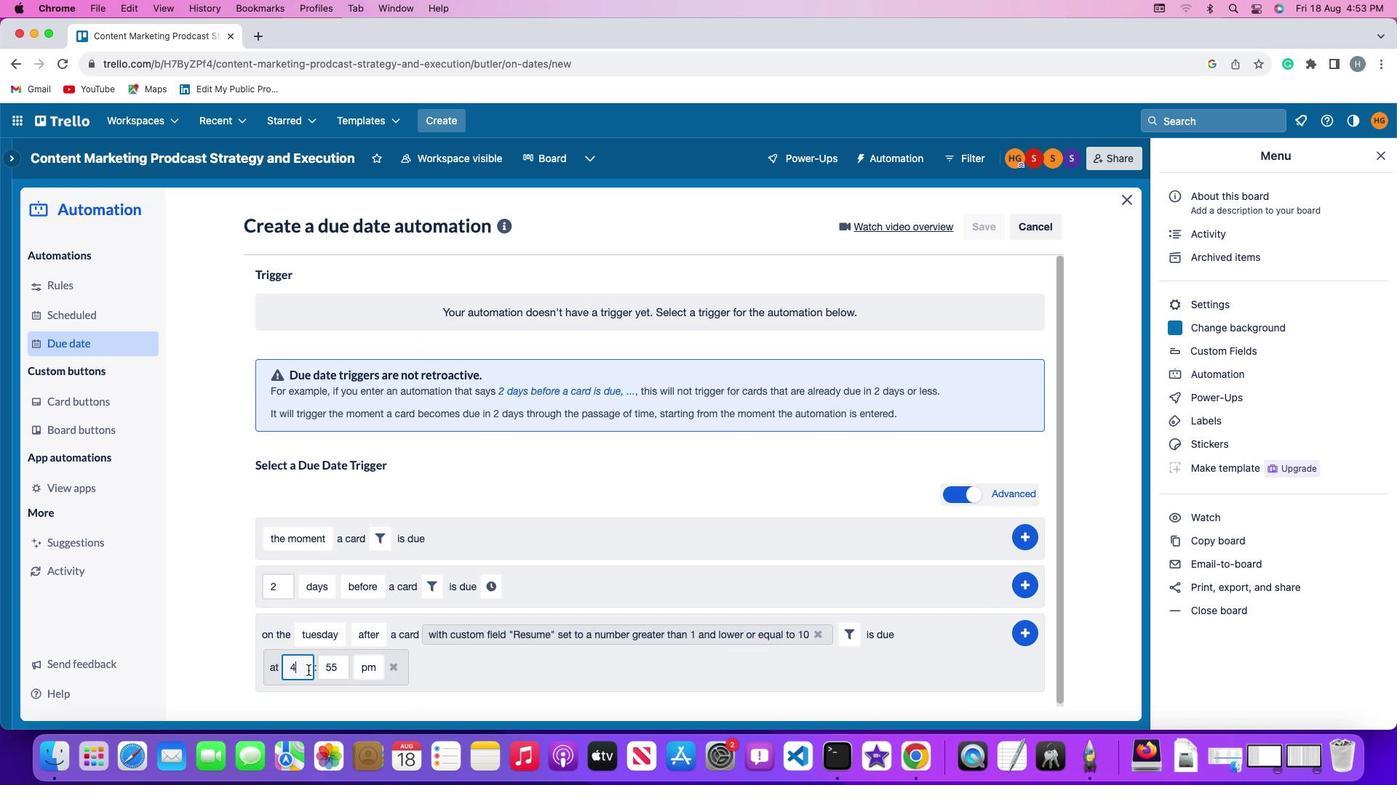 
Action: Mouse moved to (308, 670)
Screenshot: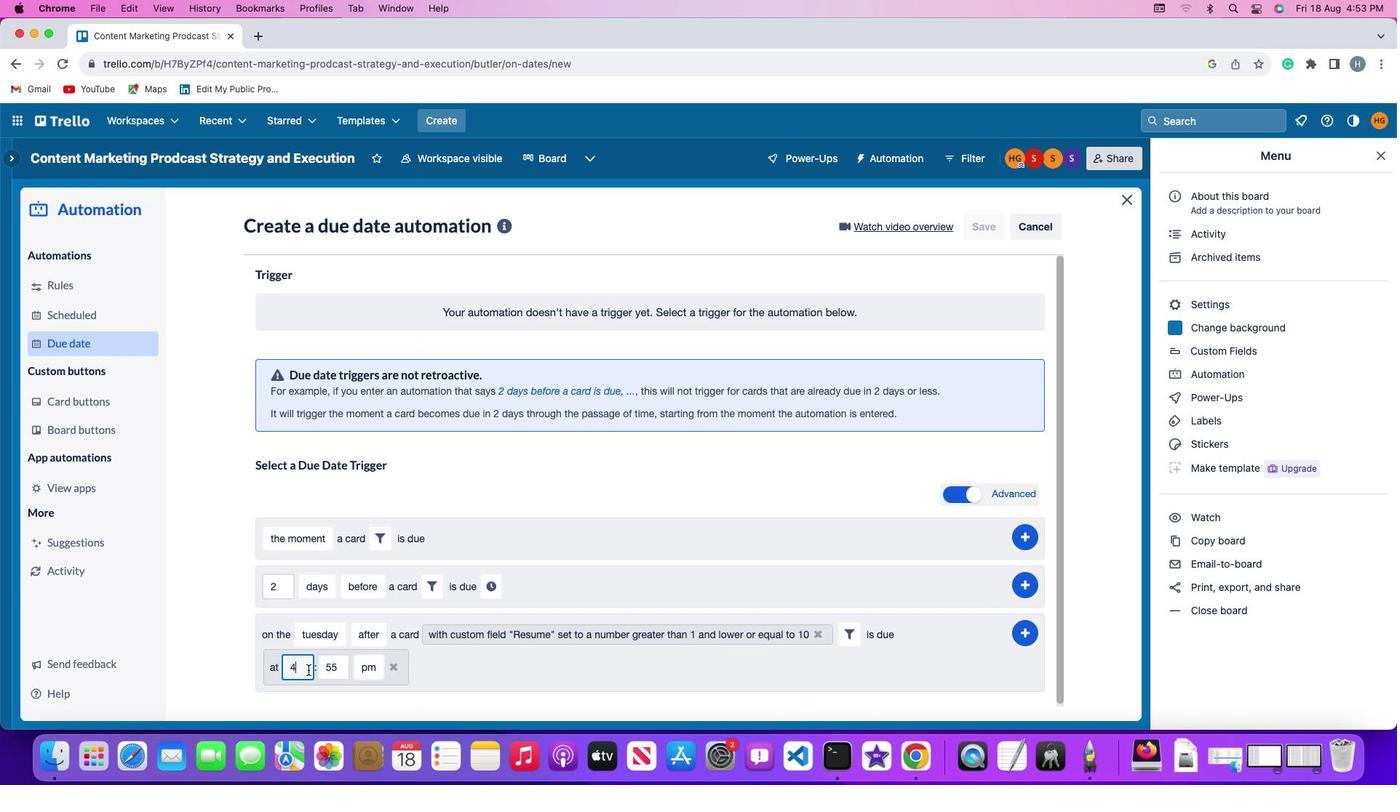 
Action: Key pressed Key.backspace
Screenshot: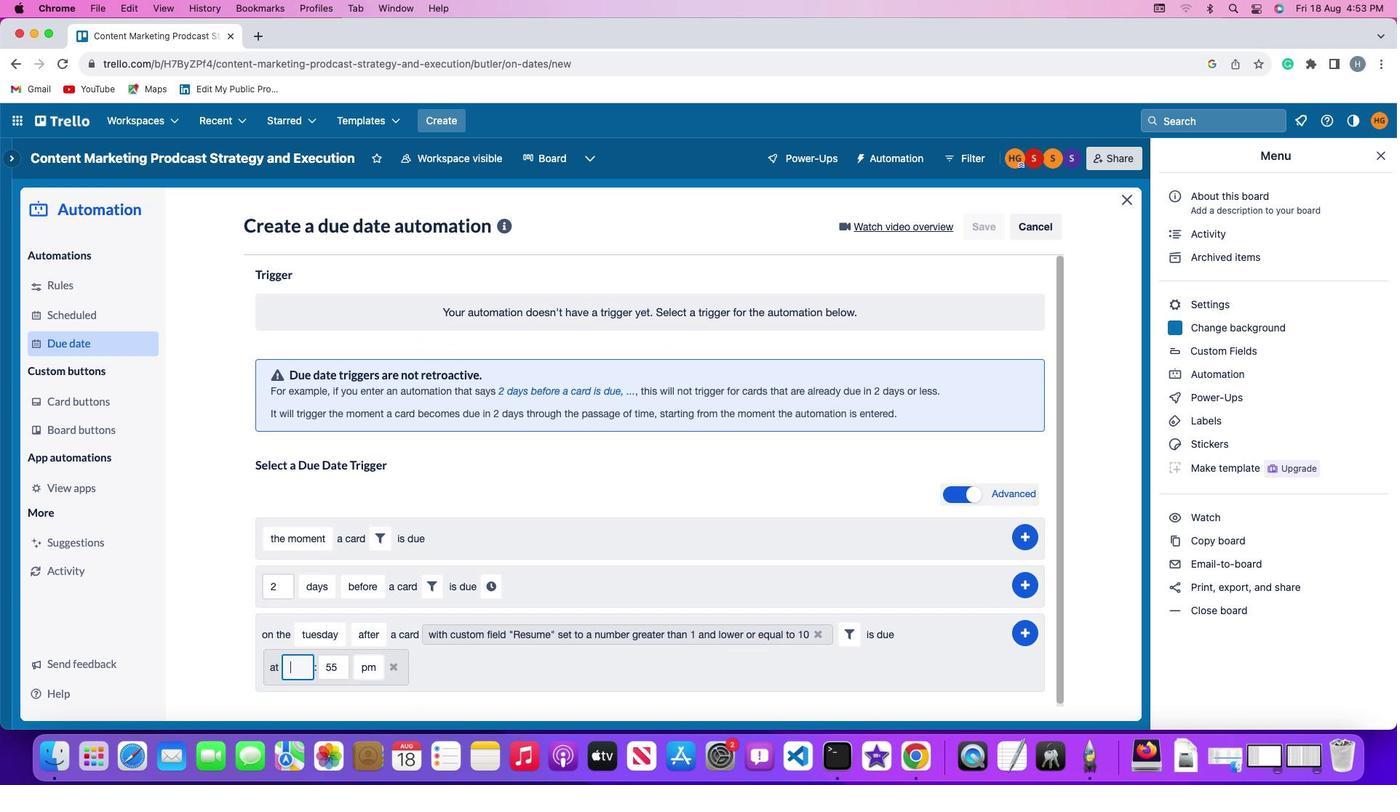 
Action: Mouse moved to (308, 670)
Screenshot: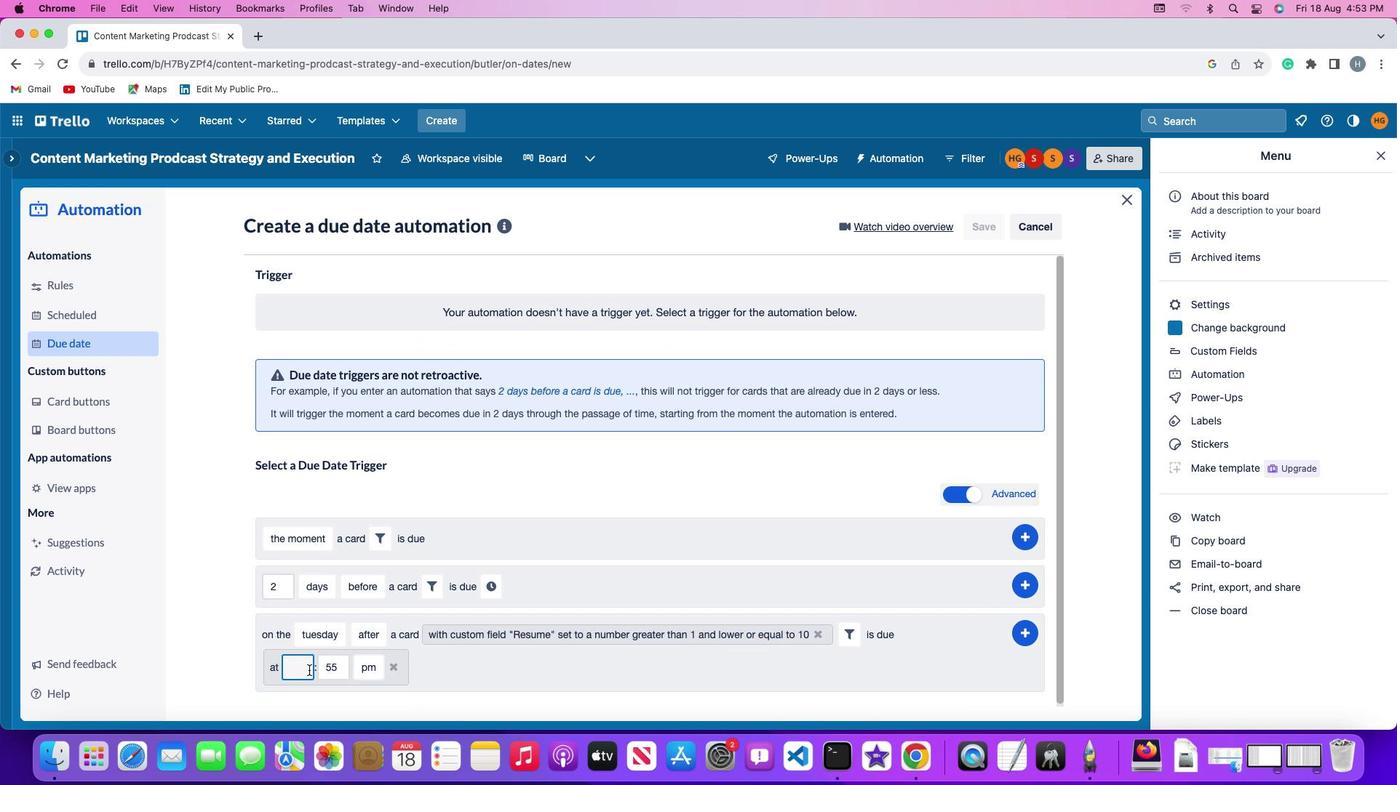 
Action: Key pressed '1''1'
Screenshot: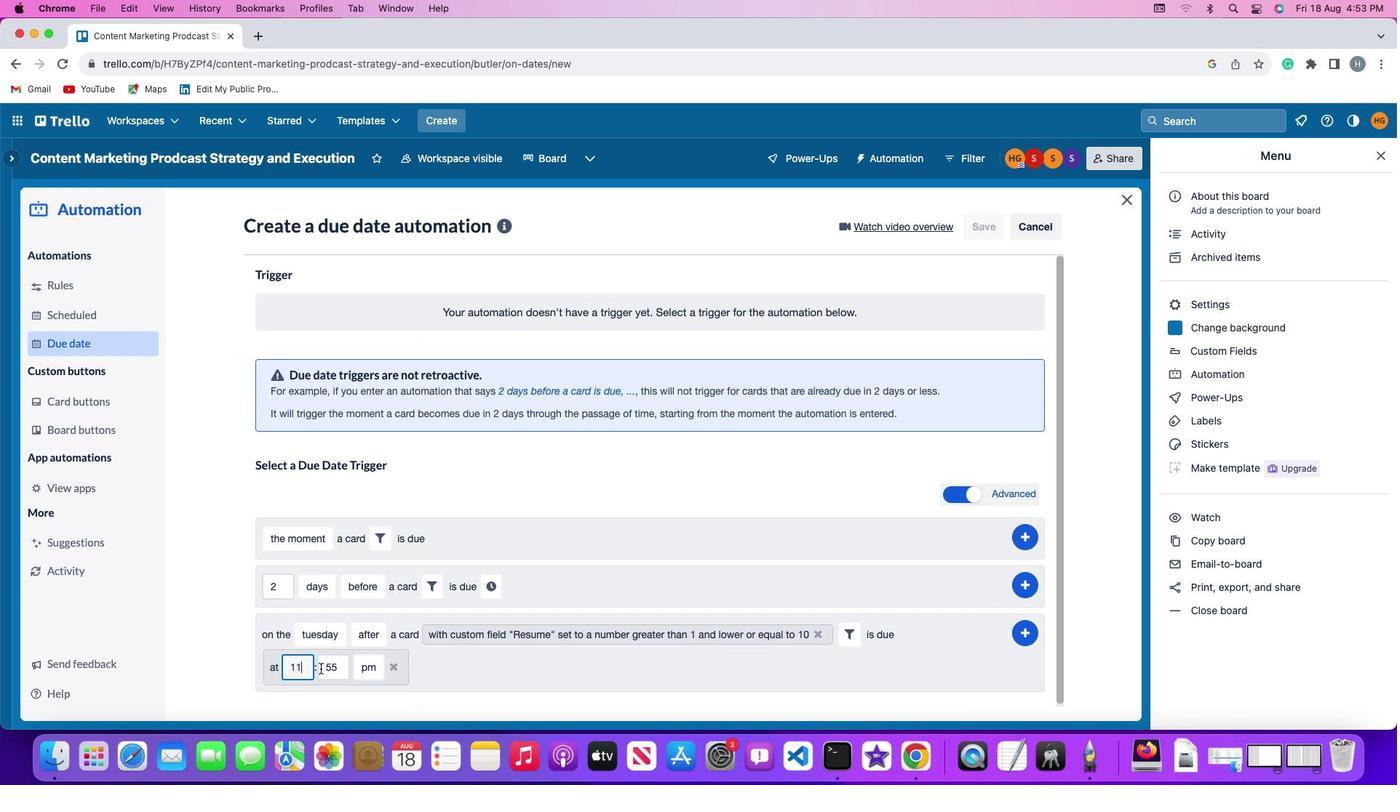 
Action: Mouse moved to (339, 668)
Screenshot: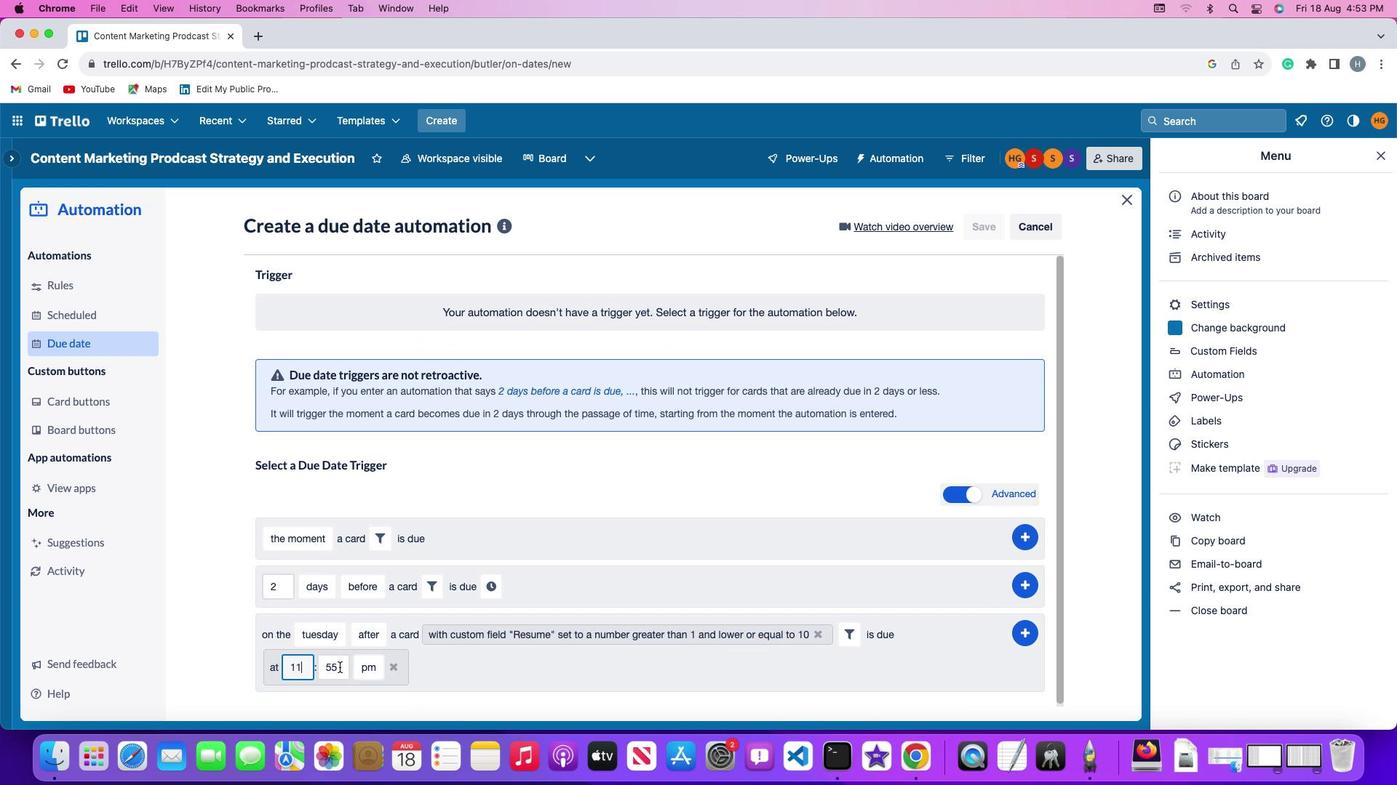 
Action: Mouse pressed left at (339, 668)
Screenshot: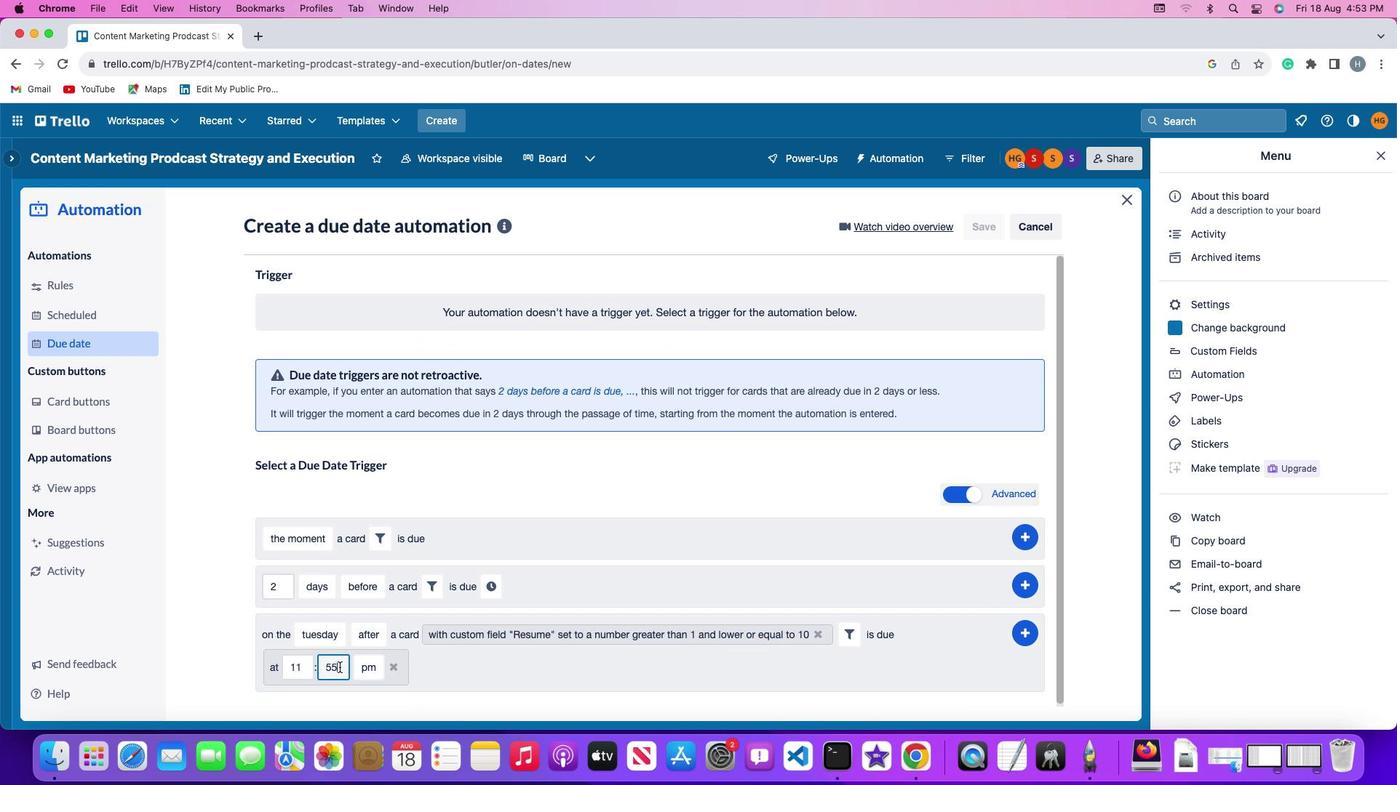 
Action: Mouse moved to (339, 667)
Screenshot: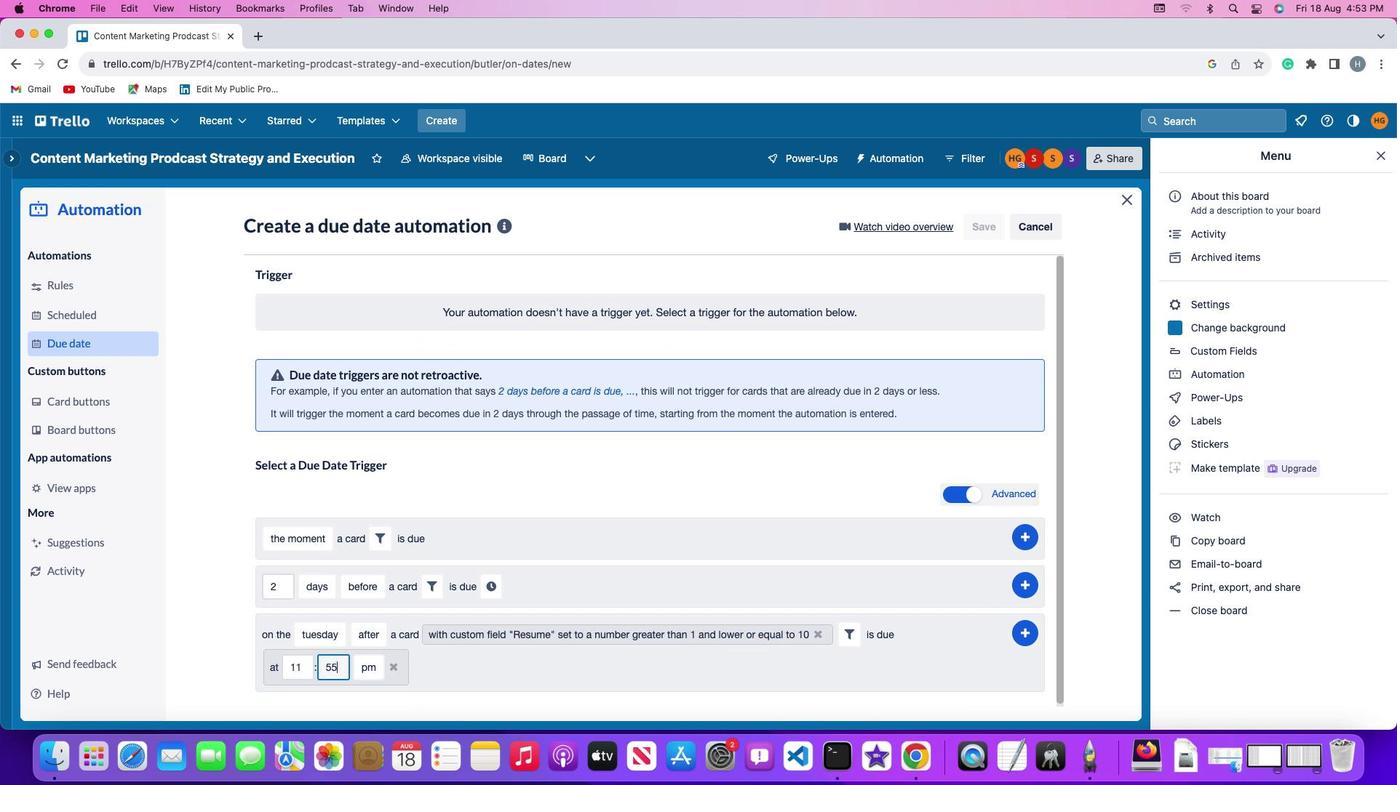 
Action: Key pressed Key.backspaceKey.backspace
Screenshot: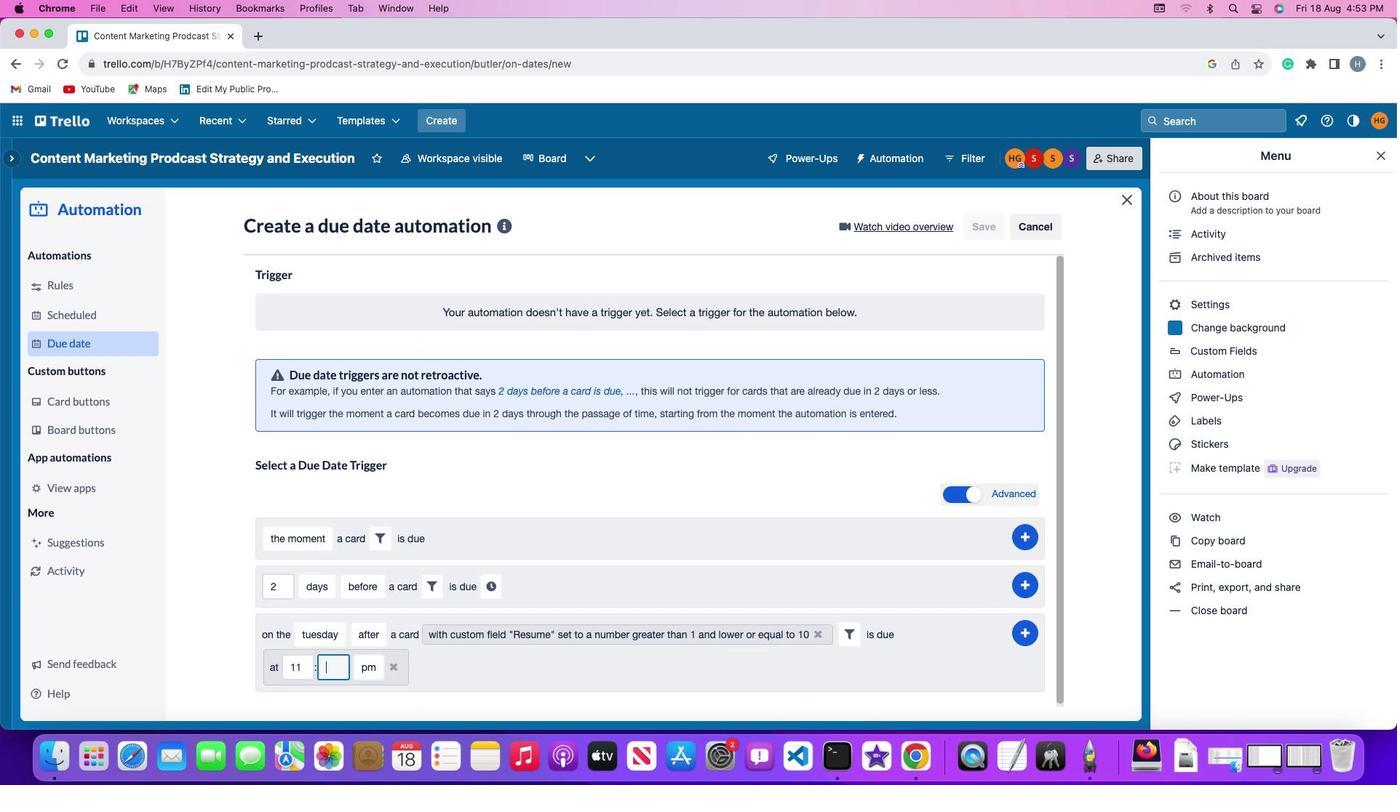 
Action: Mouse moved to (339, 667)
Screenshot: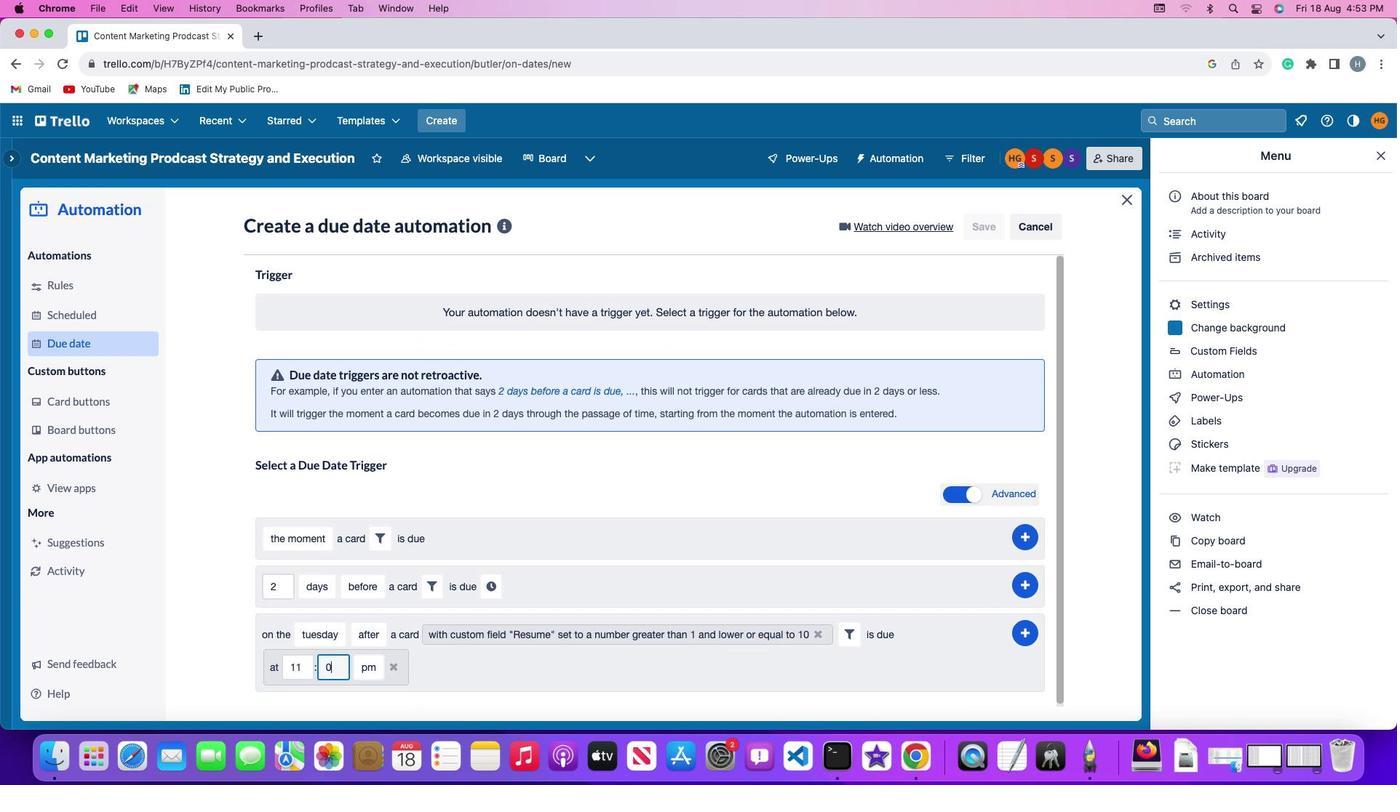 
Action: Key pressed '0''0'
Screenshot: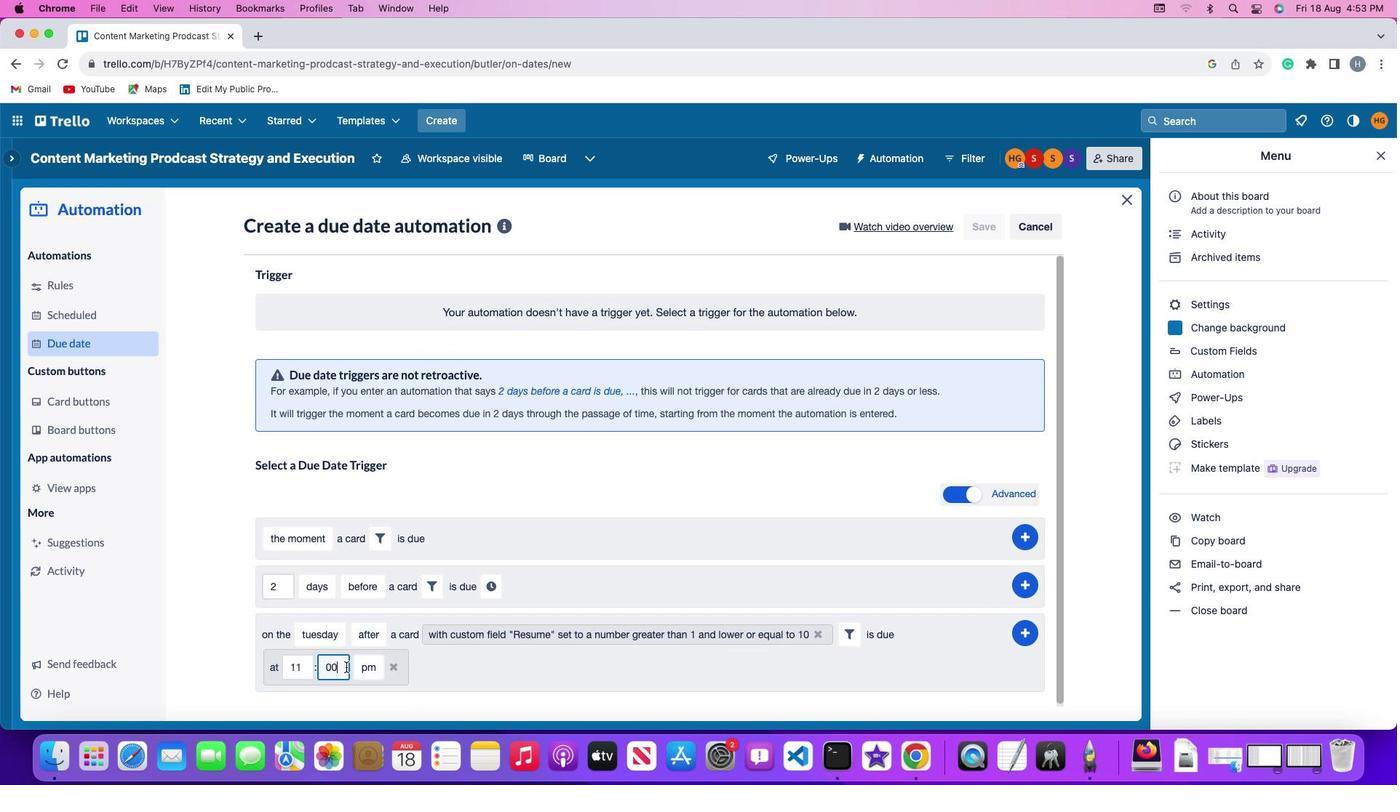 
Action: Mouse moved to (361, 668)
Screenshot: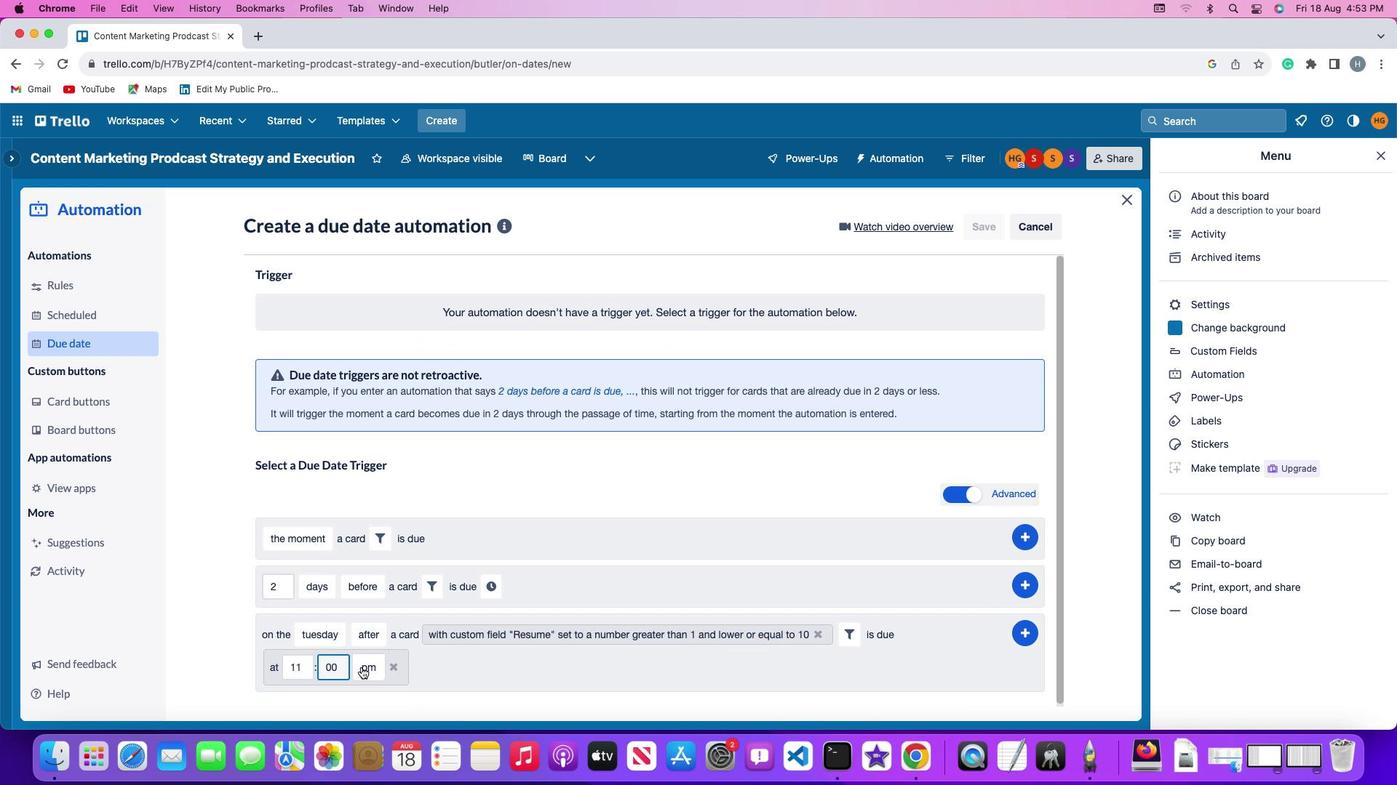 
Action: Mouse pressed left at (361, 668)
Screenshot: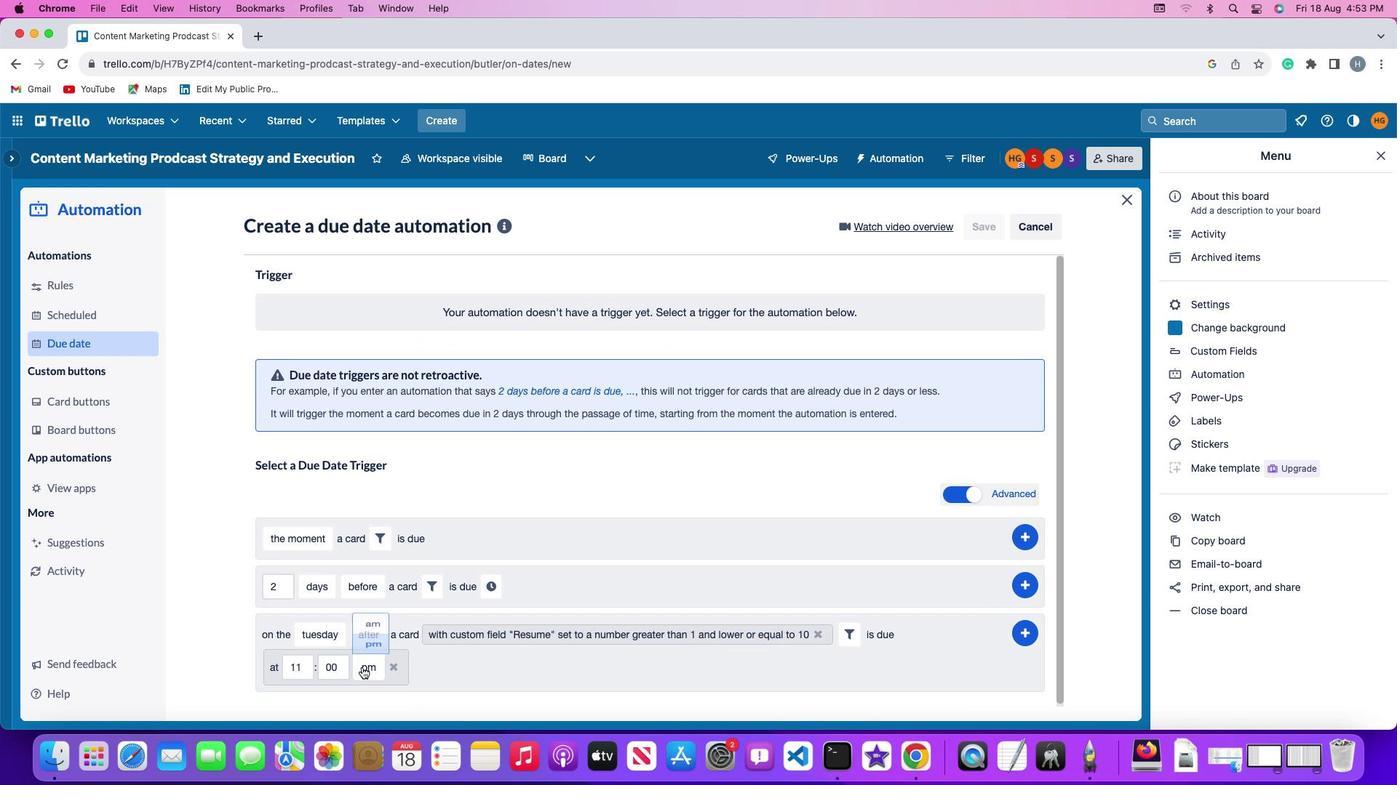 
Action: Mouse moved to (374, 611)
Screenshot: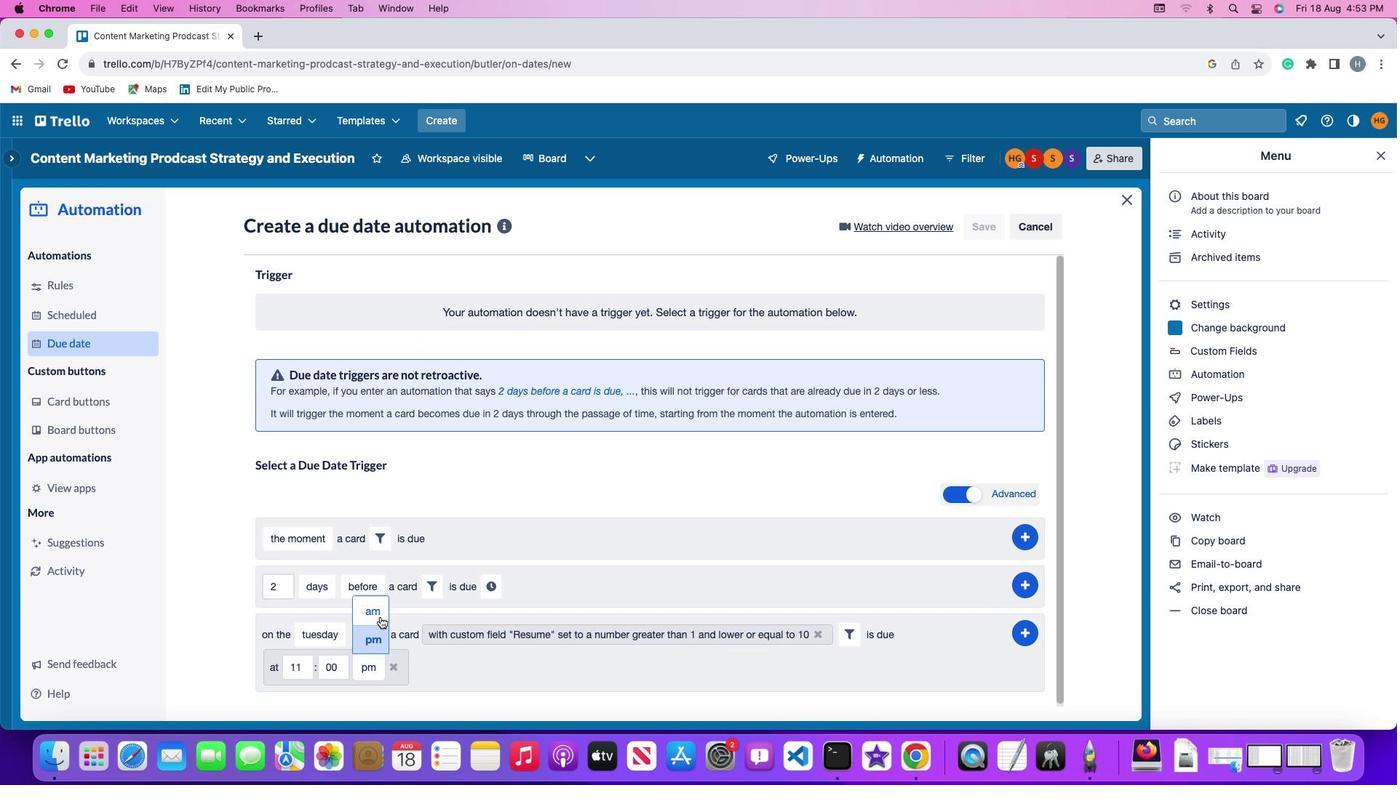 
Action: Mouse pressed left at (374, 611)
Screenshot: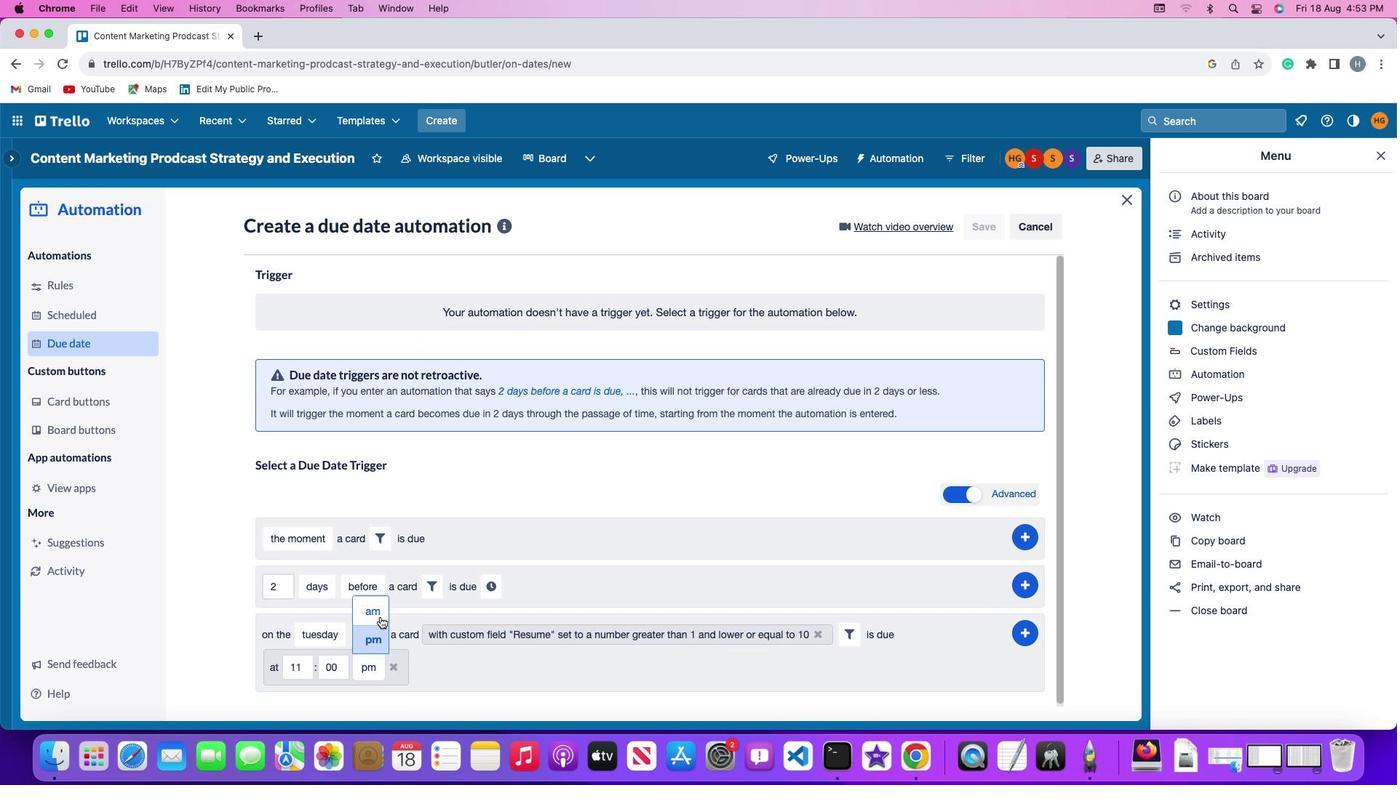 
Action: Mouse moved to (1025, 632)
Screenshot: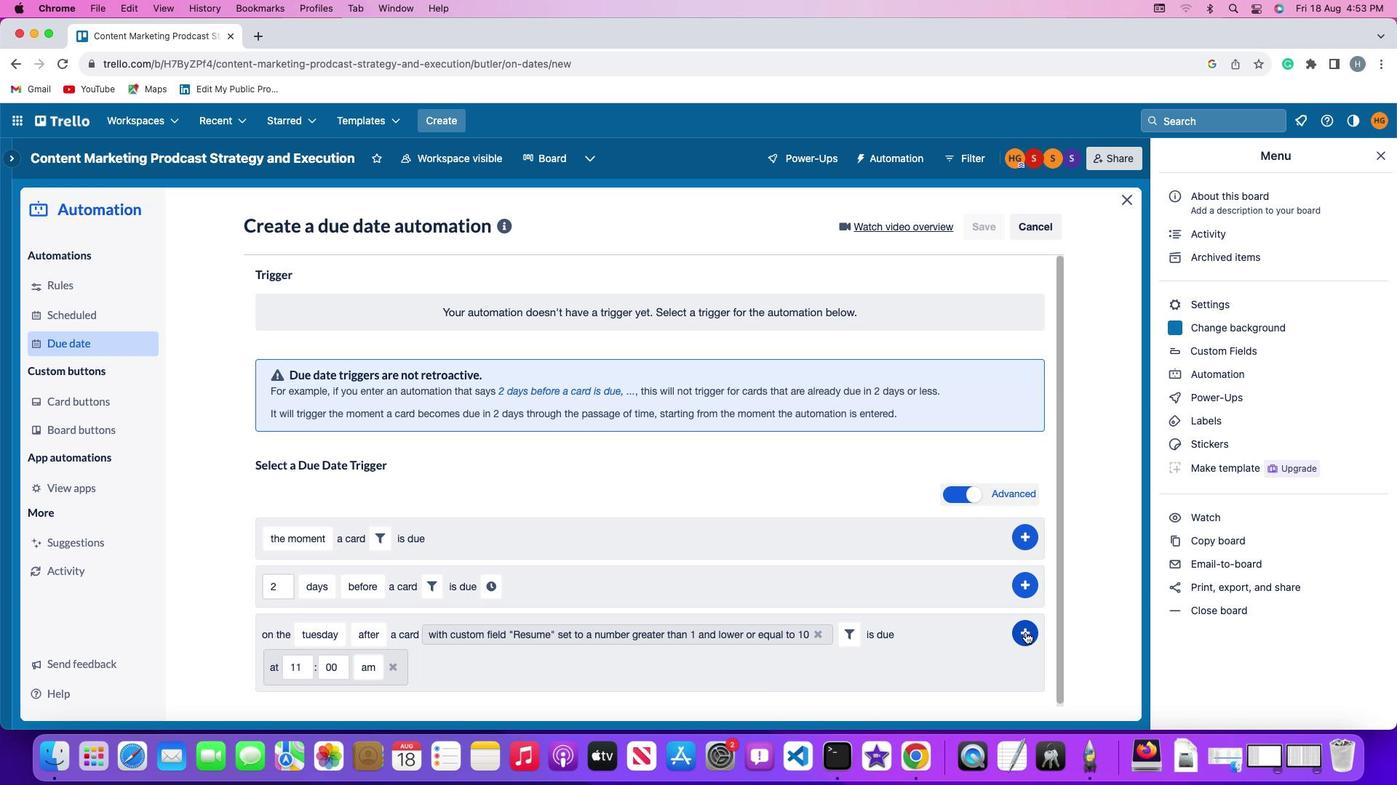 
Action: Mouse pressed left at (1025, 632)
Screenshot: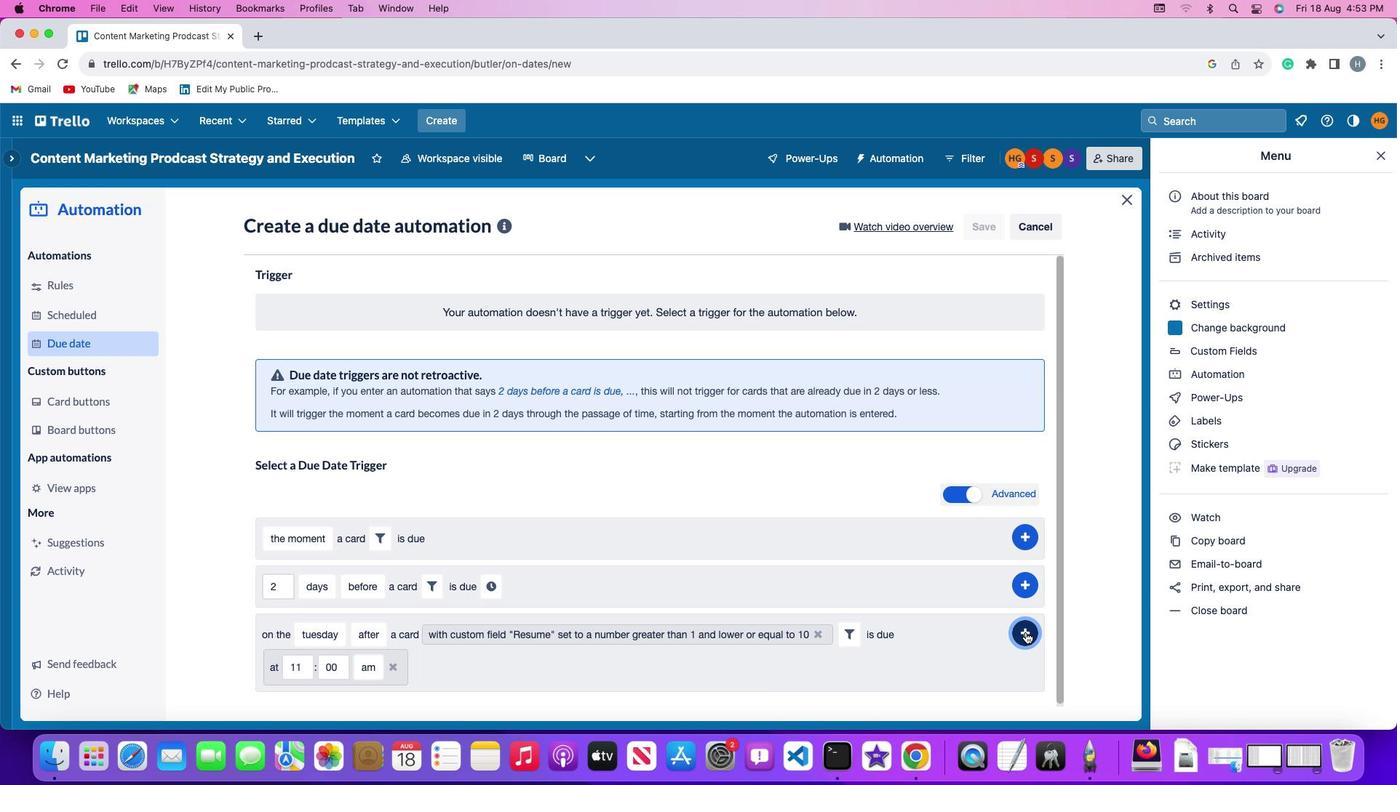 
Action: Mouse moved to (1074, 539)
Screenshot: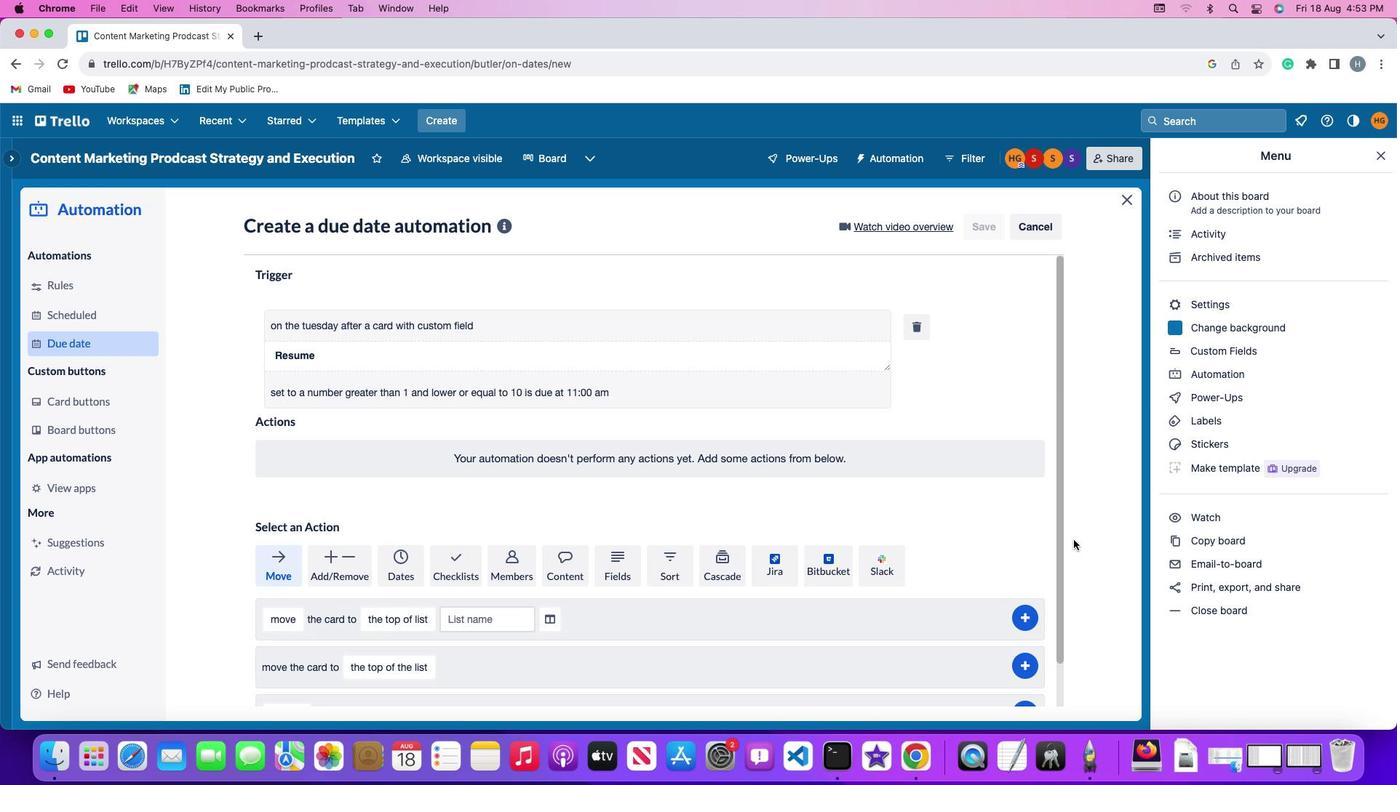 
